 Task: Find connections with filter location Orosháza with filter topic #Corporationwith filter profile language German with filter current company WNS with filter school Vignana Jyothi Institute of Management (Approved by AICTE & Accredited by SAQS & NBA) with filter industry Consumer Services with filter service category Real Estate with filter keywords title Sales Manager
Action: Mouse moved to (578, 87)
Screenshot: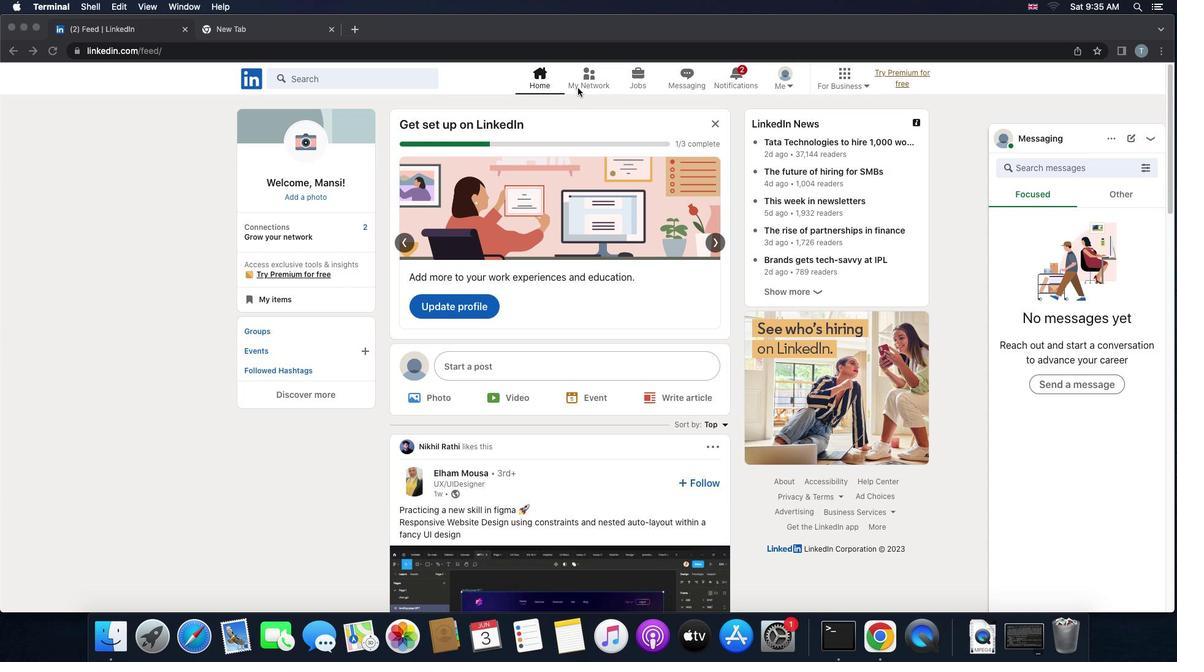 
Action: Mouse pressed left at (578, 87)
Screenshot: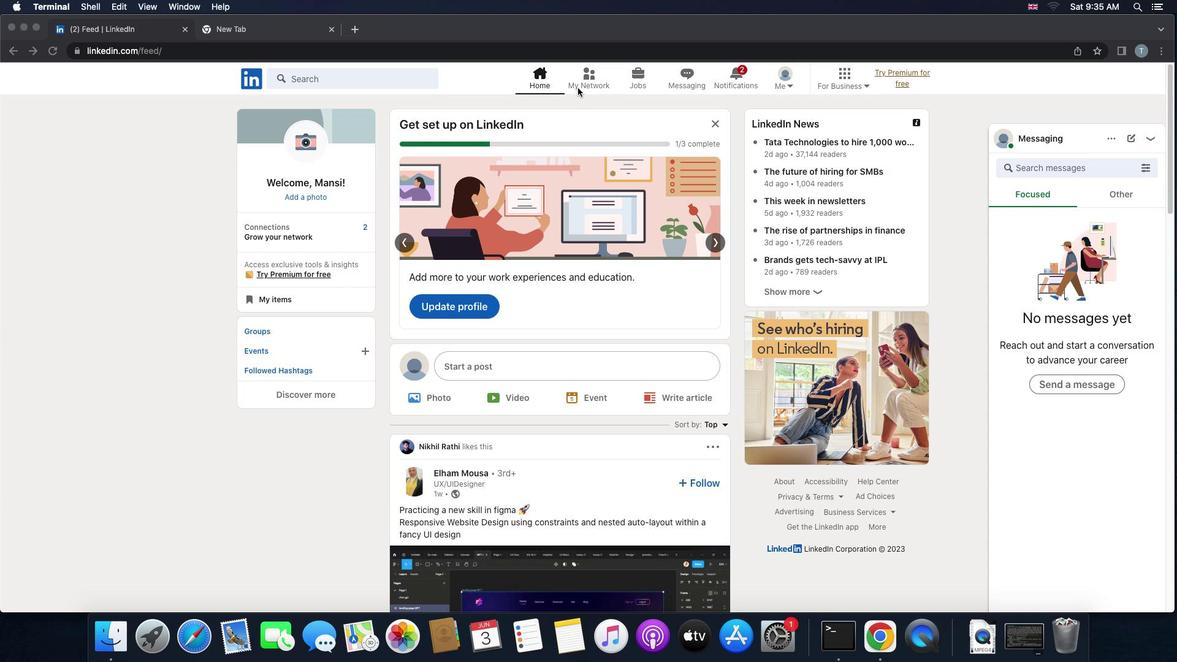 
Action: Mouse pressed left at (578, 87)
Screenshot: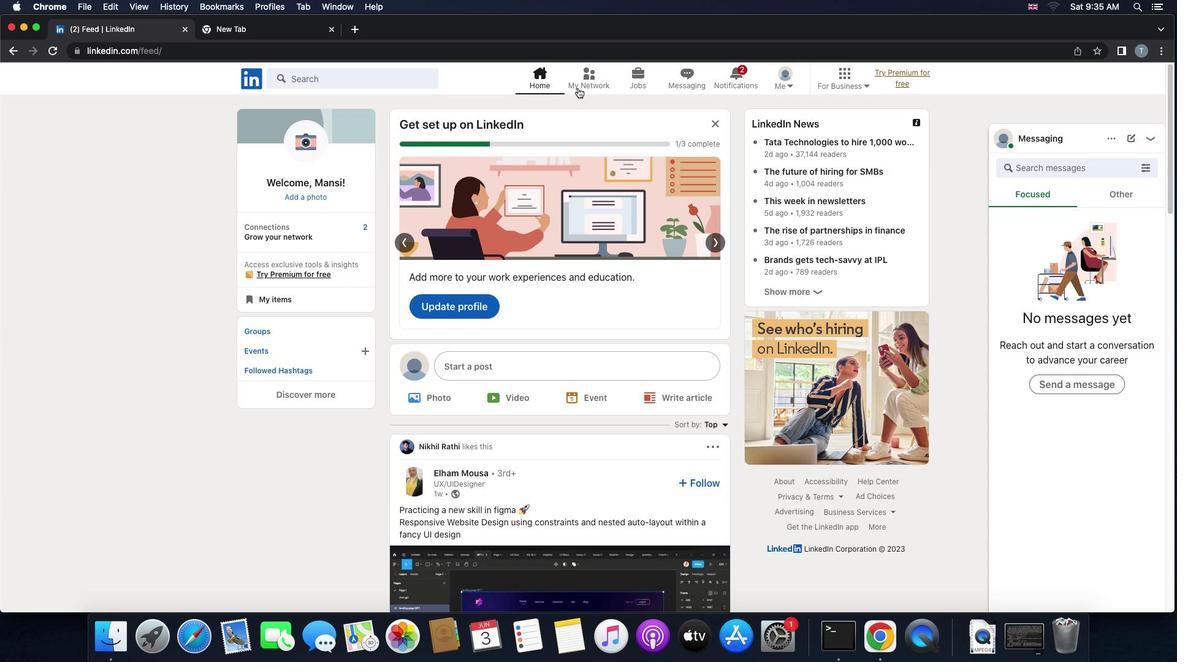 
Action: Mouse moved to (356, 155)
Screenshot: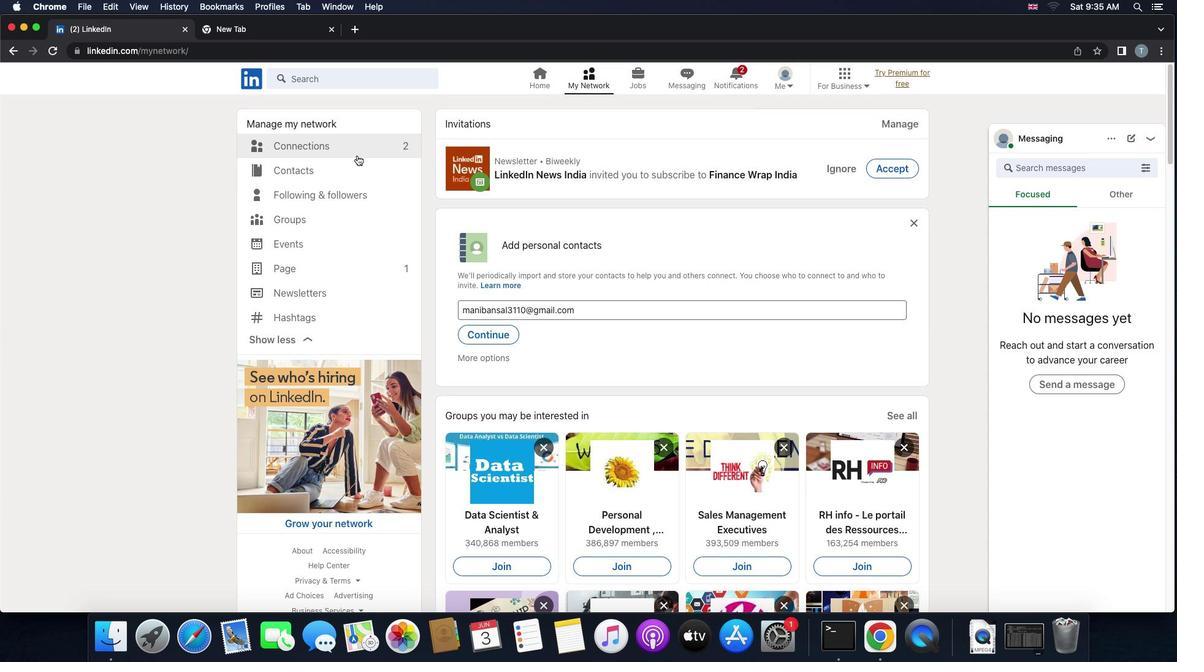 
Action: Mouse pressed left at (356, 155)
Screenshot: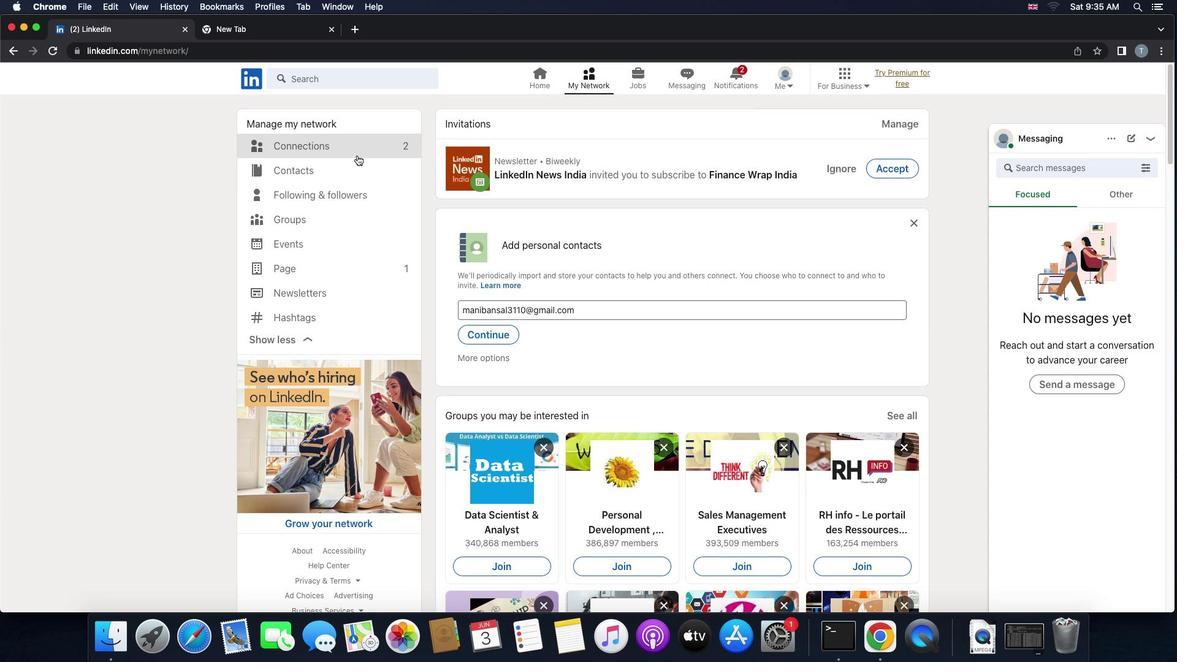 
Action: Mouse moved to (359, 153)
Screenshot: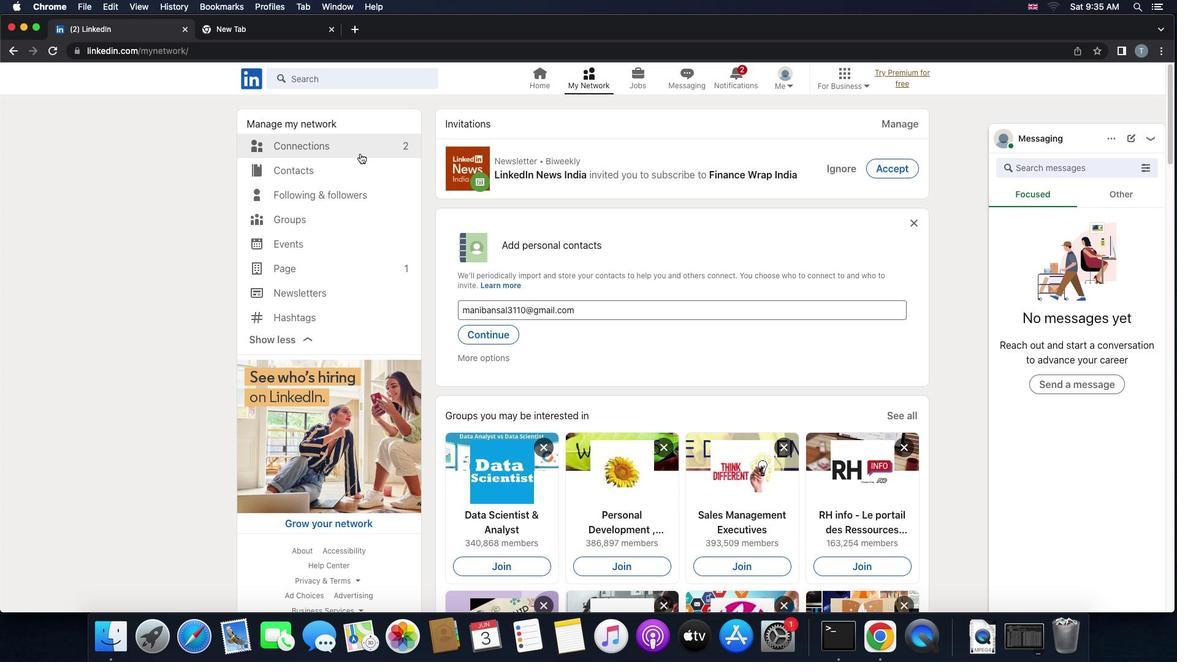 
Action: Mouse pressed left at (359, 153)
Screenshot: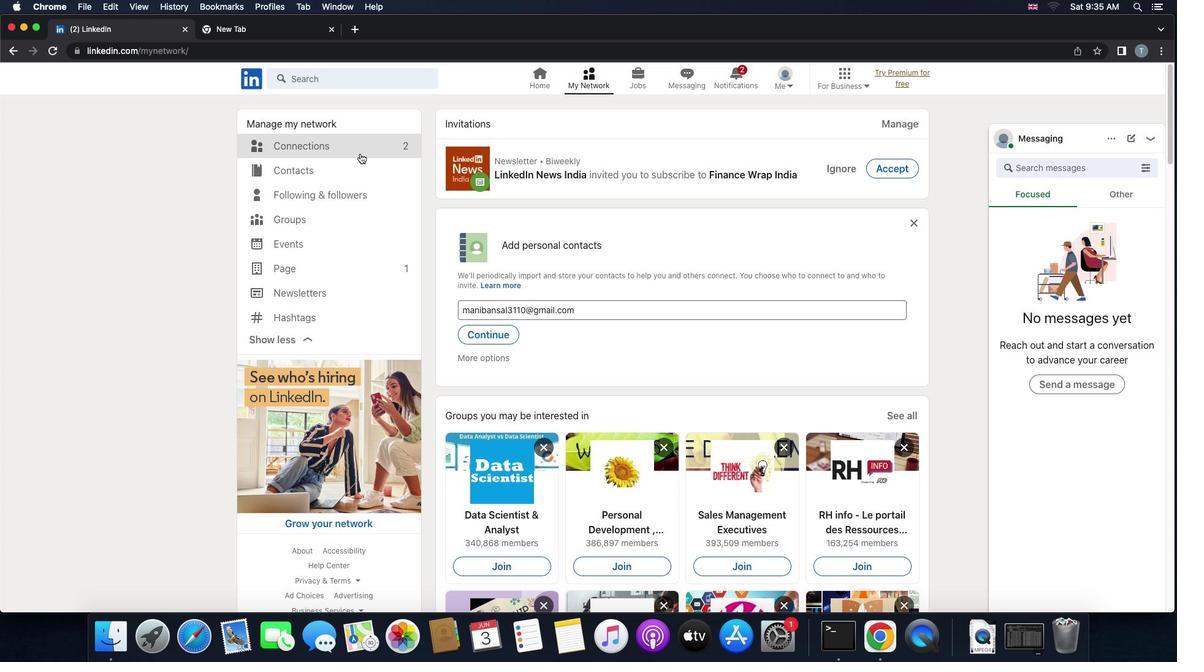 
Action: Mouse moved to (364, 152)
Screenshot: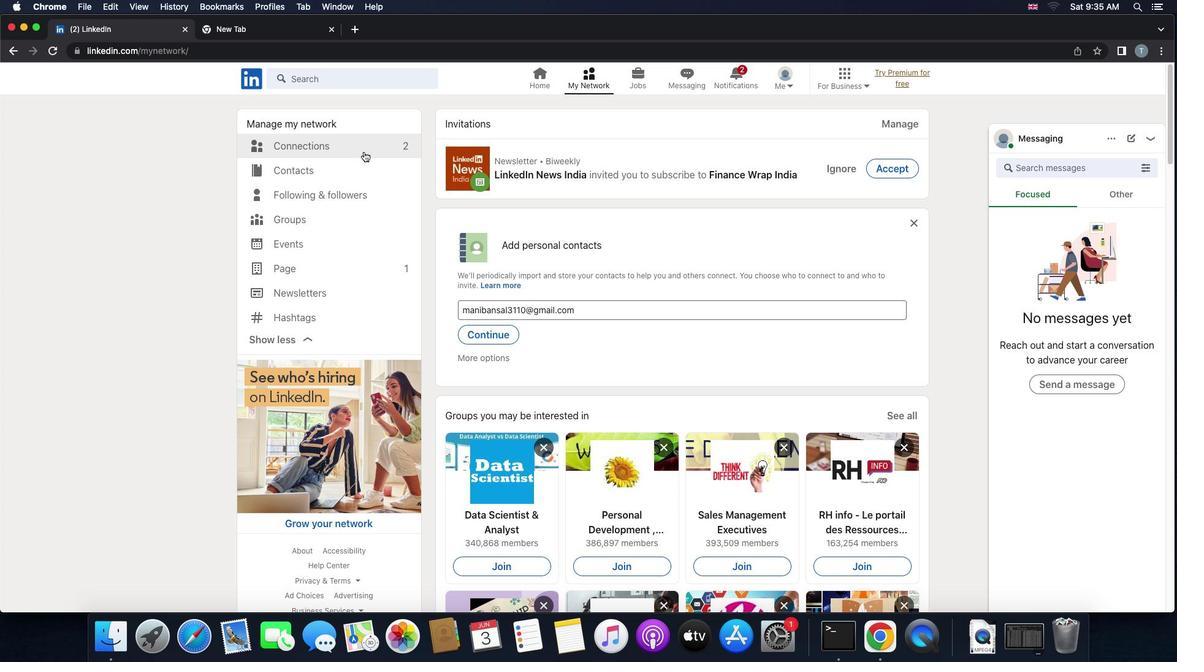 
Action: Mouse pressed left at (364, 152)
Screenshot: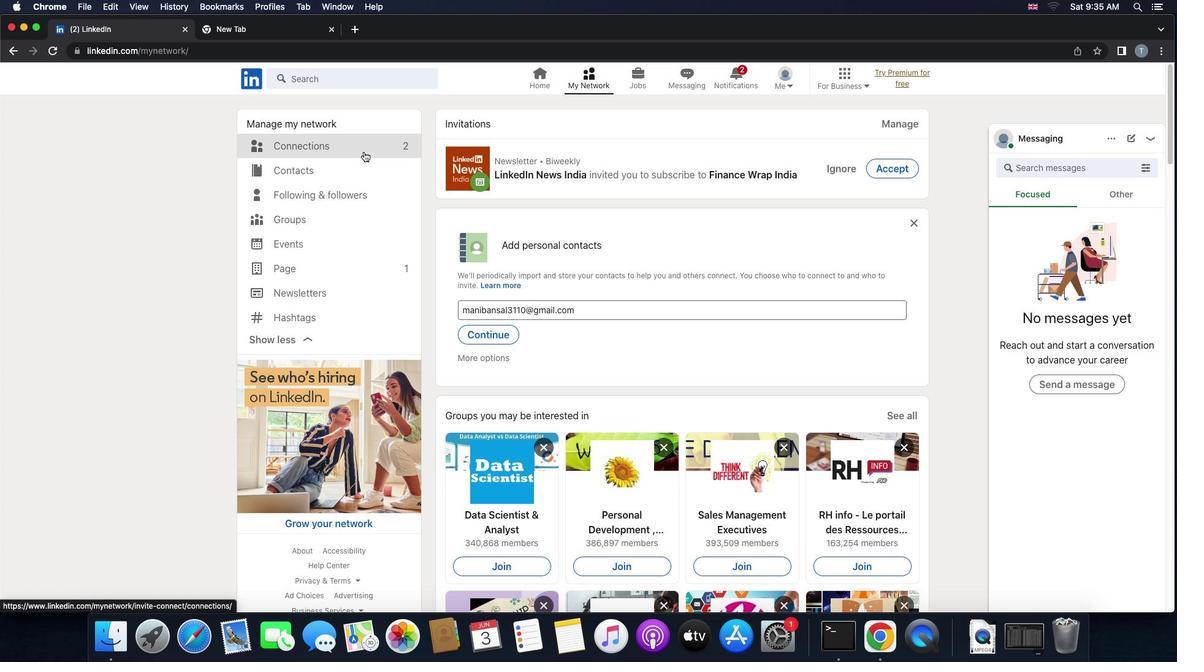 
Action: Mouse pressed left at (364, 152)
Screenshot: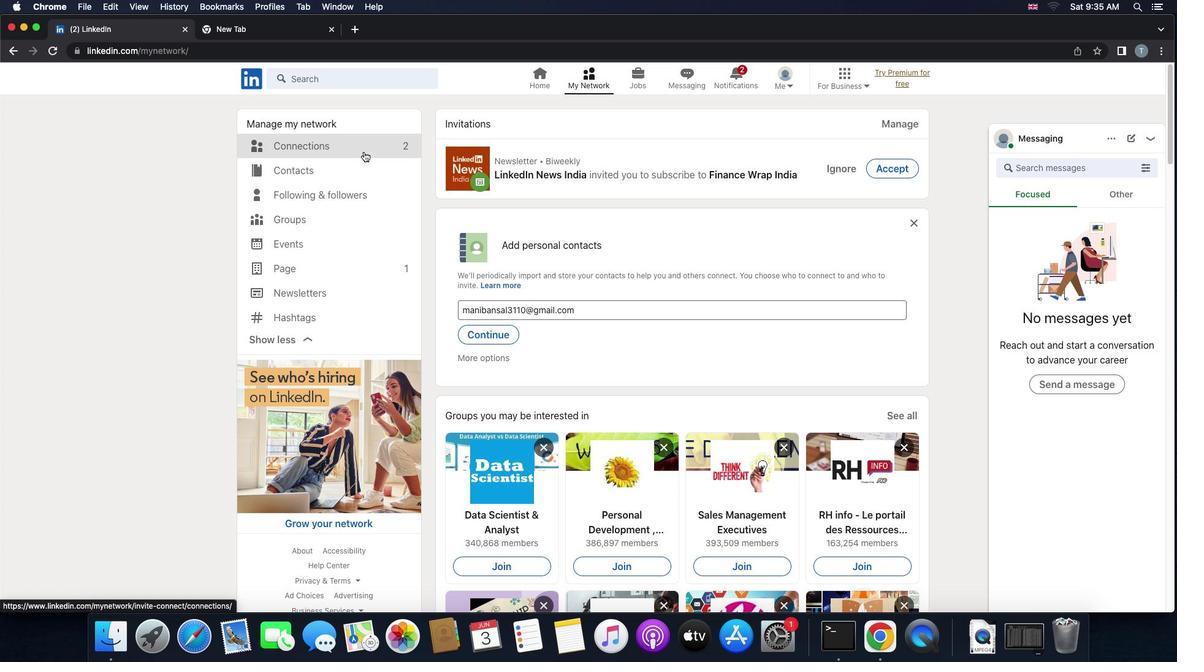 
Action: Mouse moved to (657, 148)
Screenshot: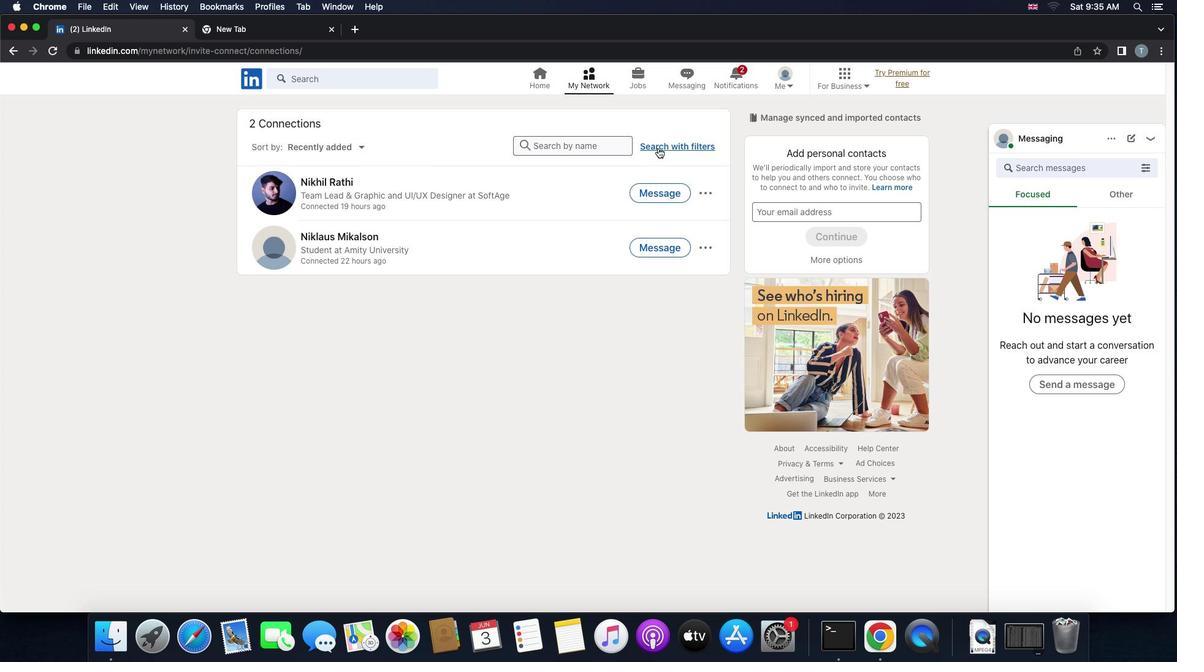 
Action: Mouse pressed left at (657, 148)
Screenshot: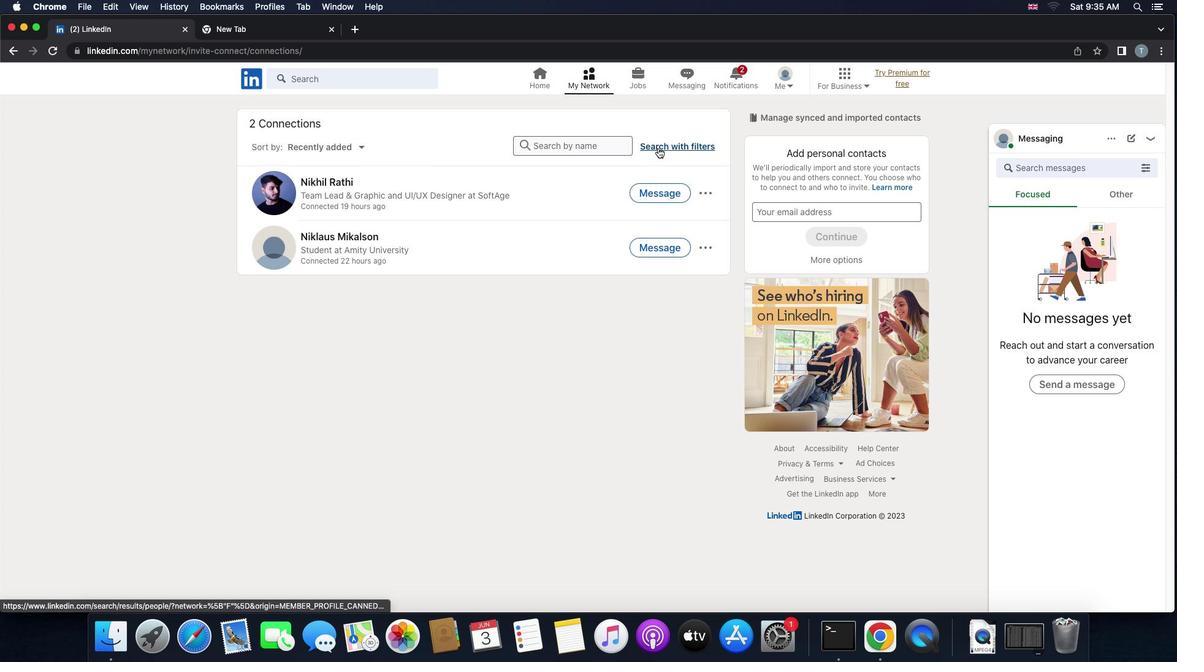 
Action: Mouse moved to (643, 120)
Screenshot: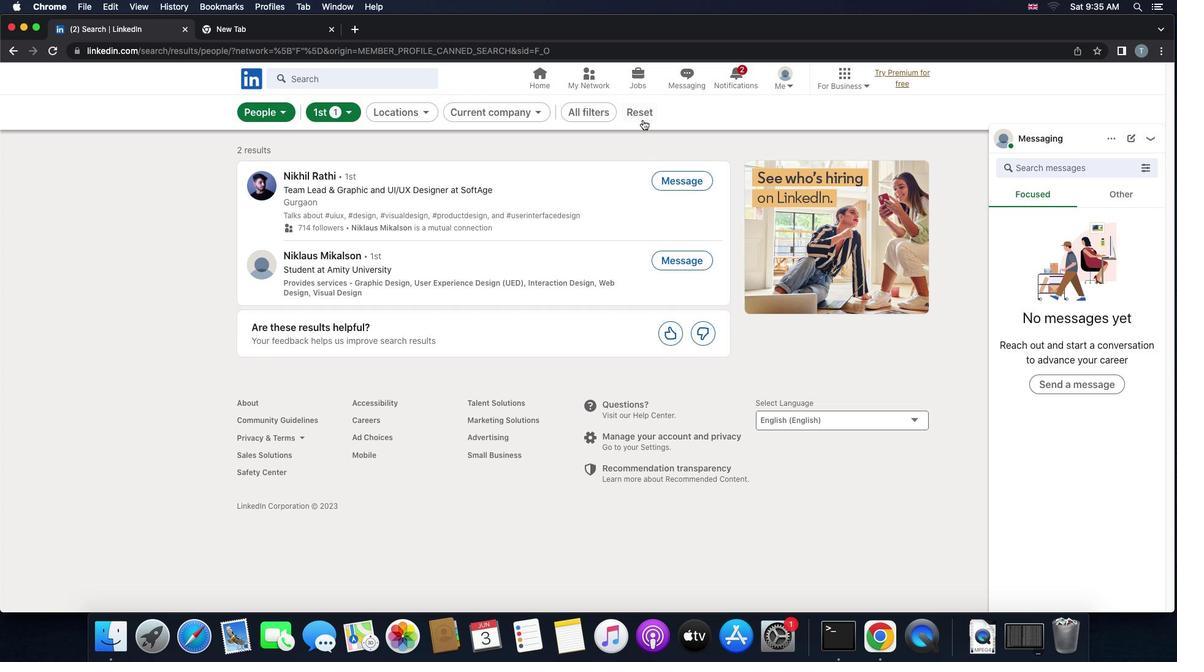 
Action: Mouse pressed left at (643, 120)
Screenshot: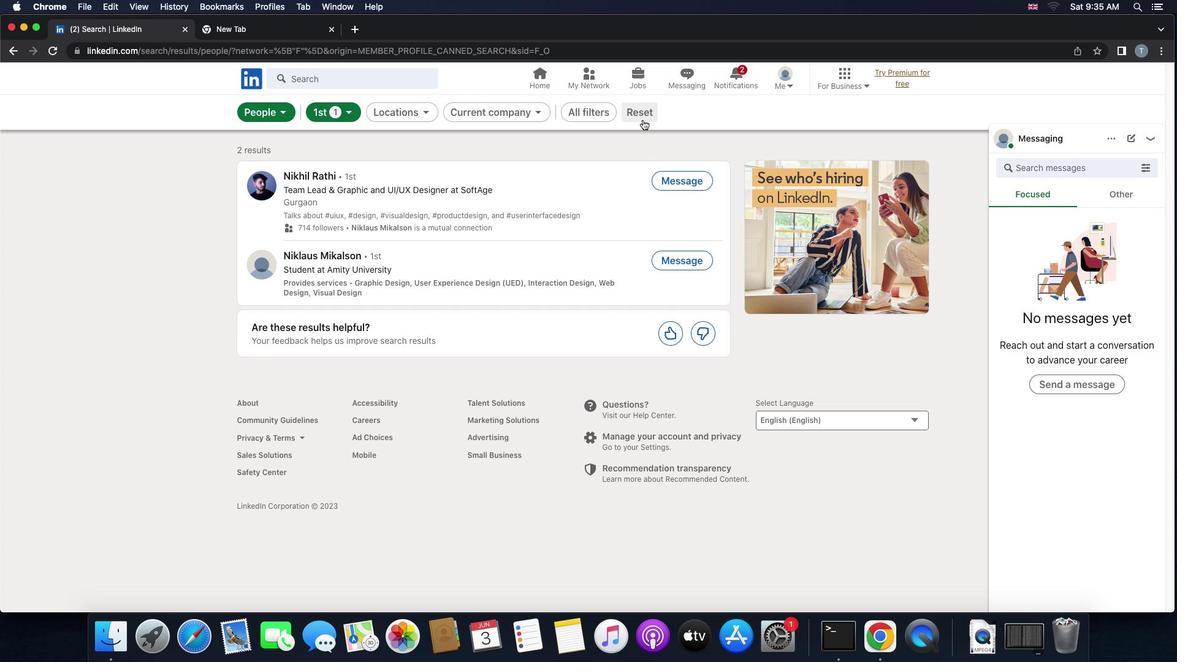 
Action: Mouse moved to (601, 112)
Screenshot: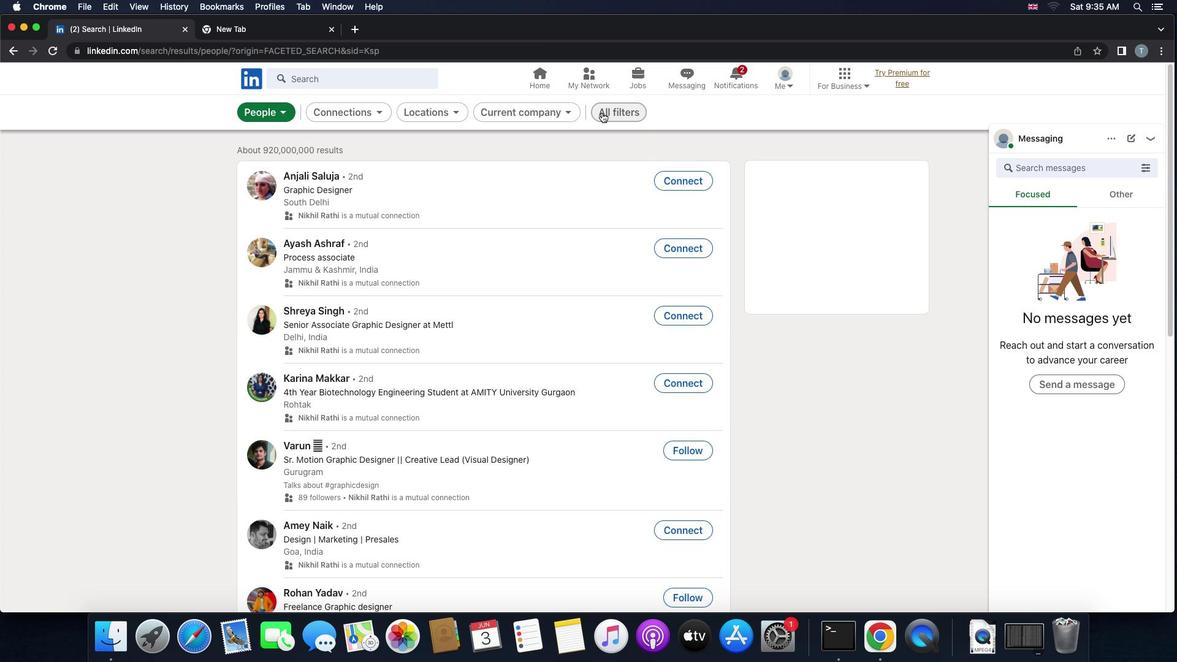 
Action: Mouse pressed left at (601, 112)
Screenshot: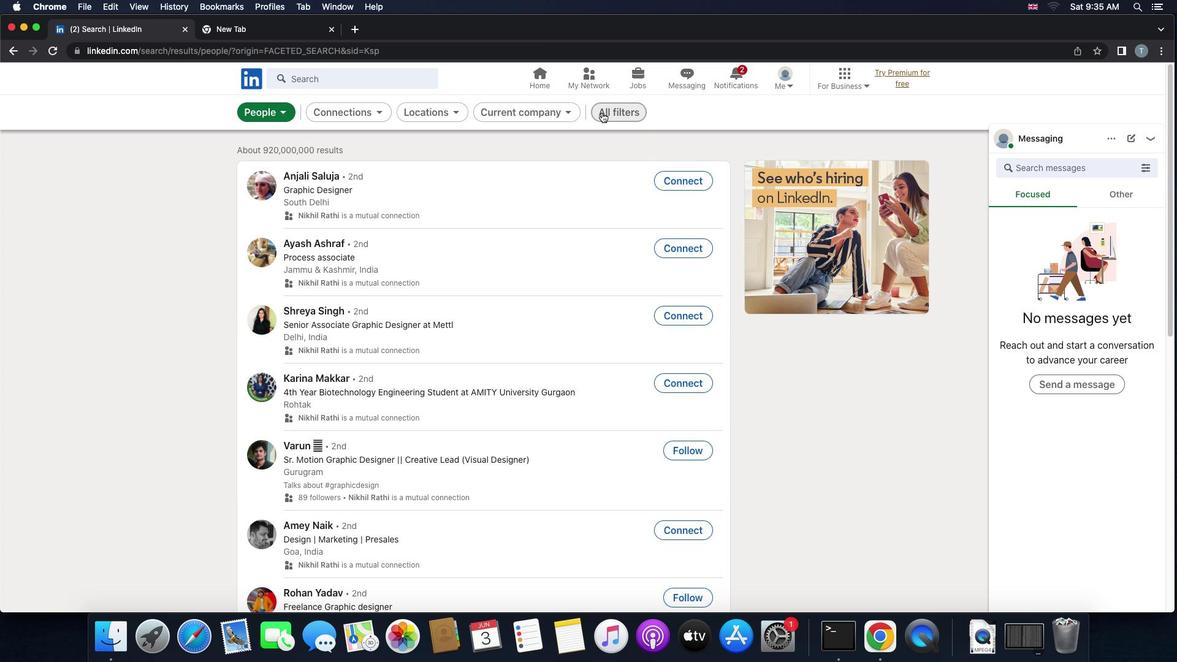 
Action: Mouse moved to (883, 370)
Screenshot: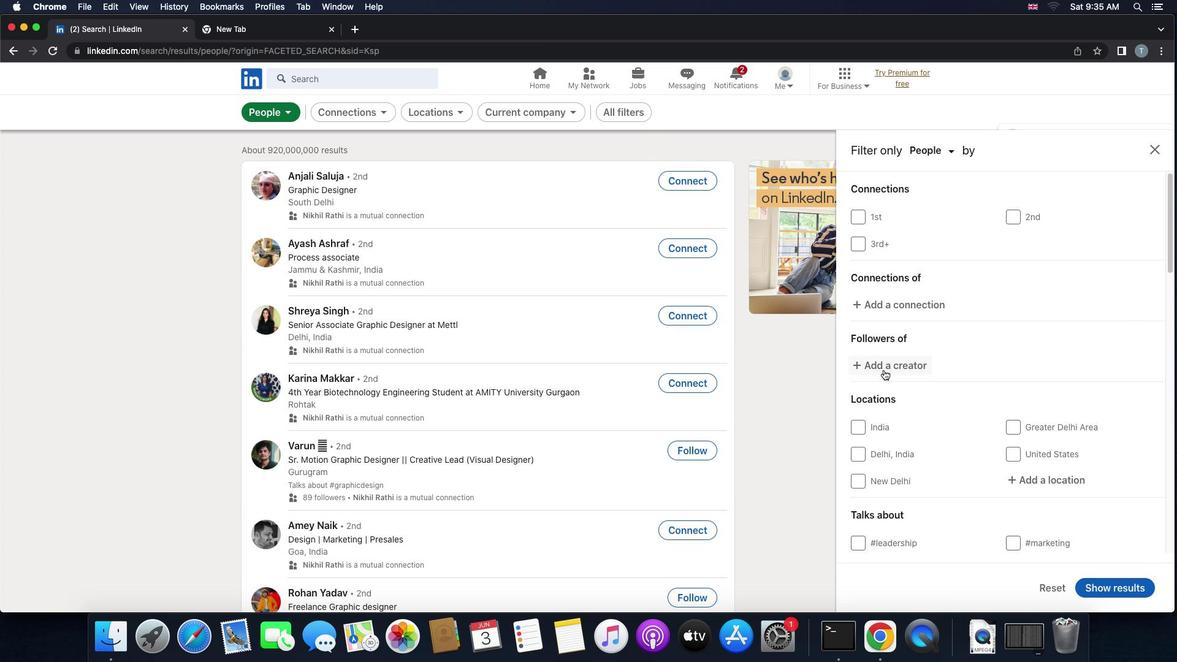 
Action: Mouse scrolled (883, 370) with delta (0, 0)
Screenshot: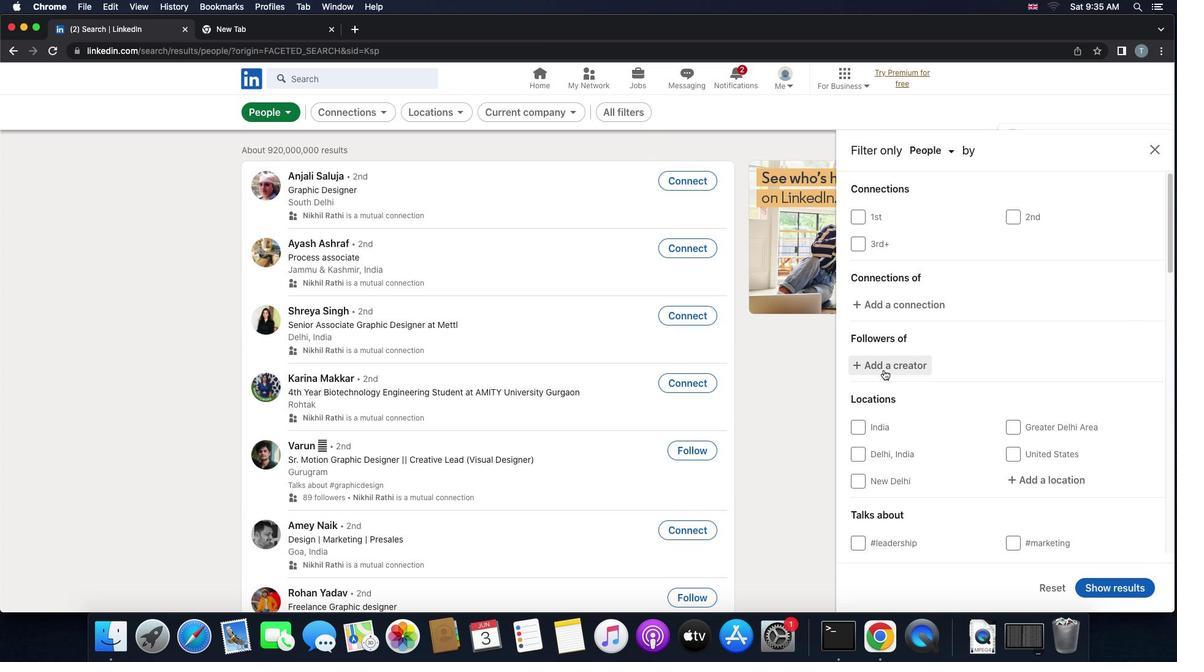 
Action: Mouse scrolled (883, 370) with delta (0, 0)
Screenshot: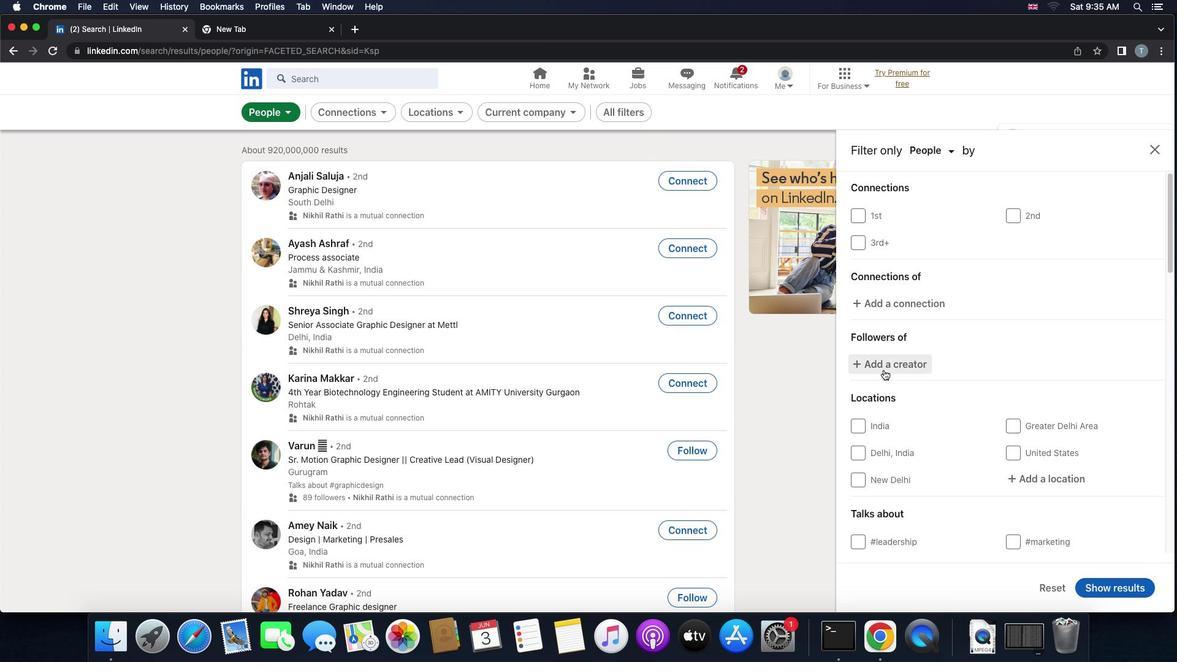 
Action: Mouse scrolled (883, 370) with delta (0, 0)
Screenshot: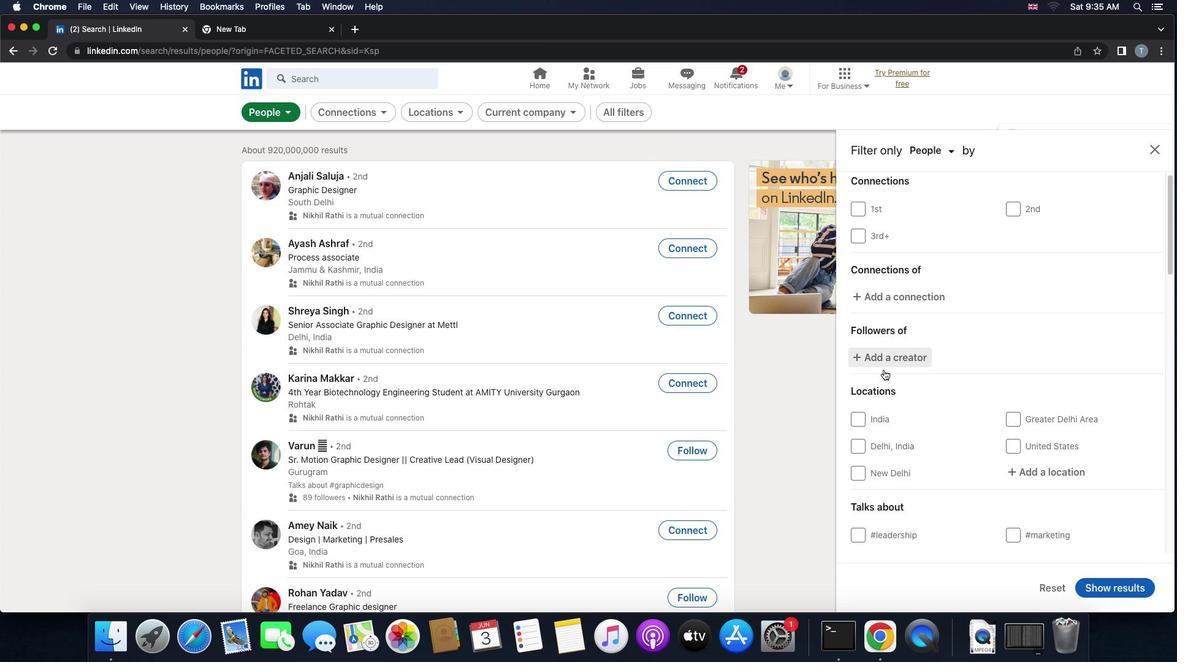 
Action: Mouse moved to (1027, 425)
Screenshot: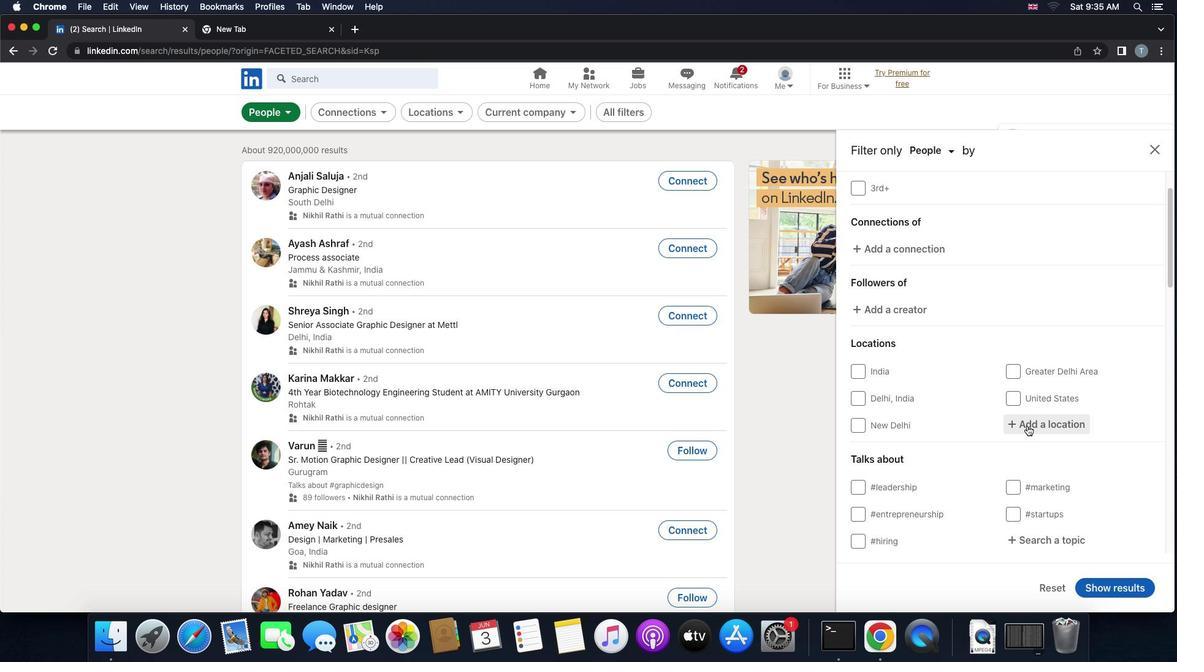
Action: Mouse pressed left at (1027, 425)
Screenshot: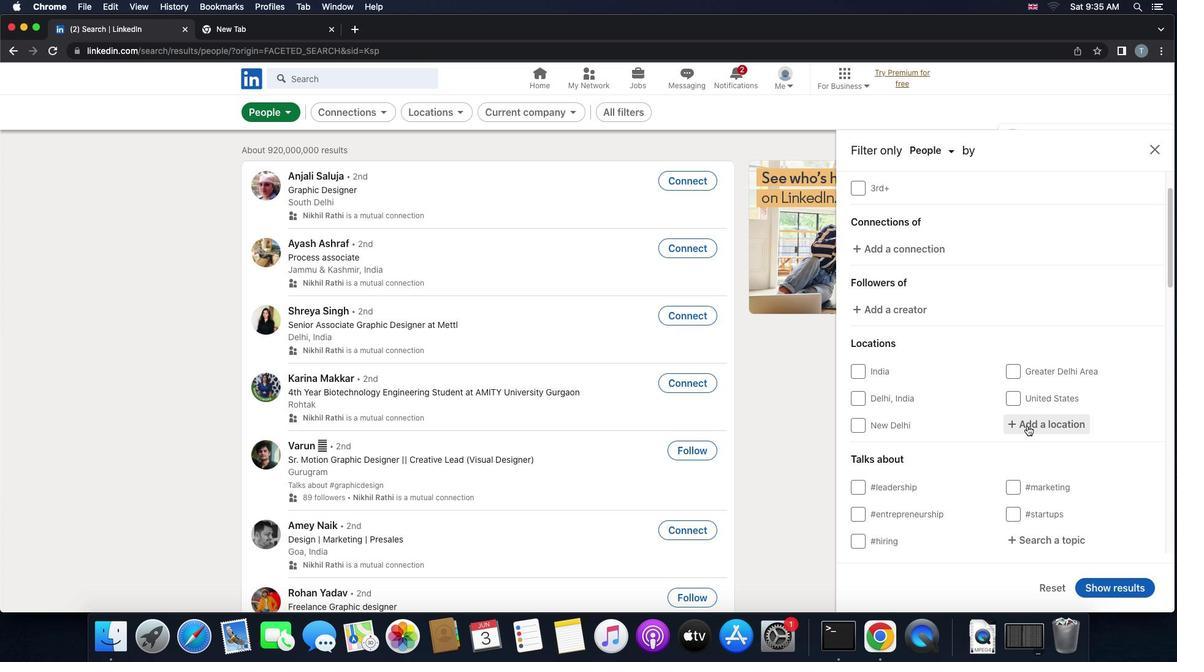 
Action: Mouse moved to (1014, 415)
Screenshot: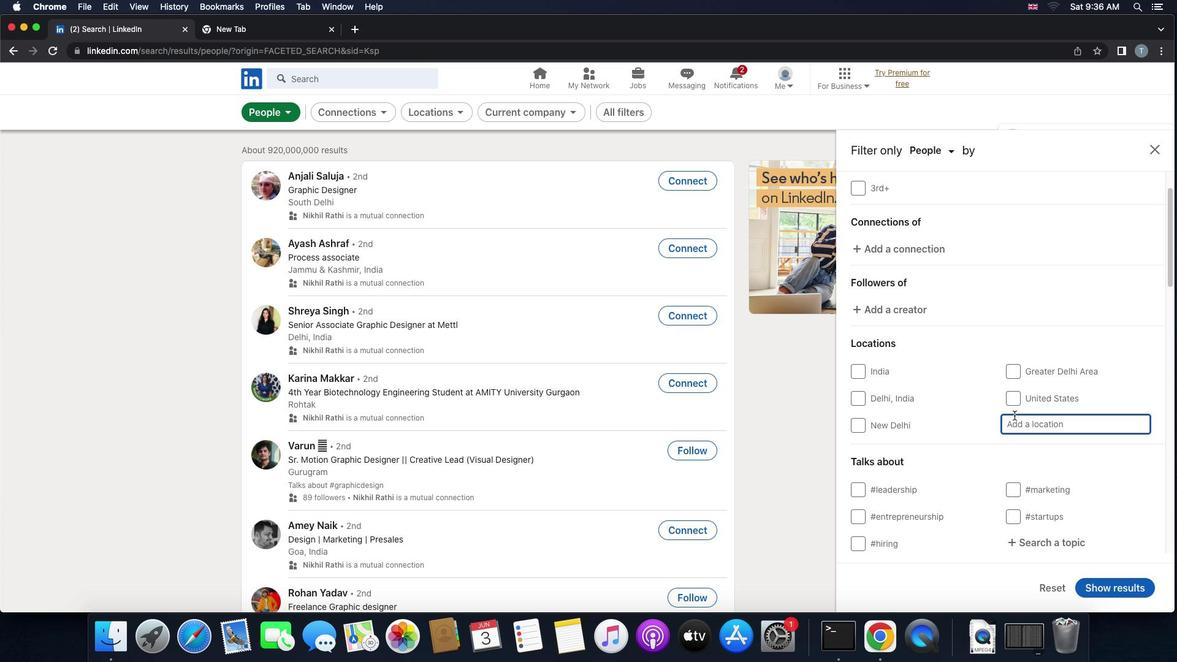 
Action: Key pressed 'o''r'
Screenshot: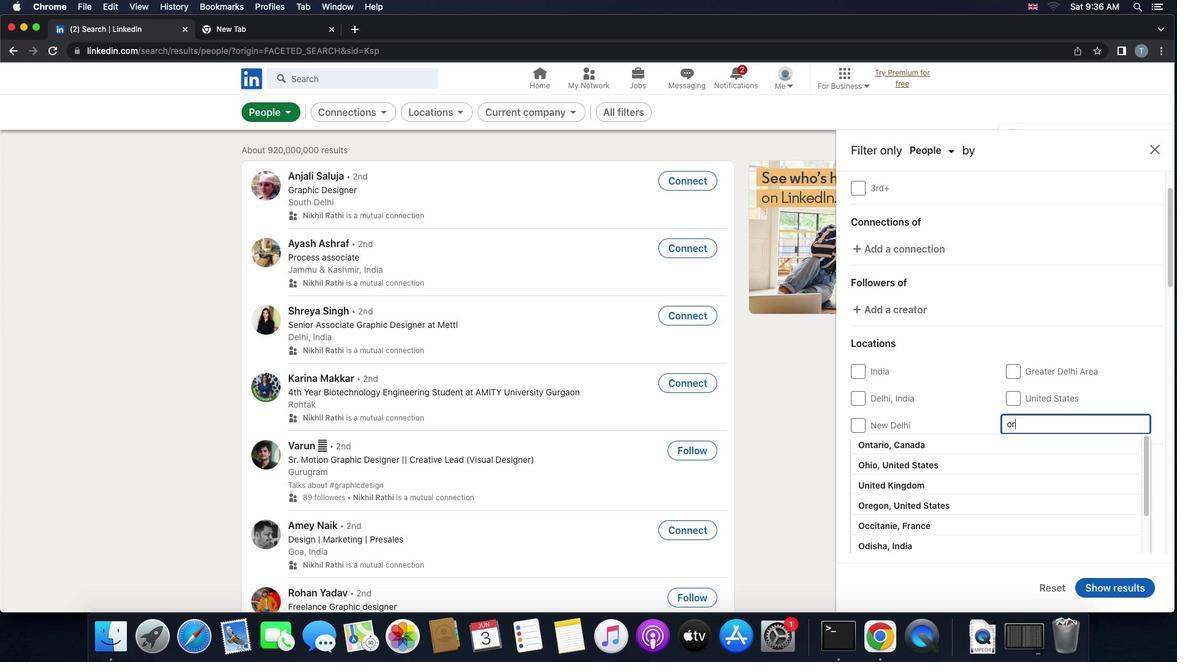 
Action: Mouse moved to (1014, 415)
Screenshot: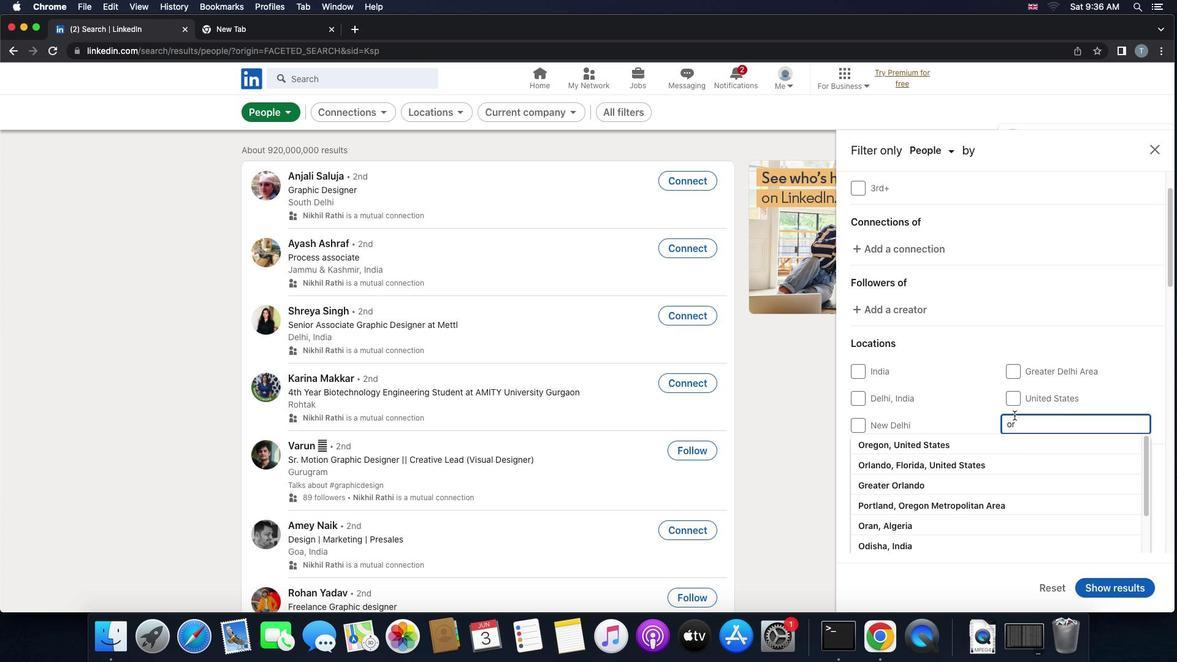 
Action: Key pressed 'o''s''h''a''z'
Screenshot: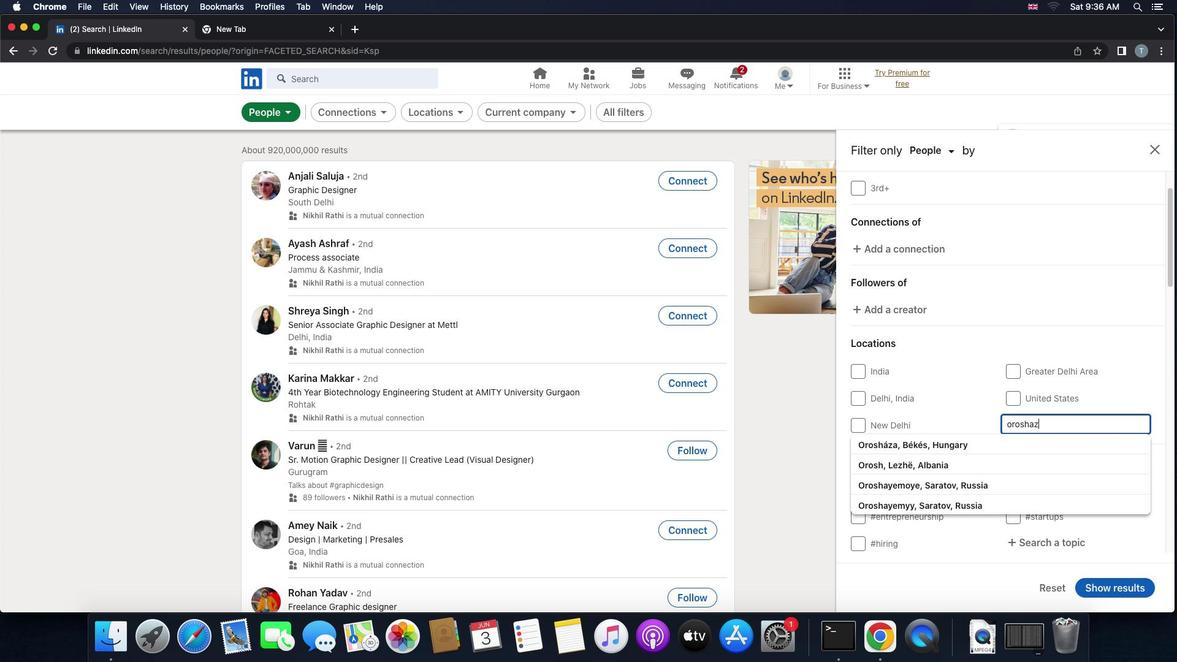 
Action: Mouse moved to (963, 446)
Screenshot: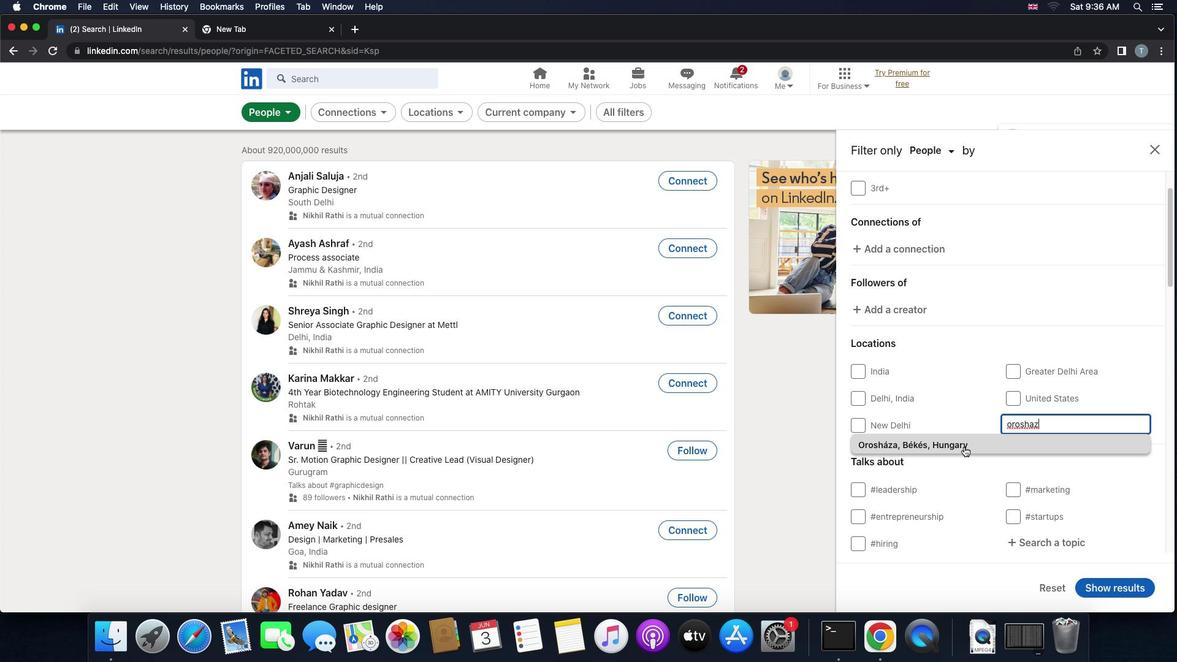 
Action: Mouse pressed left at (963, 446)
Screenshot: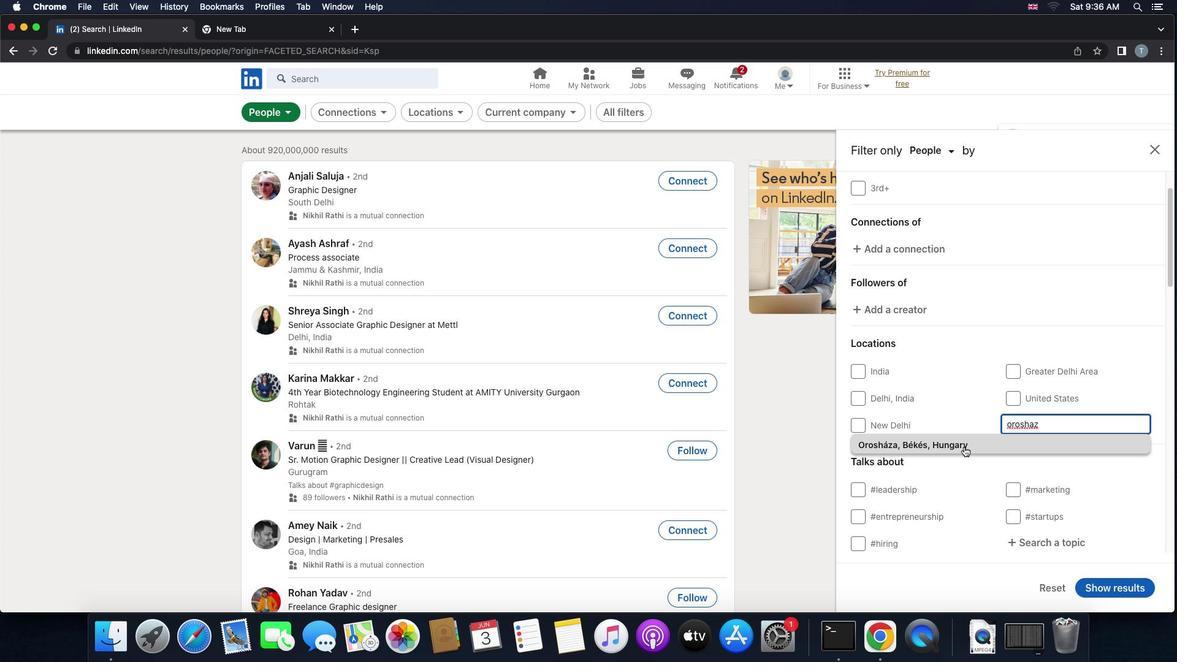 
Action: Mouse moved to (961, 446)
Screenshot: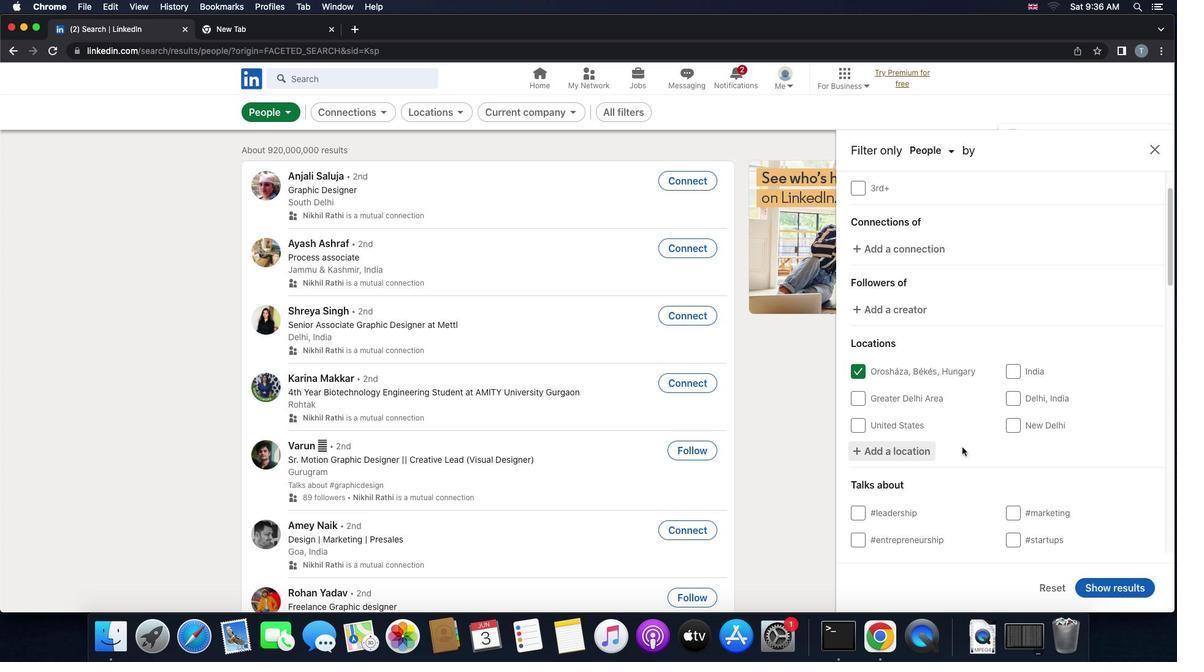 
Action: Mouse scrolled (961, 446) with delta (0, 0)
Screenshot: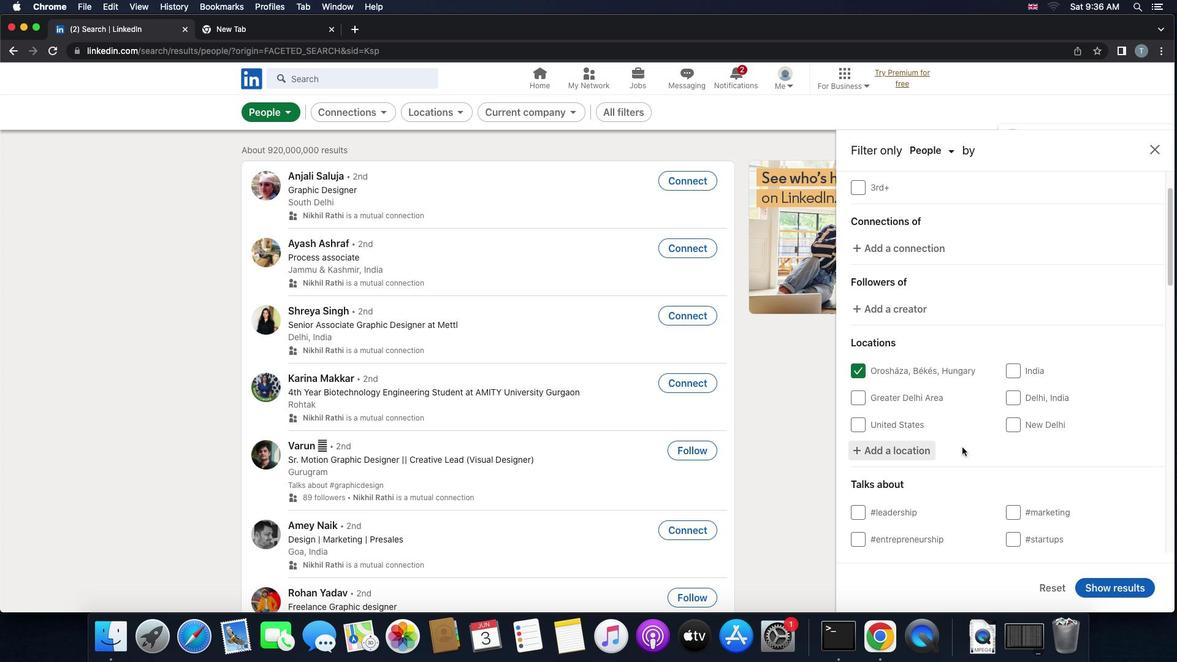 
Action: Mouse scrolled (961, 446) with delta (0, 0)
Screenshot: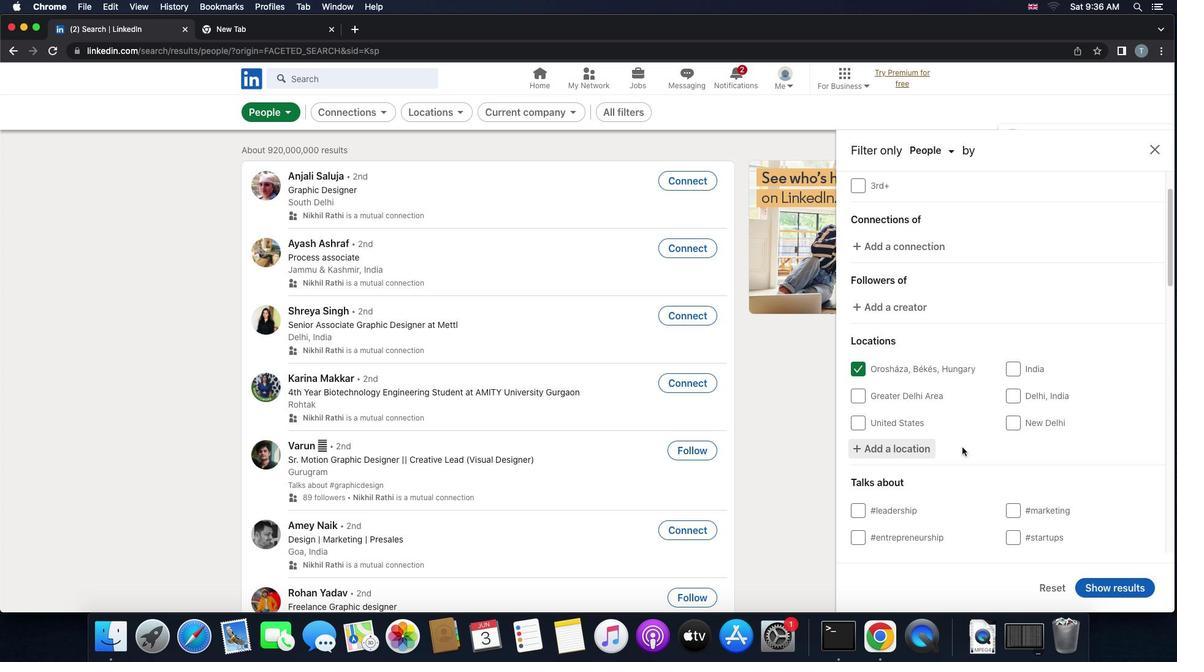 
Action: Mouse scrolled (961, 446) with delta (0, -1)
Screenshot: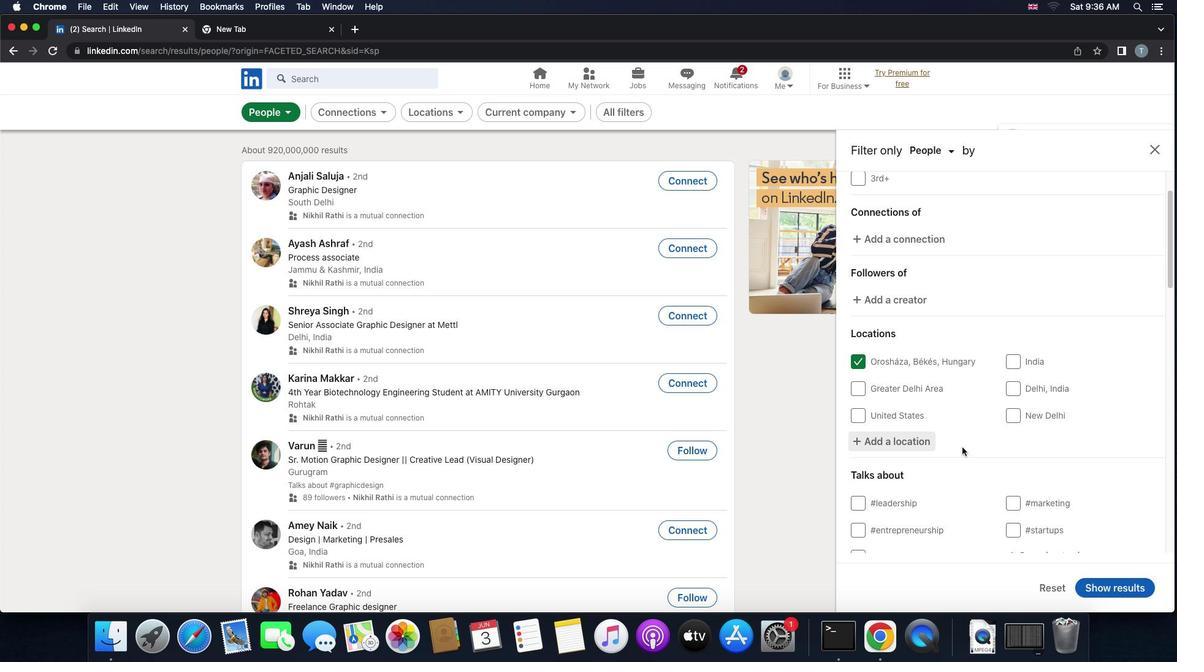 
Action: Mouse moved to (1070, 464)
Screenshot: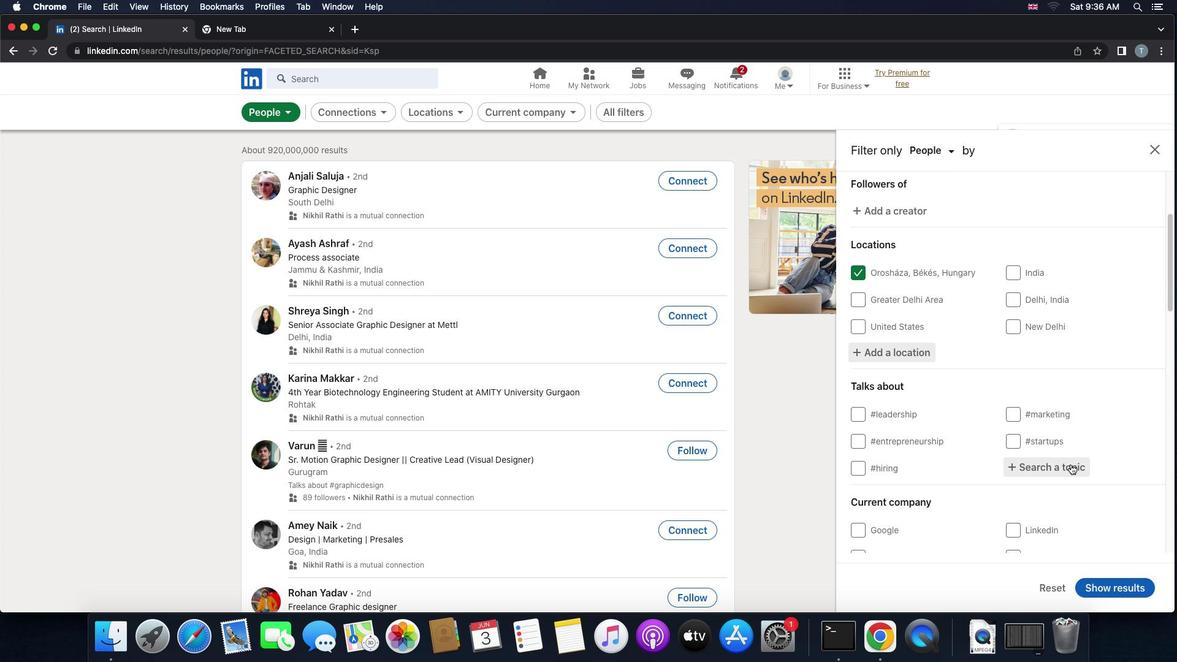 
Action: Mouse pressed left at (1070, 464)
Screenshot: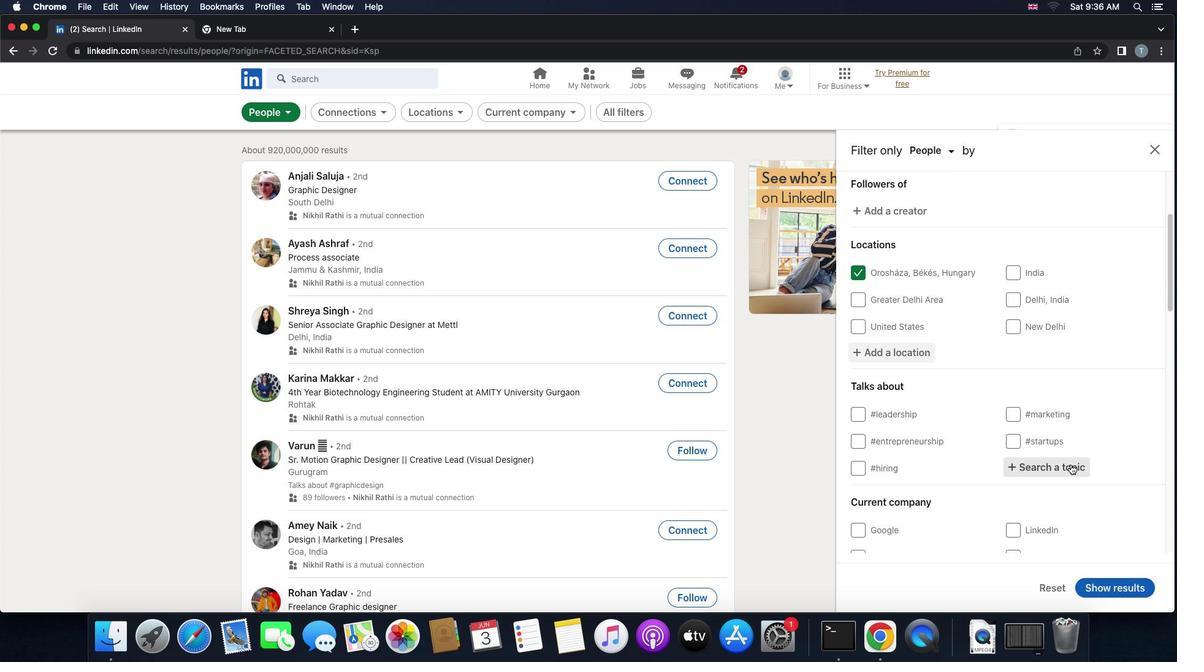 
Action: Mouse moved to (1041, 469)
Screenshot: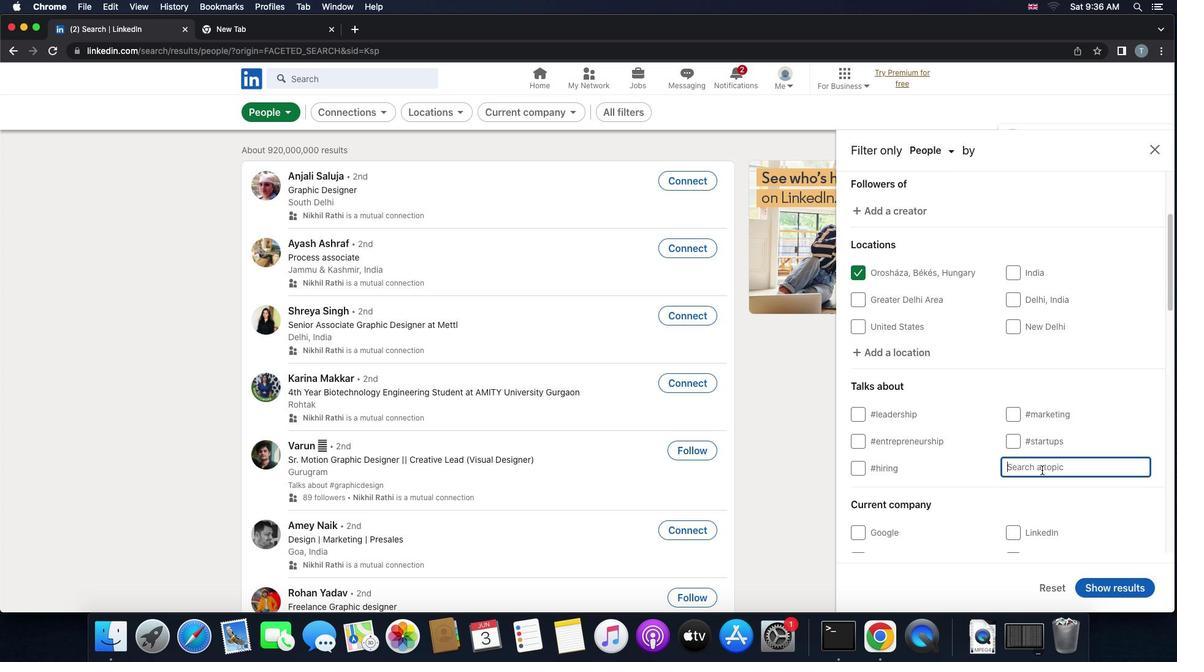
Action: Key pressed 'c''o''o''p''e''r''a''t''i''o''n'
Screenshot: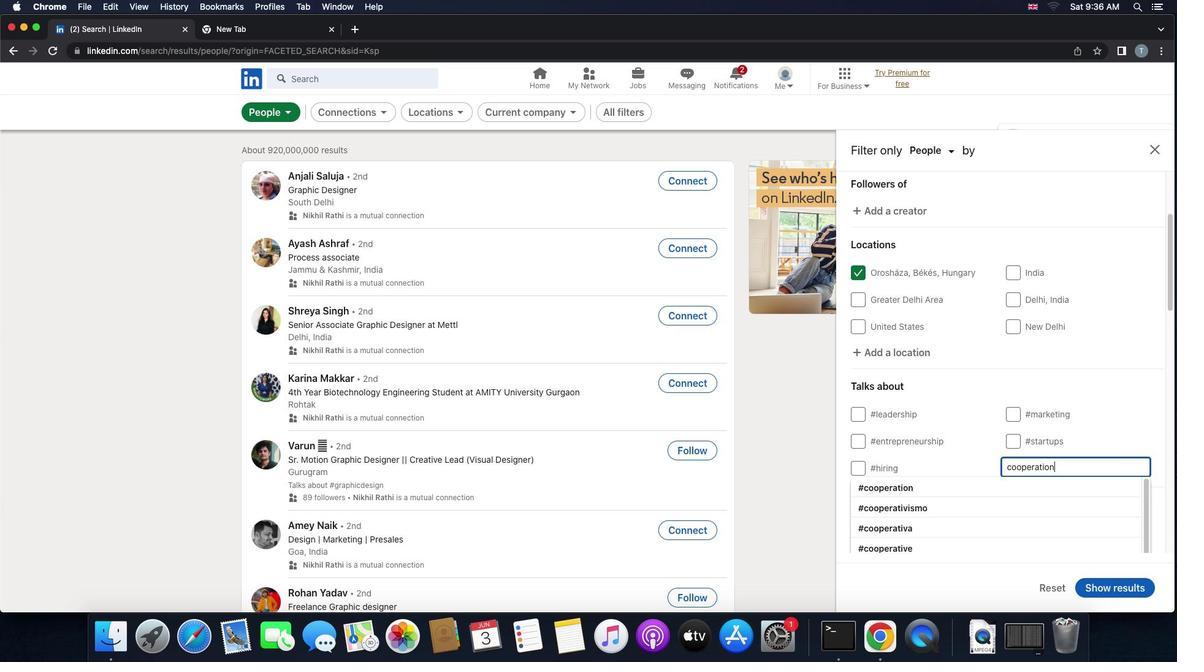 
Action: Mouse moved to (952, 481)
Screenshot: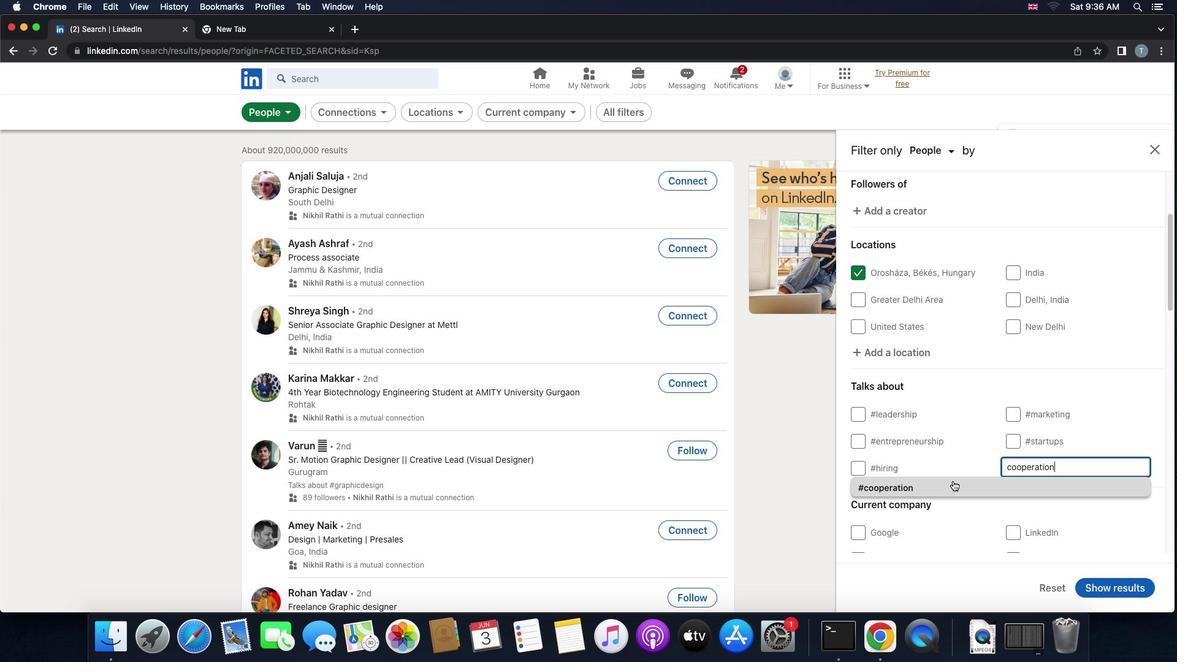 
Action: Mouse pressed left at (952, 481)
Screenshot: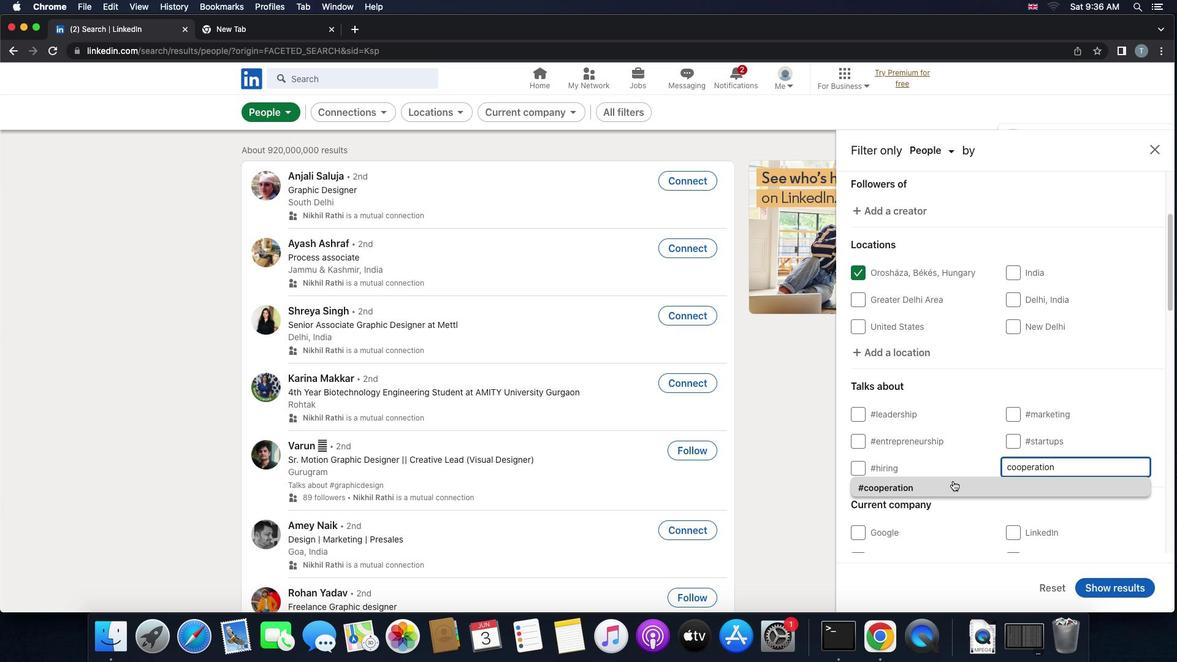 
Action: Mouse scrolled (952, 481) with delta (0, 0)
Screenshot: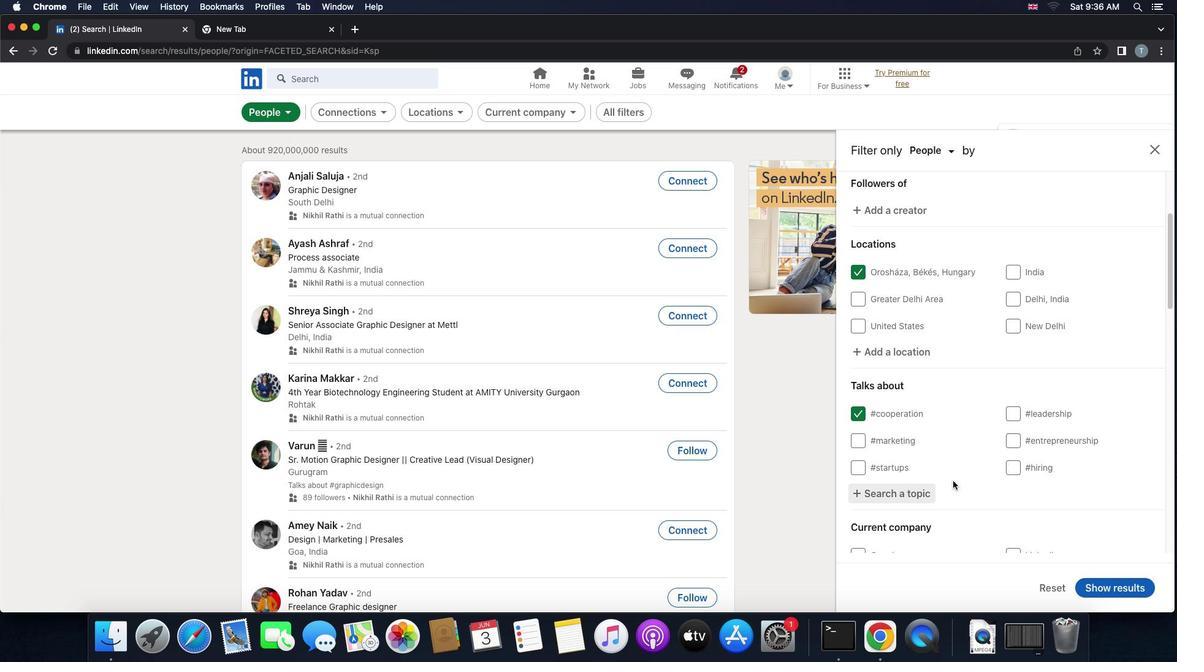 
Action: Mouse scrolled (952, 481) with delta (0, 0)
Screenshot: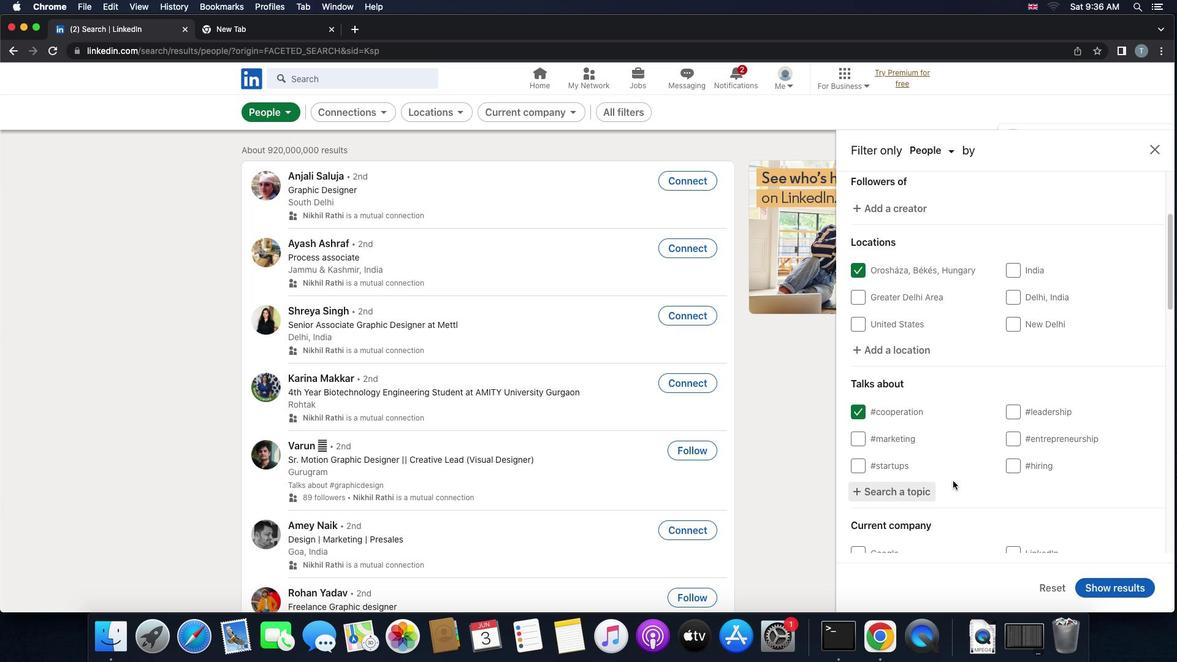
Action: Mouse scrolled (952, 481) with delta (0, -1)
Screenshot: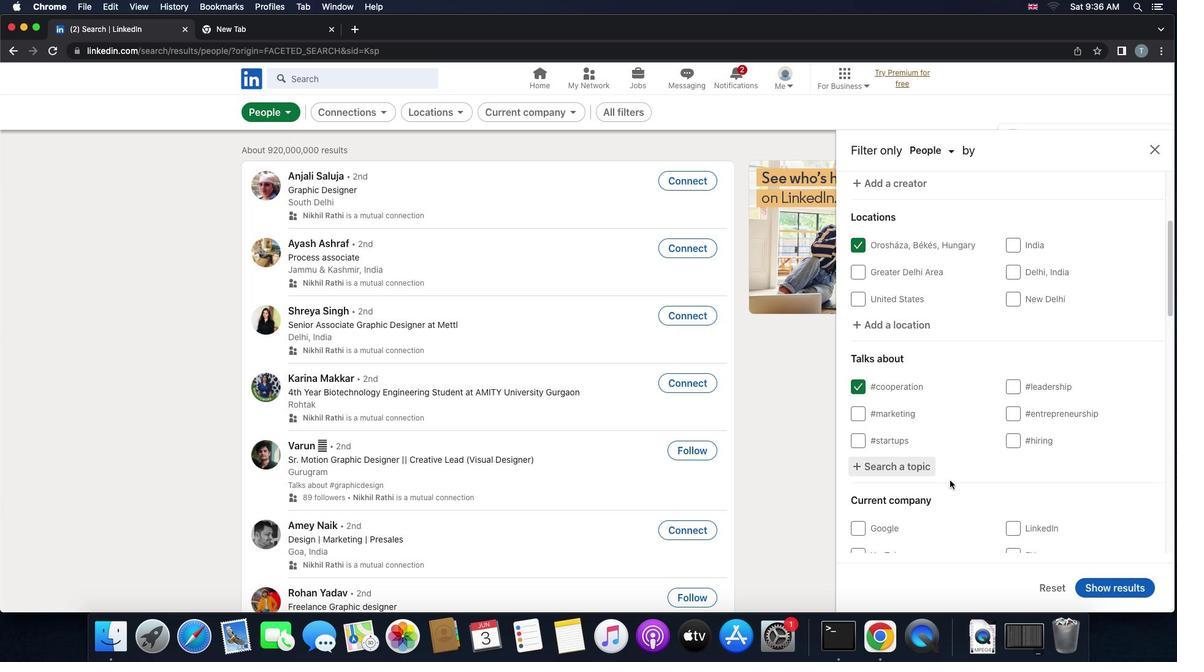 
Action: Mouse moved to (950, 480)
Screenshot: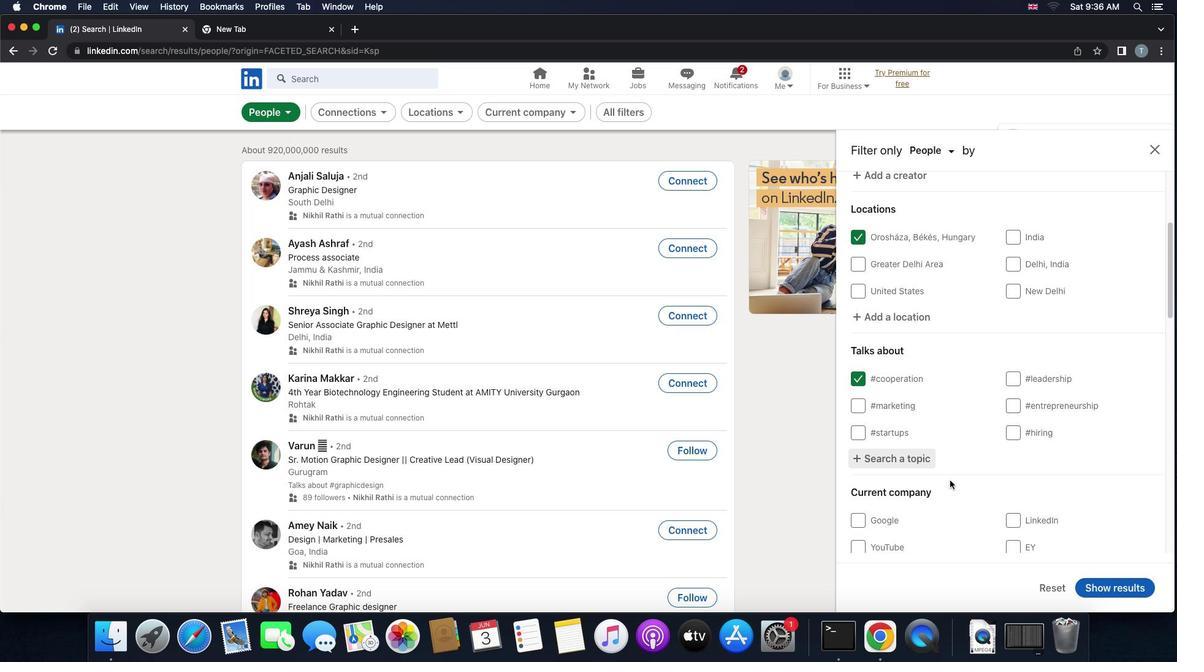 
Action: Mouse scrolled (950, 480) with delta (0, 0)
Screenshot: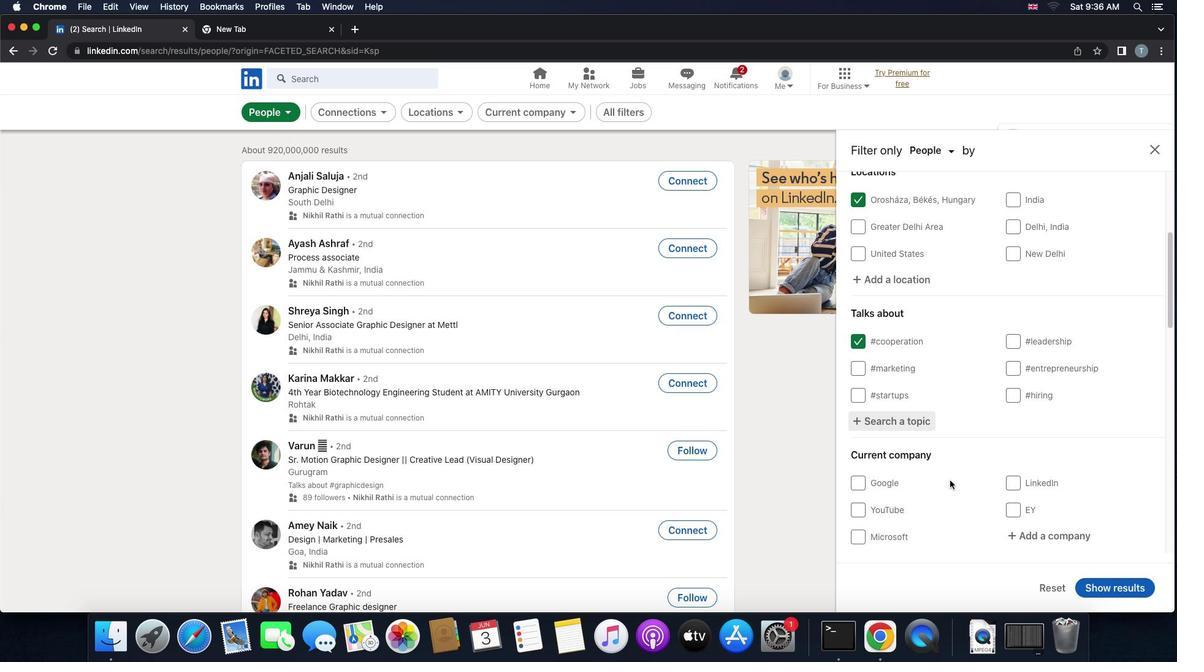 
Action: Mouse scrolled (950, 480) with delta (0, 0)
Screenshot: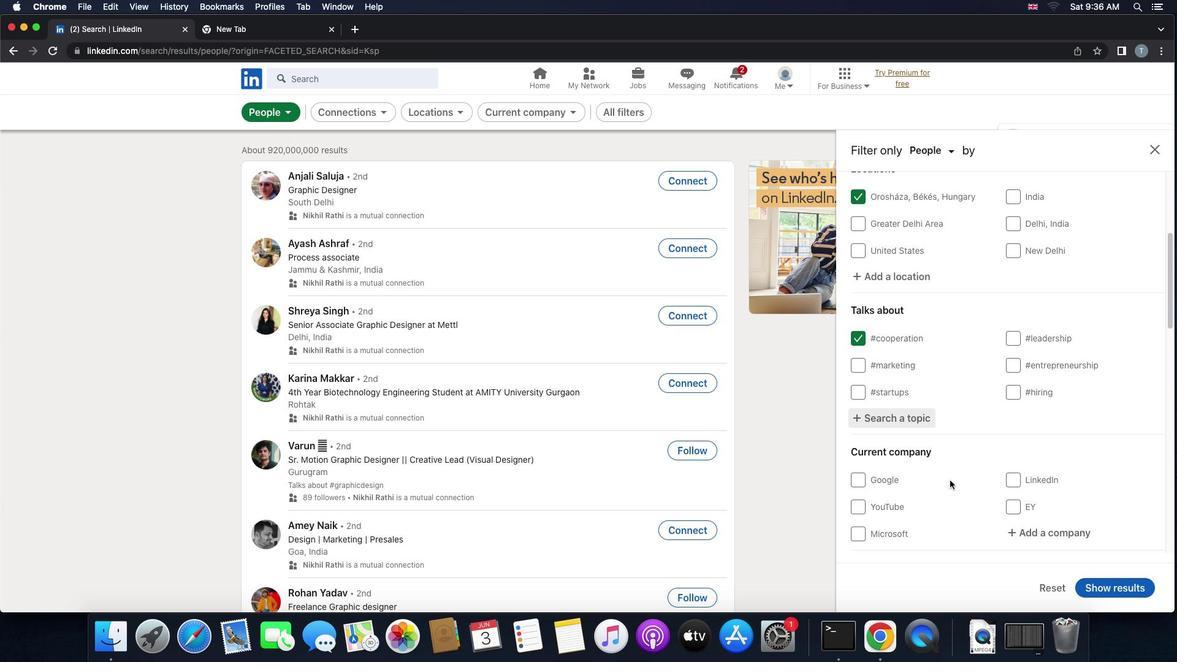 
Action: Mouse scrolled (950, 480) with delta (0, -1)
Screenshot: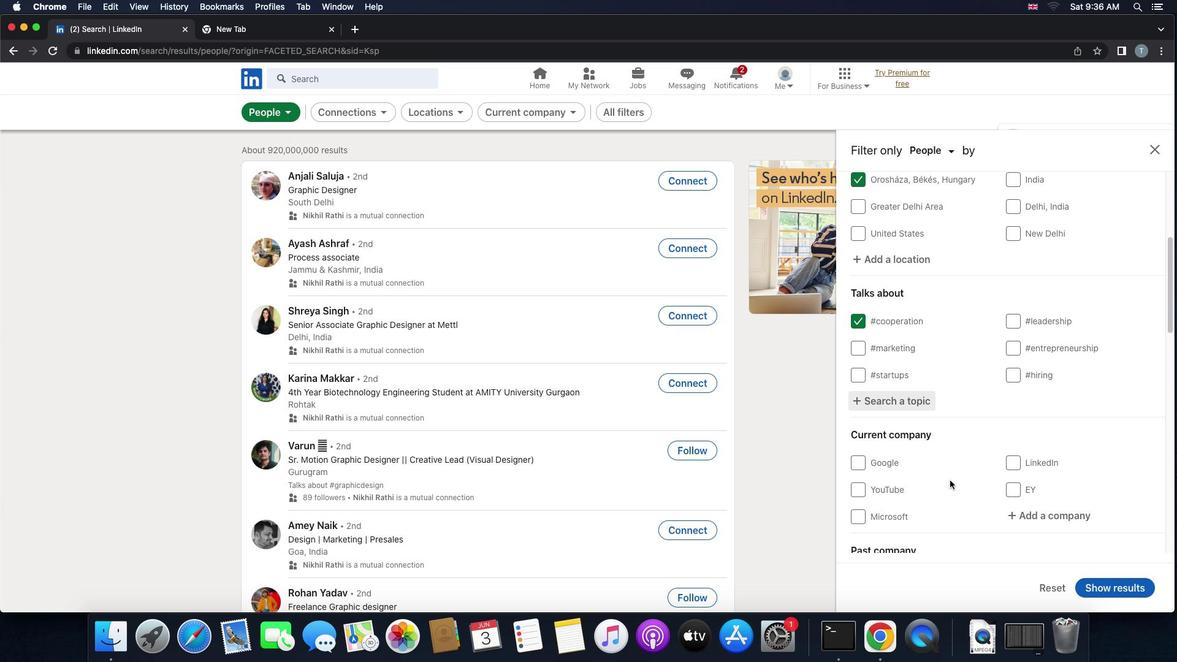 
Action: Mouse scrolled (950, 480) with delta (0, 0)
Screenshot: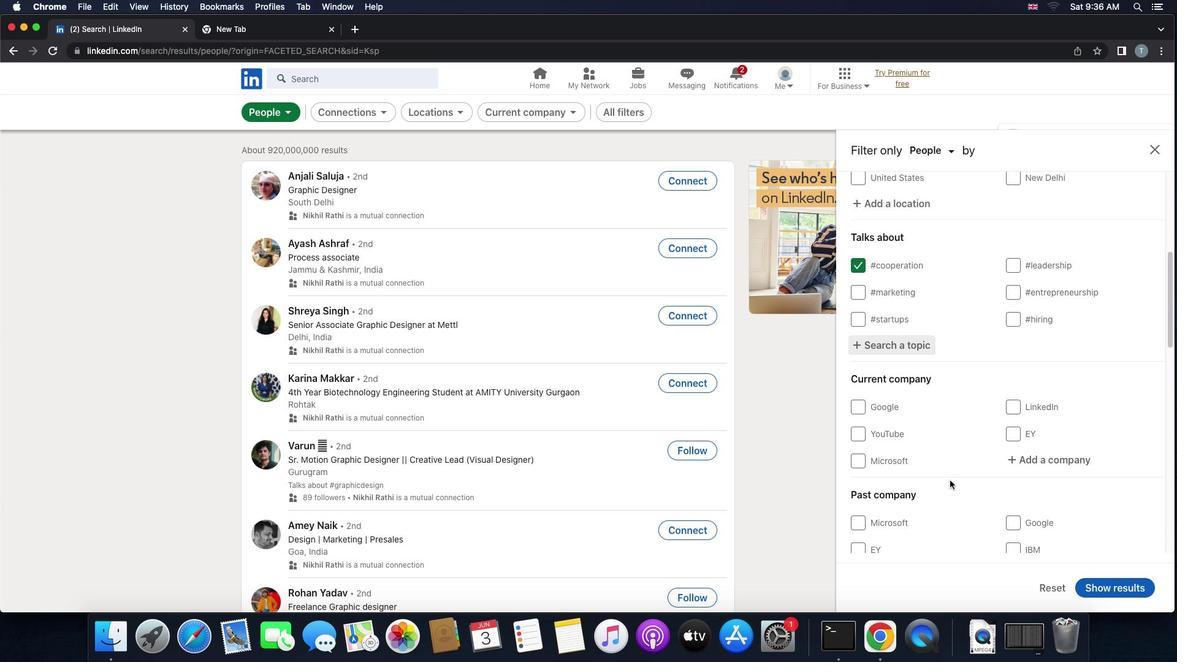 
Action: Mouse scrolled (950, 480) with delta (0, 0)
Screenshot: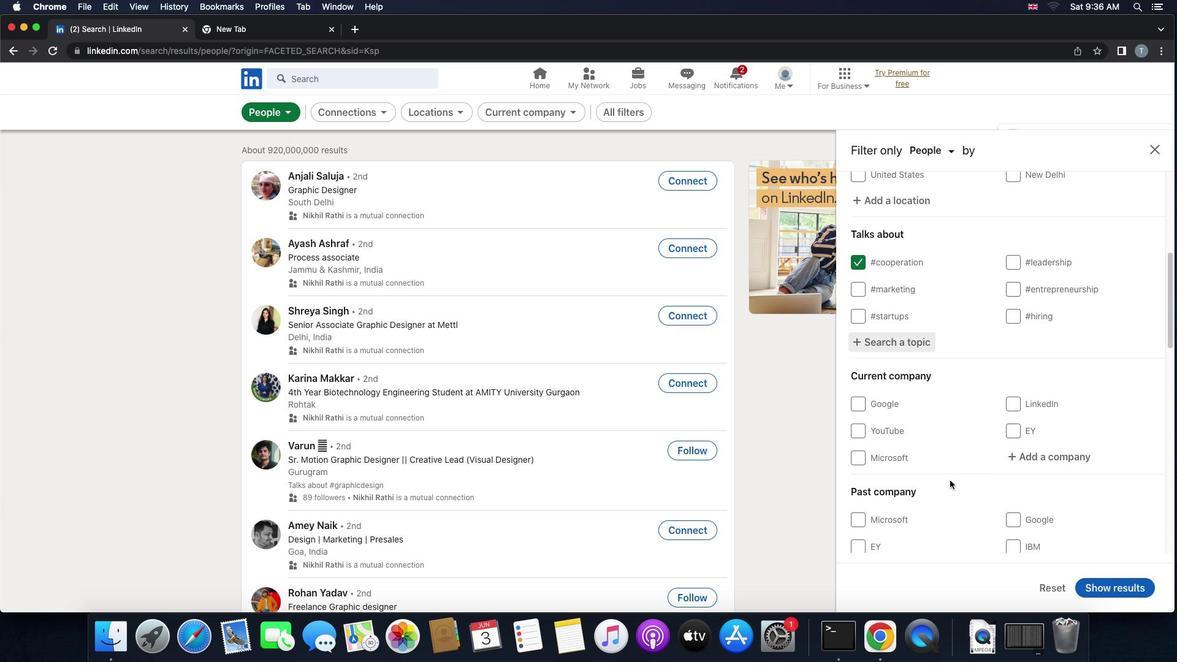 
Action: Mouse scrolled (950, 480) with delta (0, 0)
Screenshot: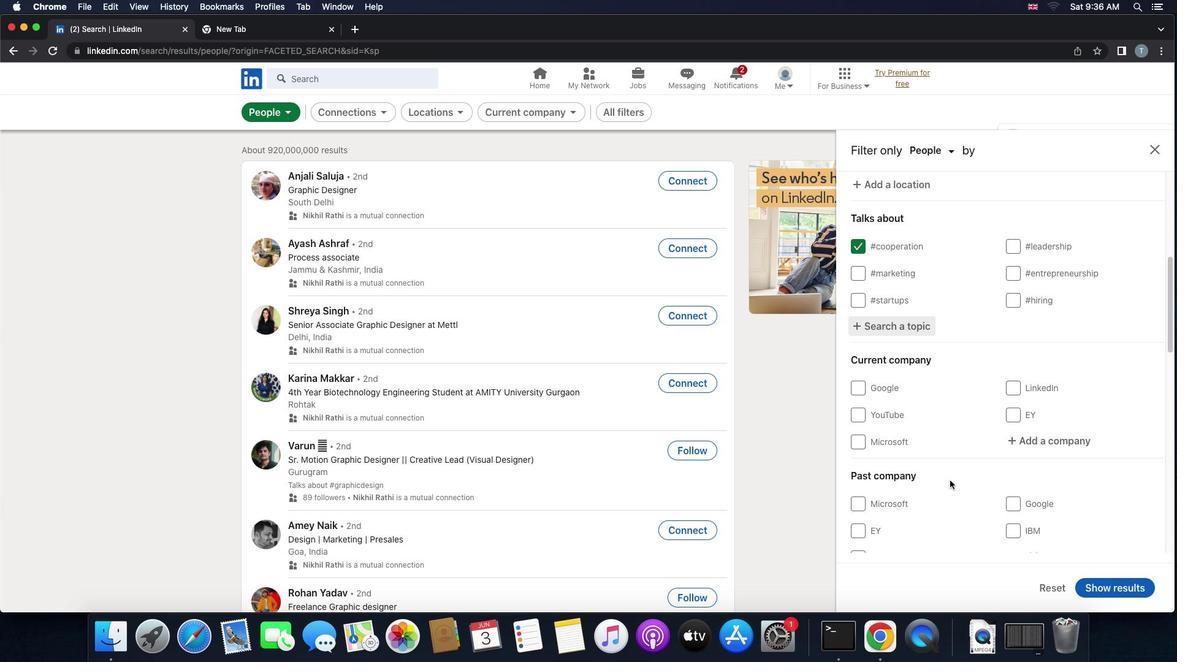 
Action: Mouse scrolled (950, 480) with delta (0, 0)
Screenshot: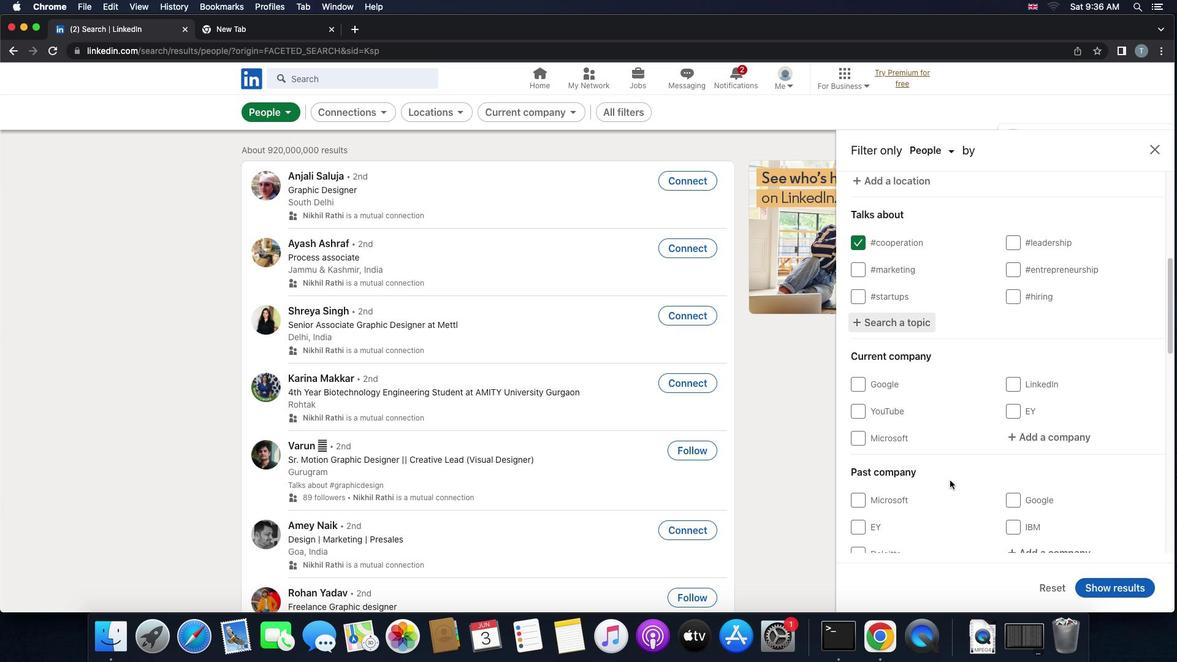 
Action: Mouse scrolled (950, 480) with delta (0, 0)
Screenshot: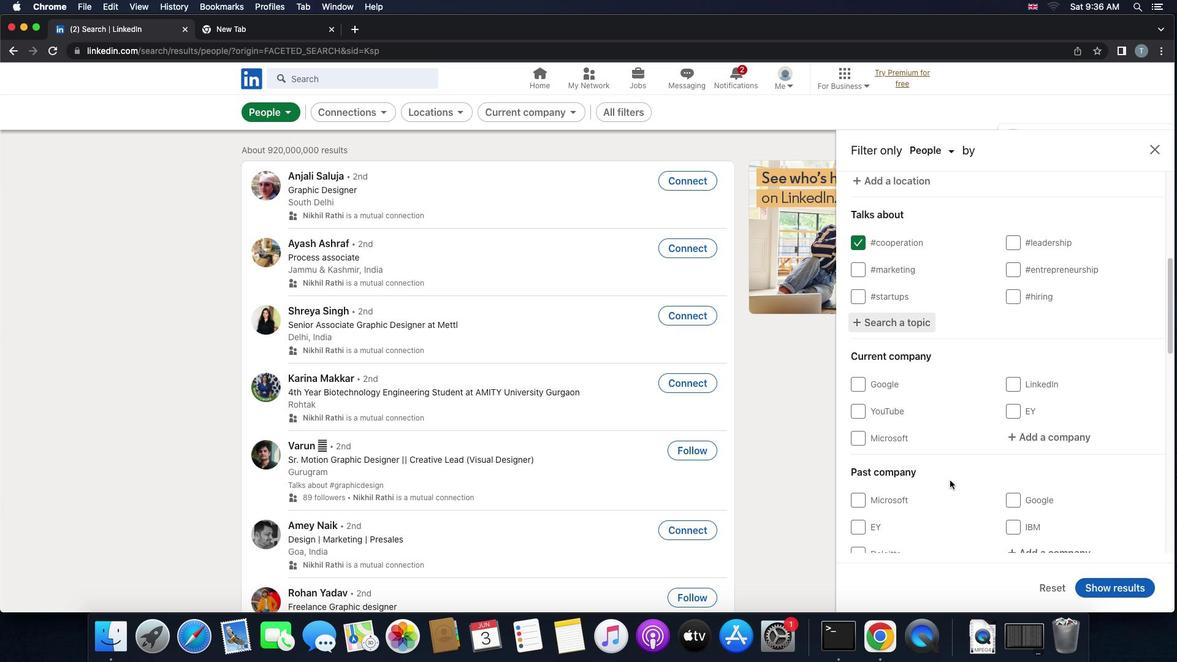 
Action: Mouse scrolled (950, 480) with delta (0, -1)
Screenshot: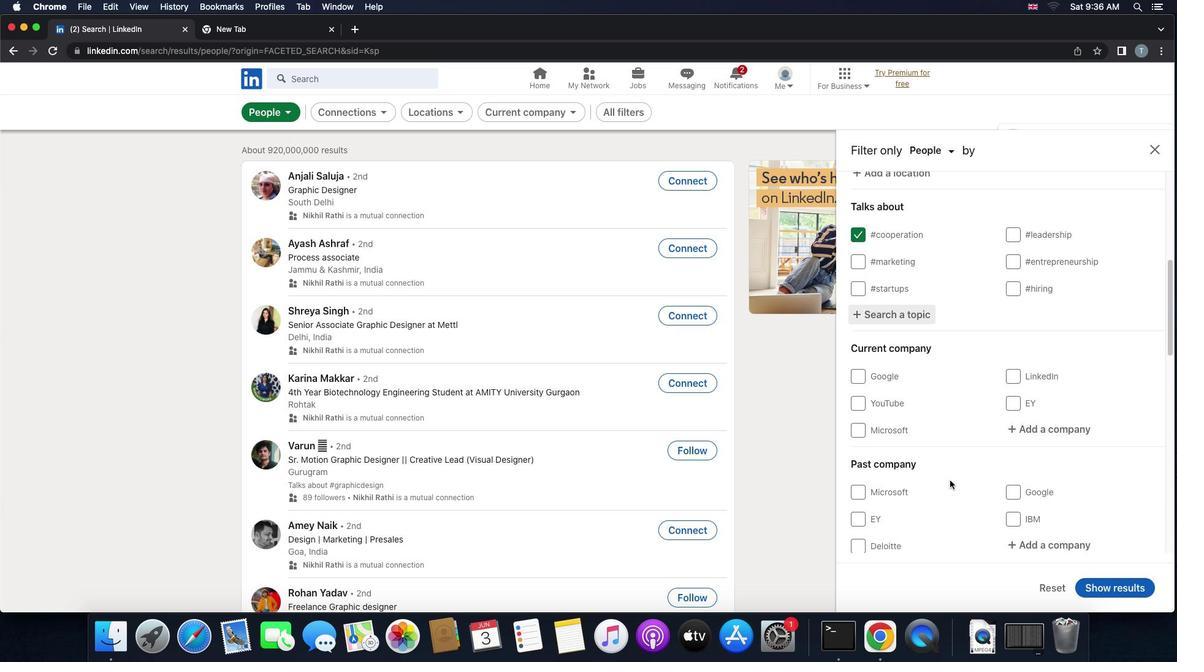 
Action: Mouse scrolled (950, 480) with delta (0, -1)
Screenshot: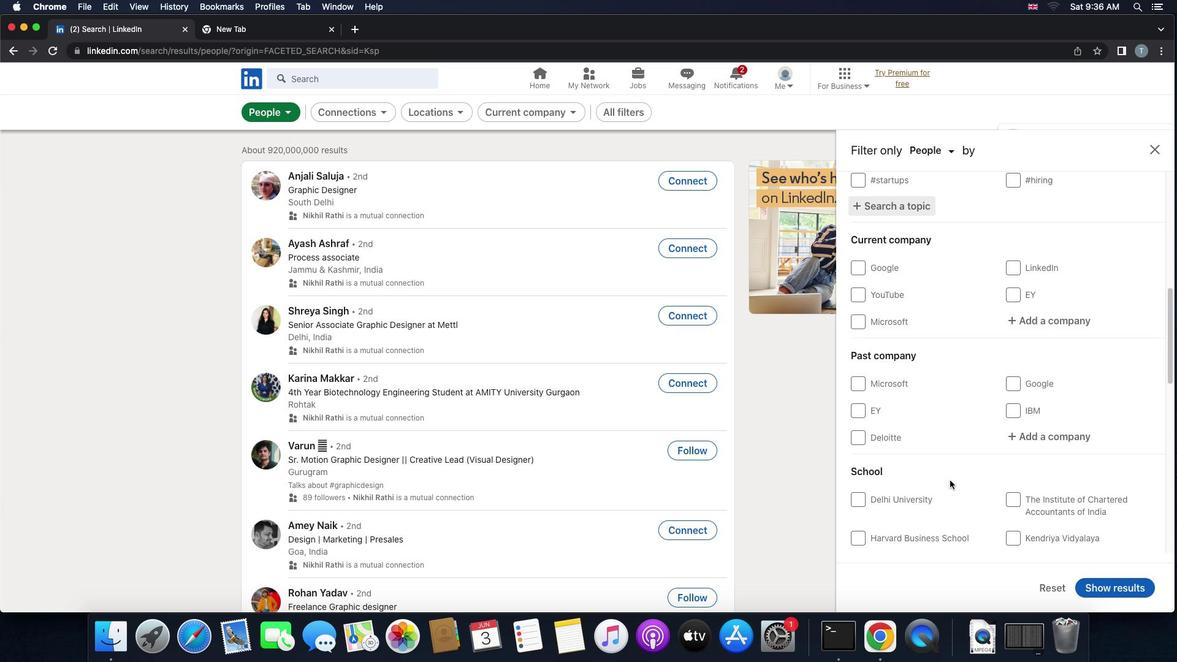 
Action: Mouse scrolled (950, 480) with delta (0, 0)
Screenshot: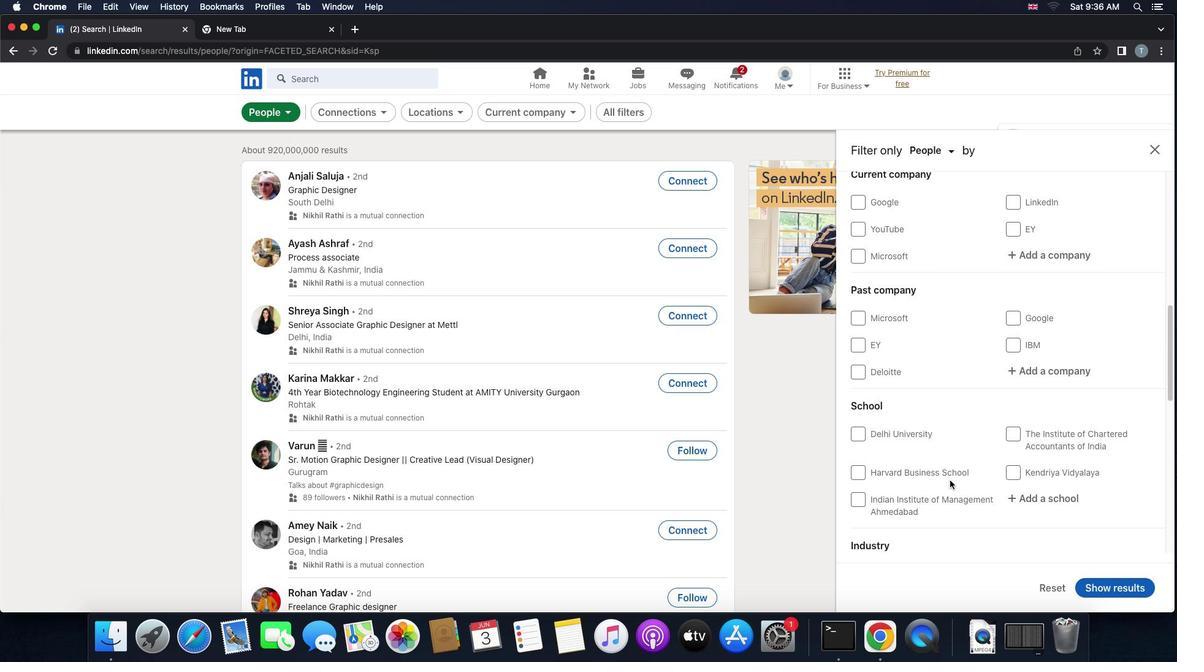 
Action: Mouse scrolled (950, 480) with delta (0, 0)
Screenshot: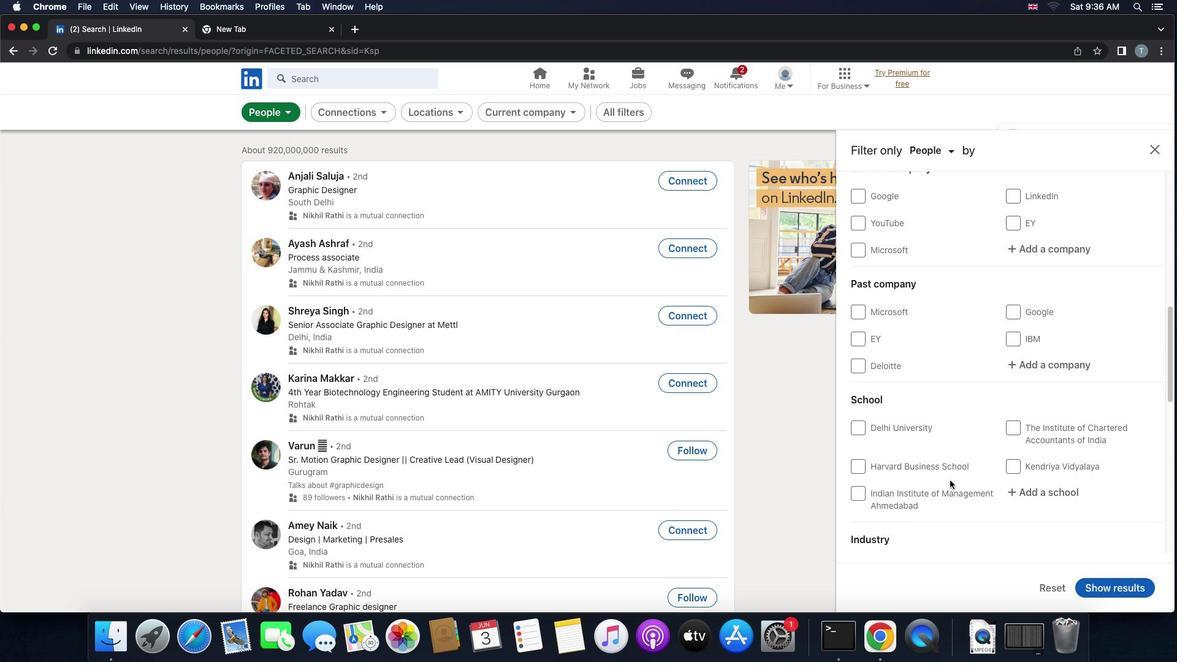 
Action: Mouse scrolled (950, 480) with delta (0, -1)
Screenshot: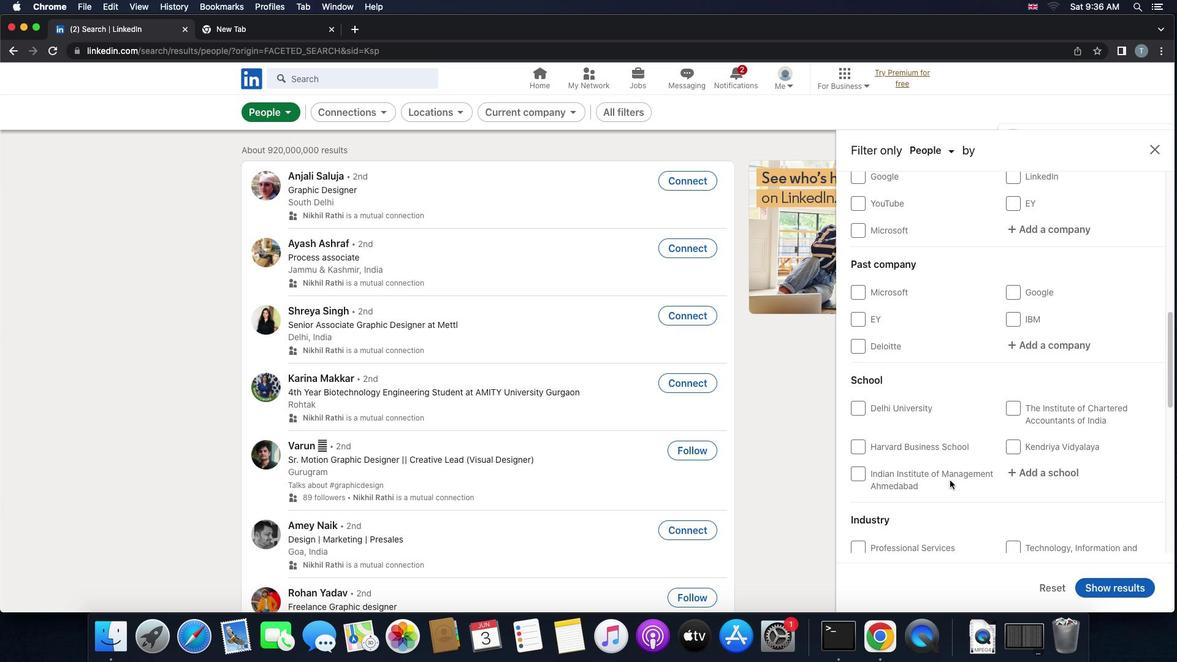 
Action: Mouse scrolled (950, 480) with delta (0, -2)
Screenshot: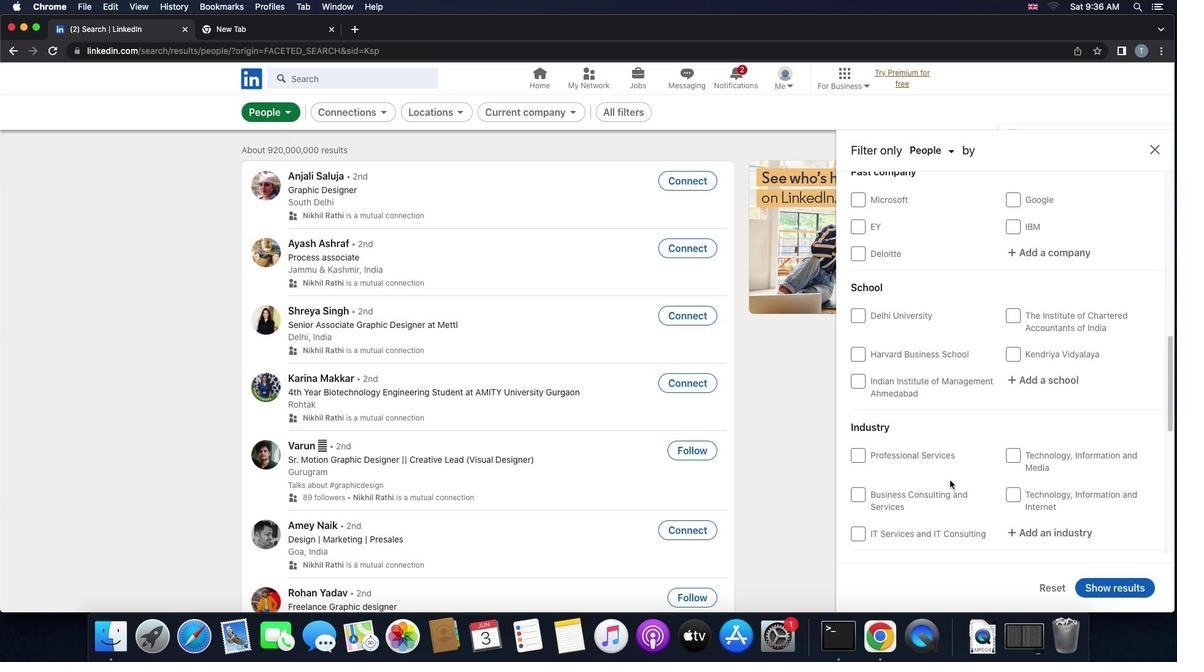 
Action: Mouse scrolled (950, 480) with delta (0, 0)
Screenshot: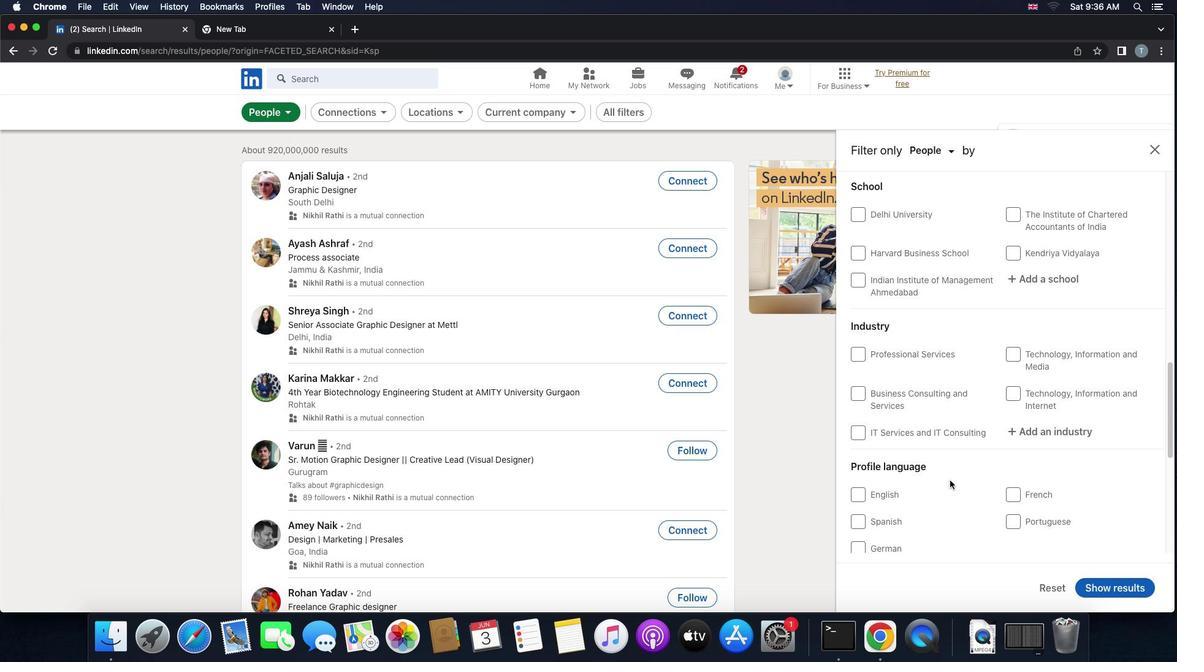 
Action: Mouse scrolled (950, 480) with delta (0, 0)
Screenshot: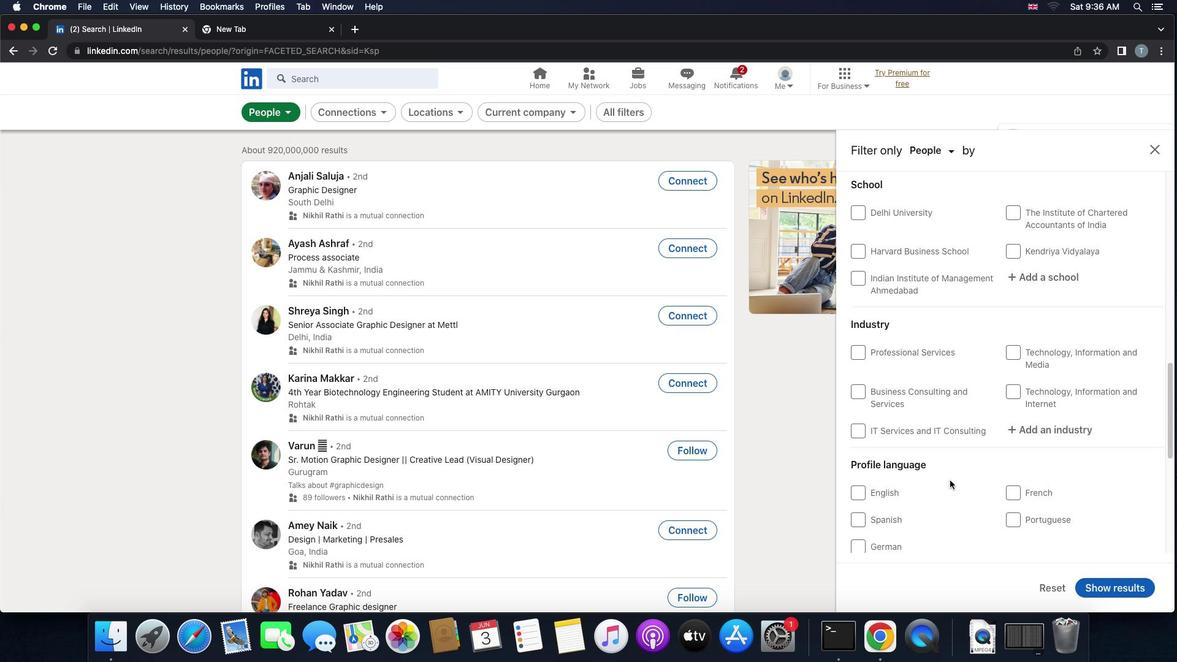 
Action: Mouse scrolled (950, 480) with delta (0, -1)
Screenshot: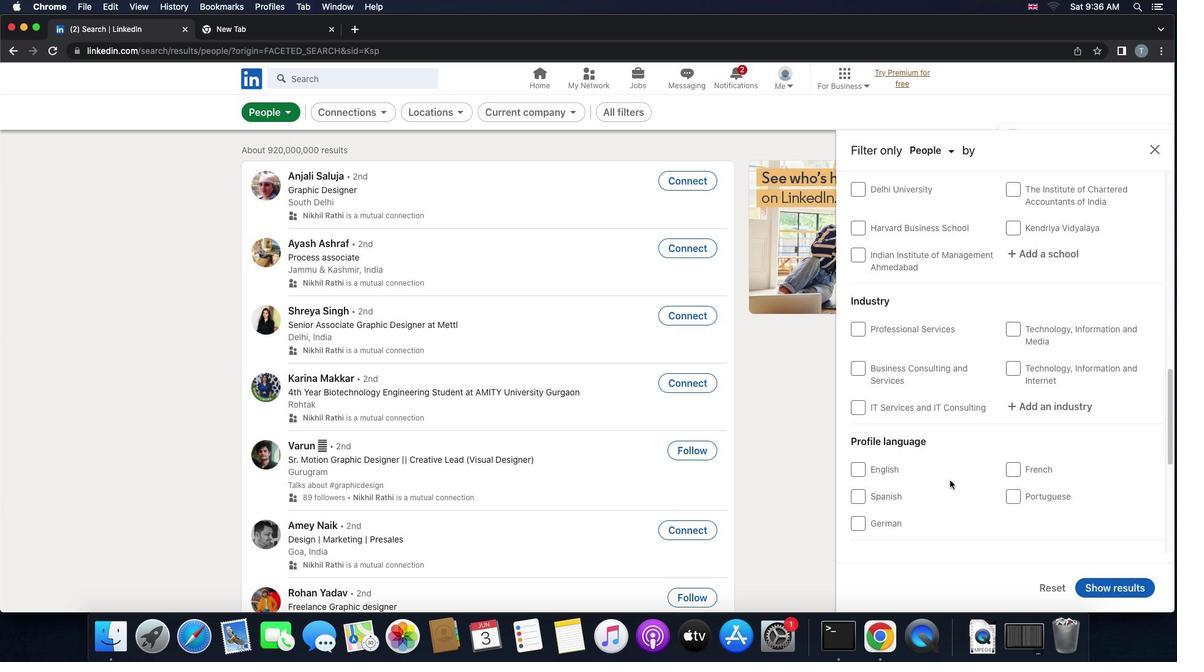 
Action: Mouse scrolled (950, 480) with delta (0, 0)
Screenshot: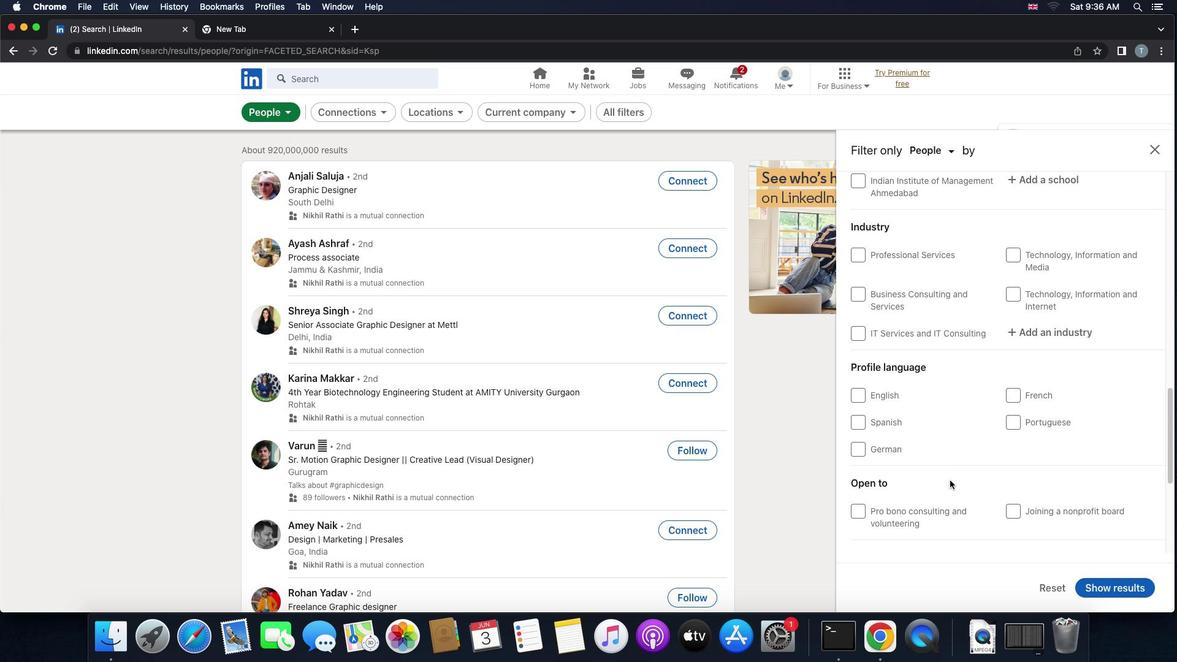 
Action: Mouse moved to (865, 444)
Screenshot: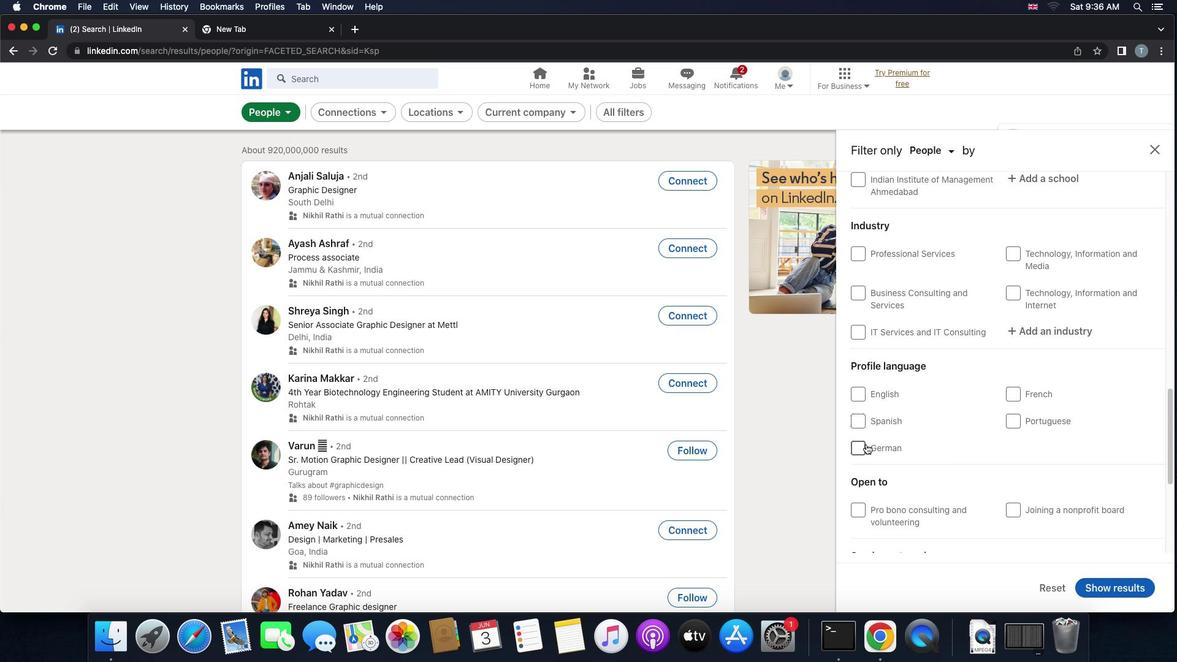 
Action: Mouse pressed left at (865, 444)
Screenshot: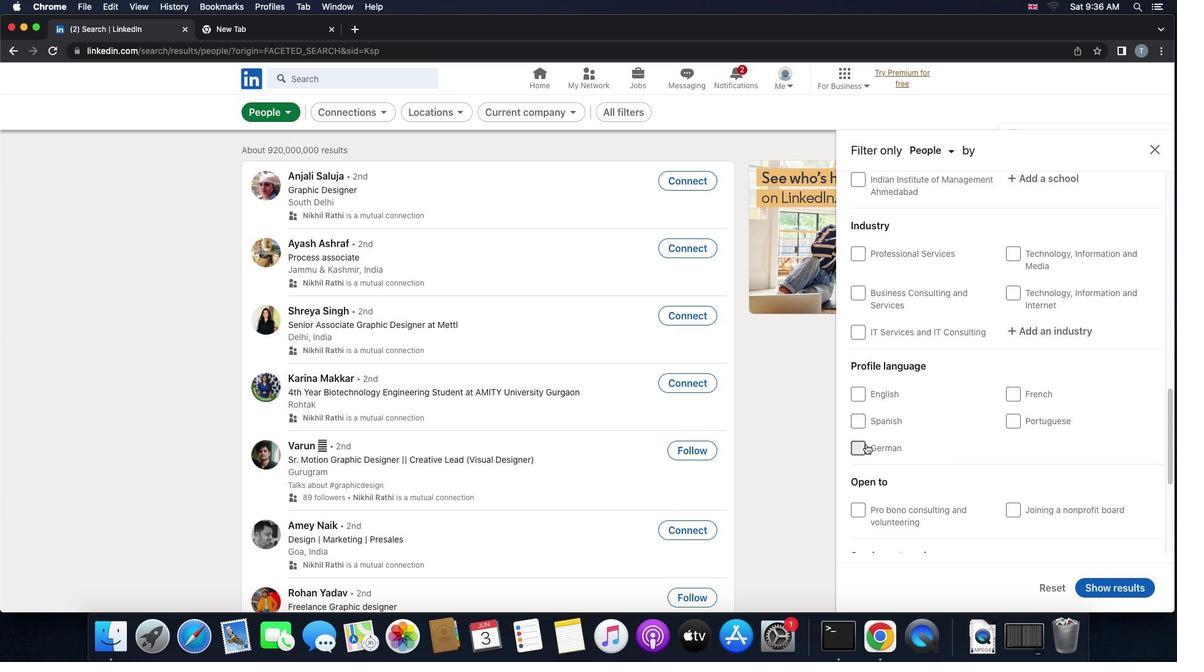 
Action: Mouse moved to (969, 441)
Screenshot: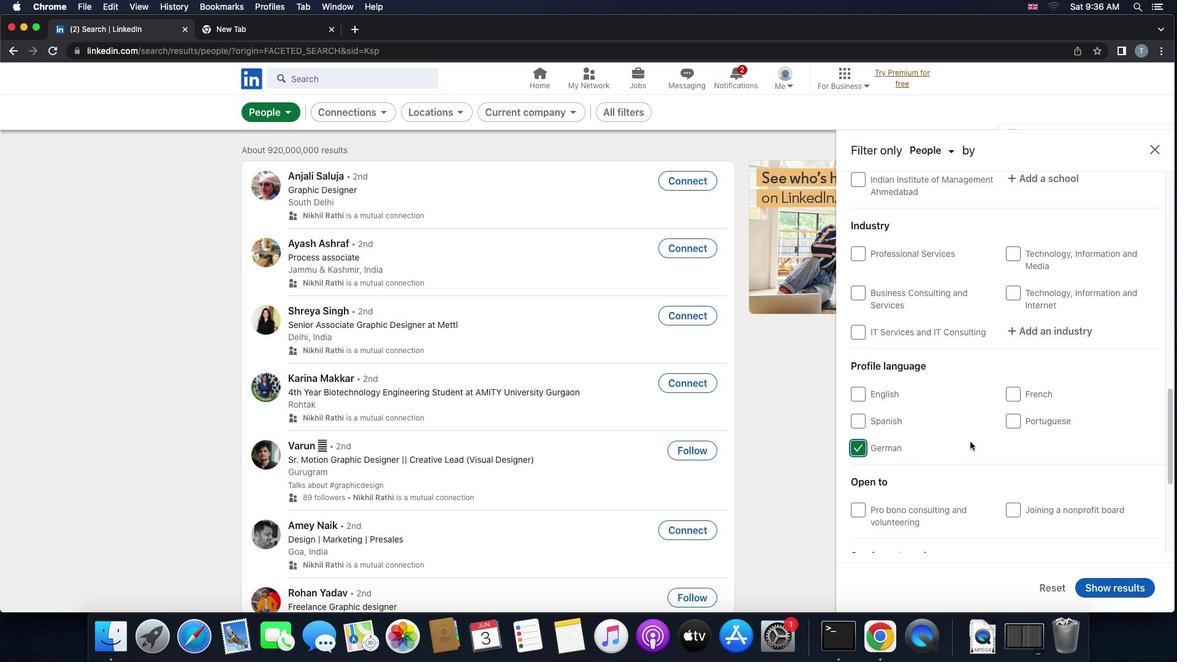 
Action: Mouse scrolled (969, 441) with delta (0, 0)
Screenshot: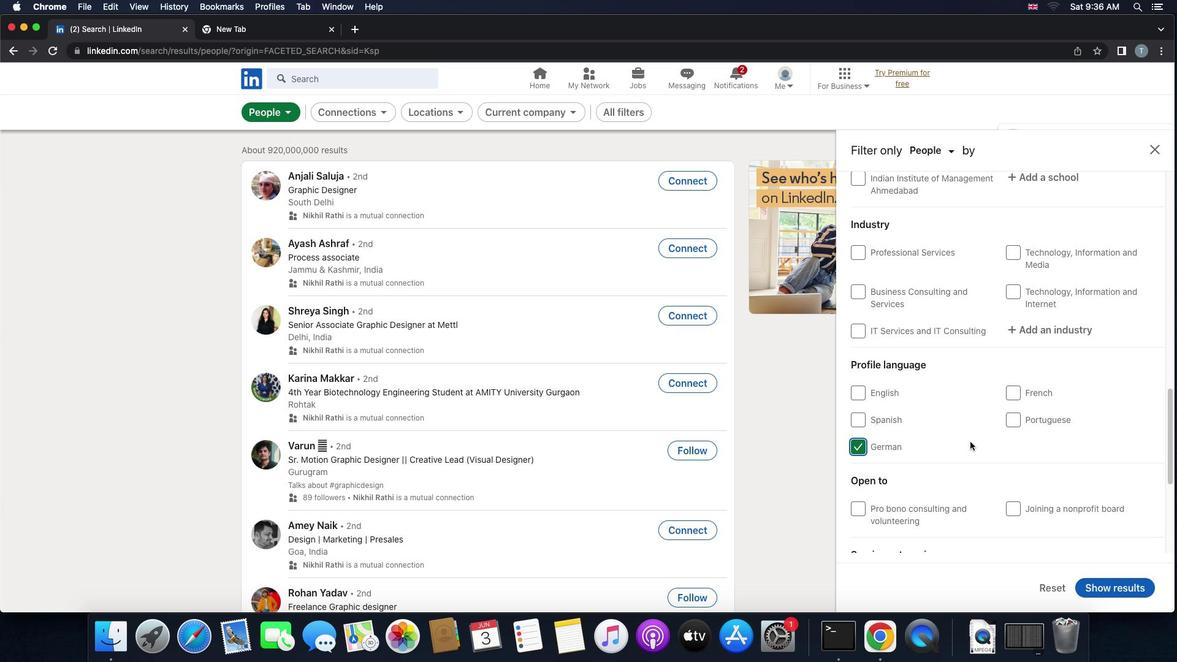 
Action: Mouse scrolled (969, 441) with delta (0, 0)
Screenshot: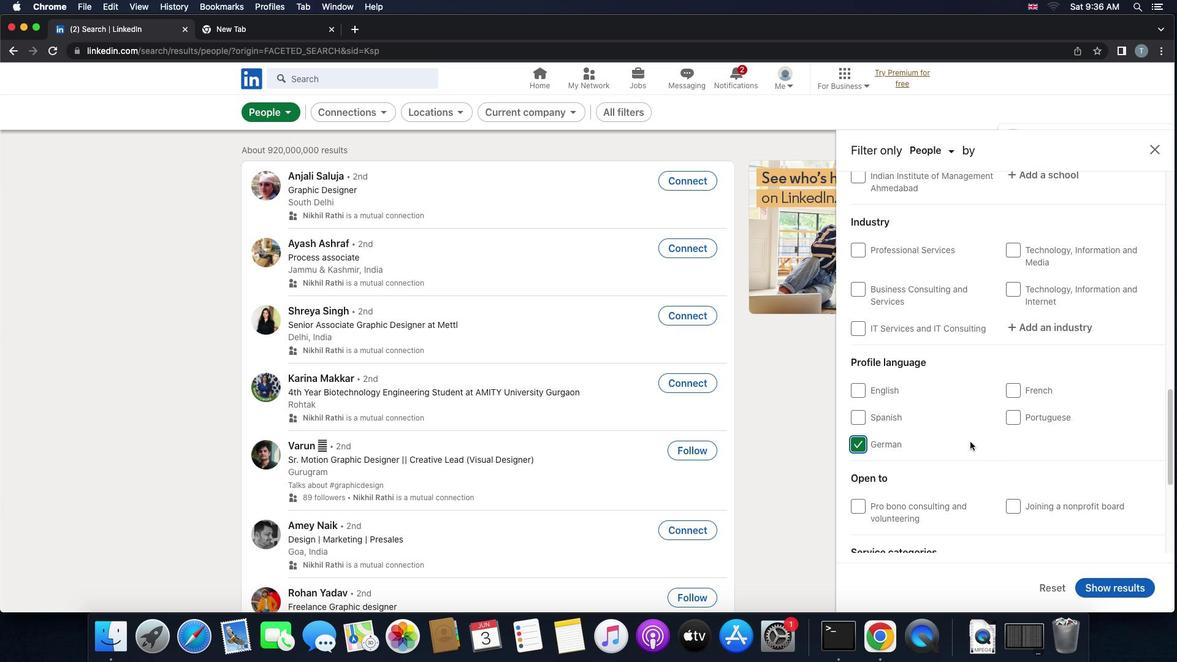 
Action: Mouse scrolled (969, 441) with delta (0, 0)
Screenshot: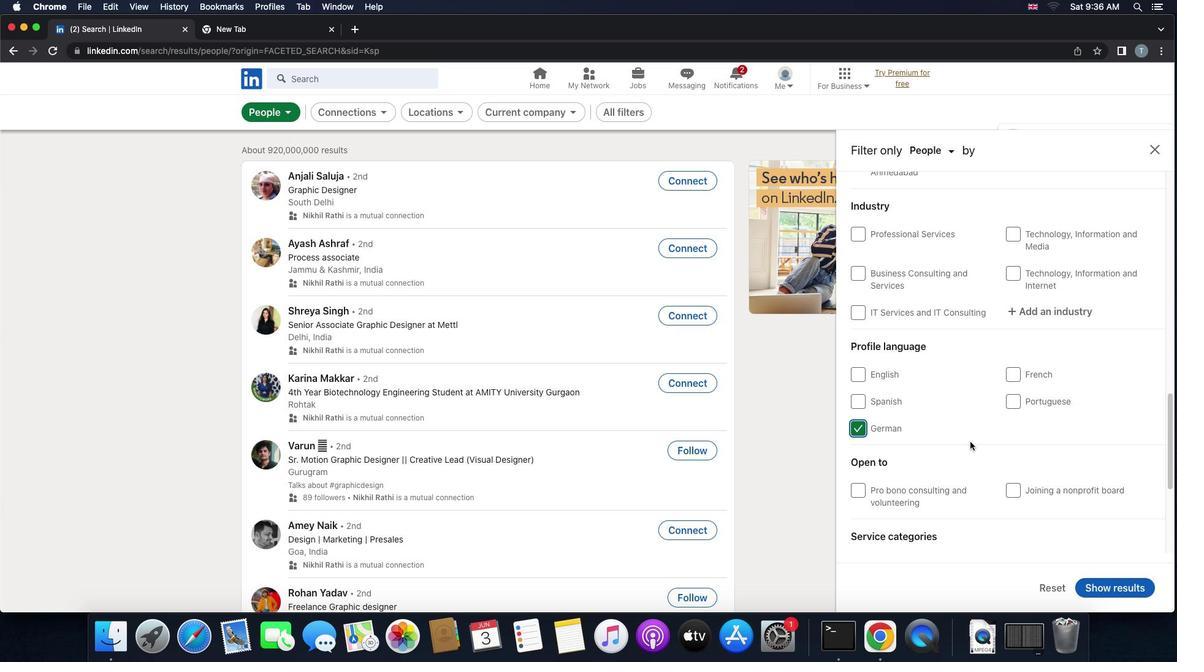 
Action: Mouse scrolled (969, 441) with delta (0, 0)
Screenshot: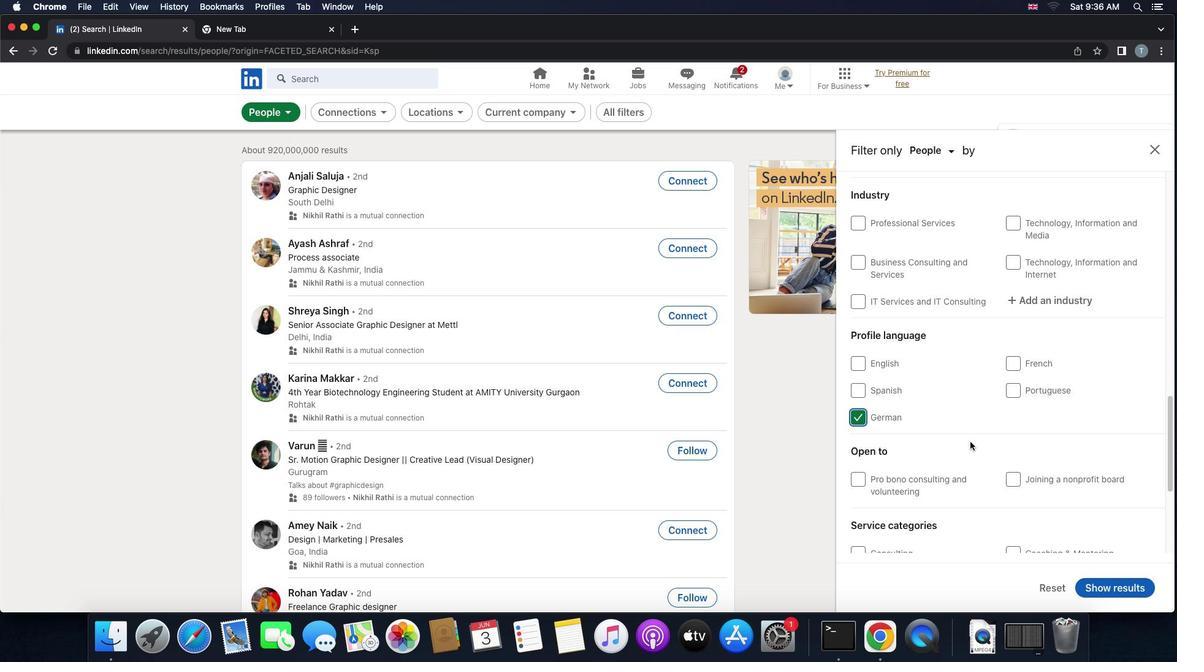 
Action: Mouse scrolled (969, 441) with delta (0, 0)
Screenshot: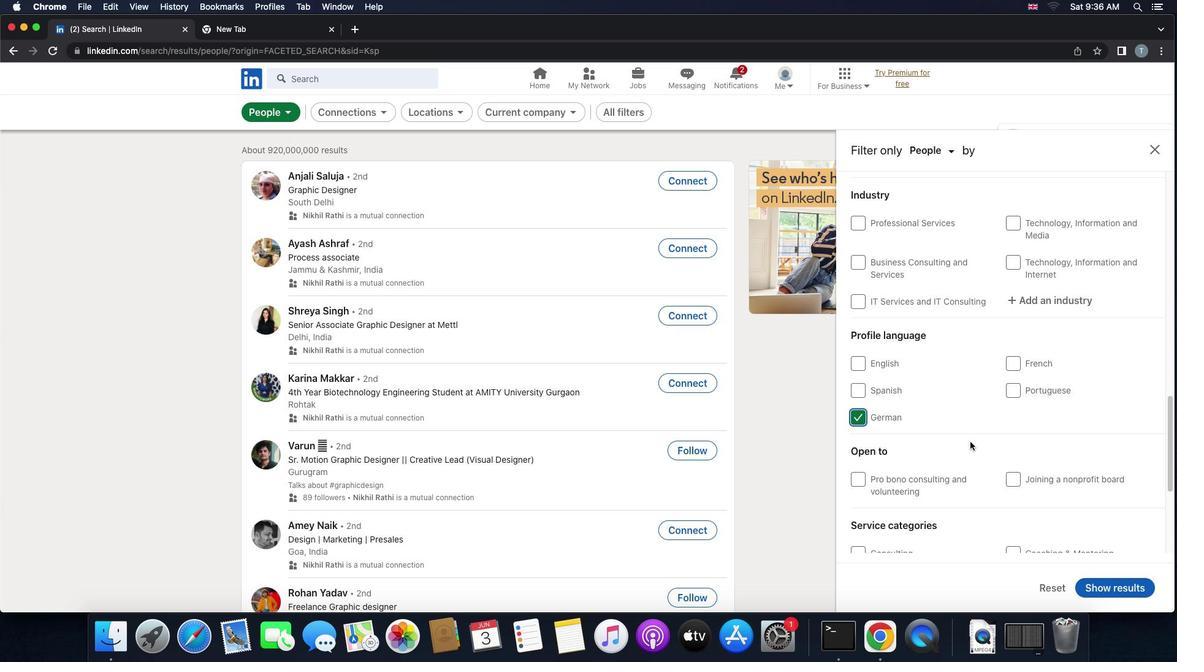 
Action: Mouse scrolled (969, 441) with delta (0, 1)
Screenshot: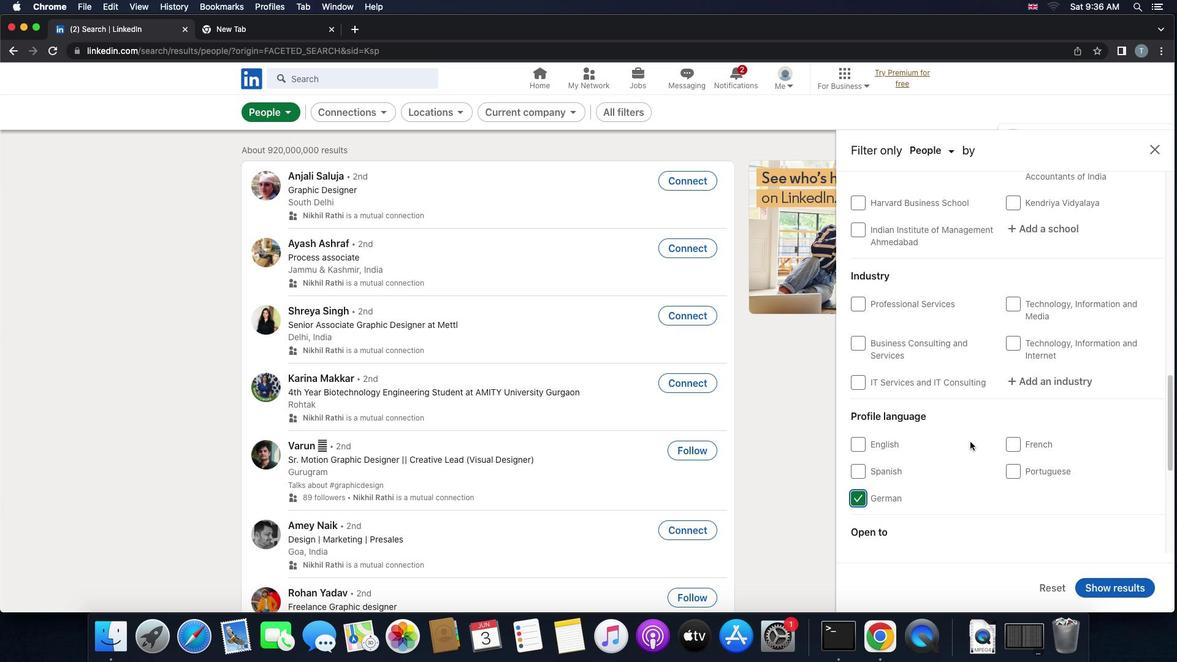 
Action: Mouse scrolled (969, 441) with delta (0, 3)
Screenshot: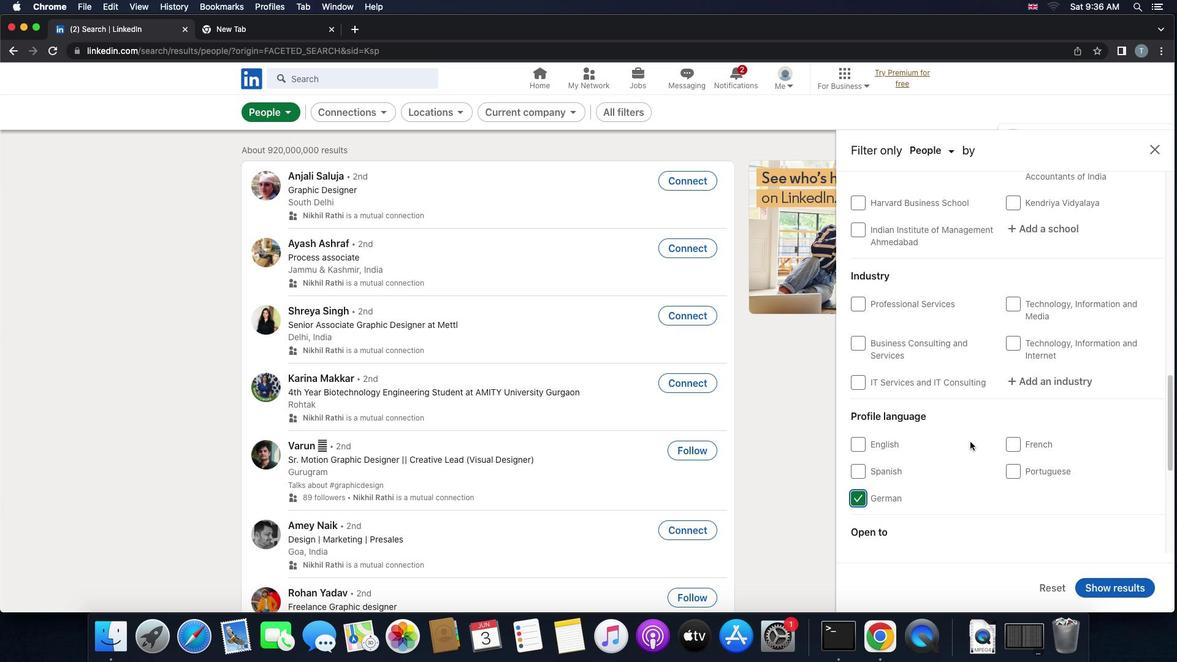 
Action: Mouse scrolled (969, 441) with delta (0, 3)
Screenshot: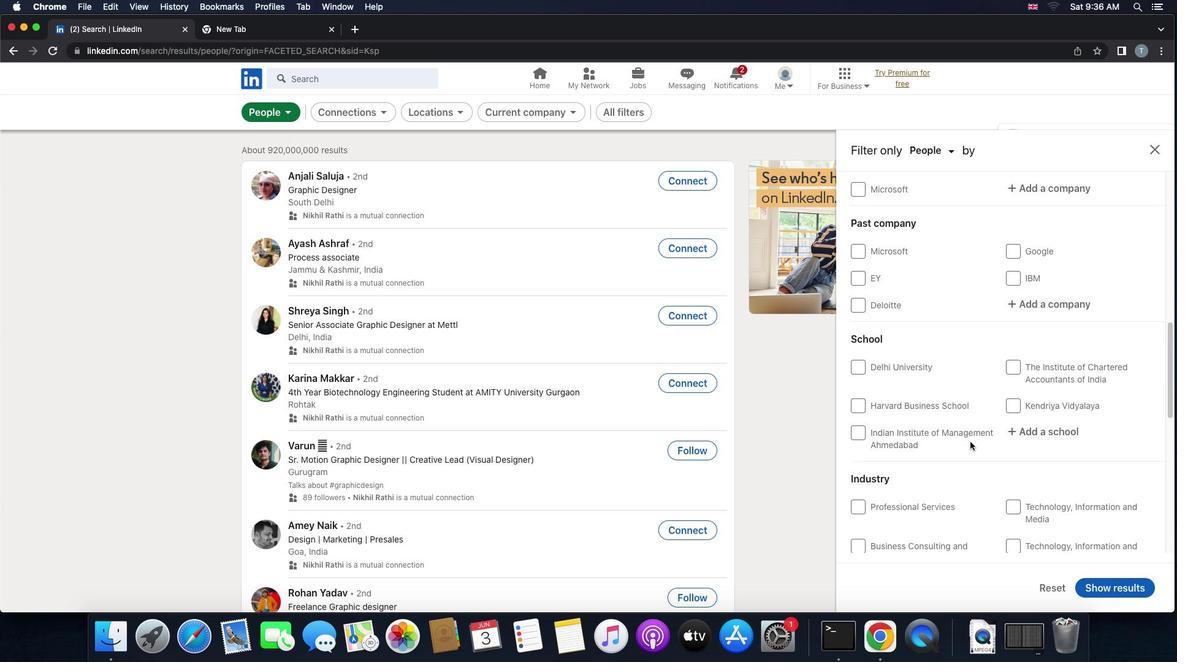
Action: Mouse scrolled (969, 441) with delta (0, 0)
Screenshot: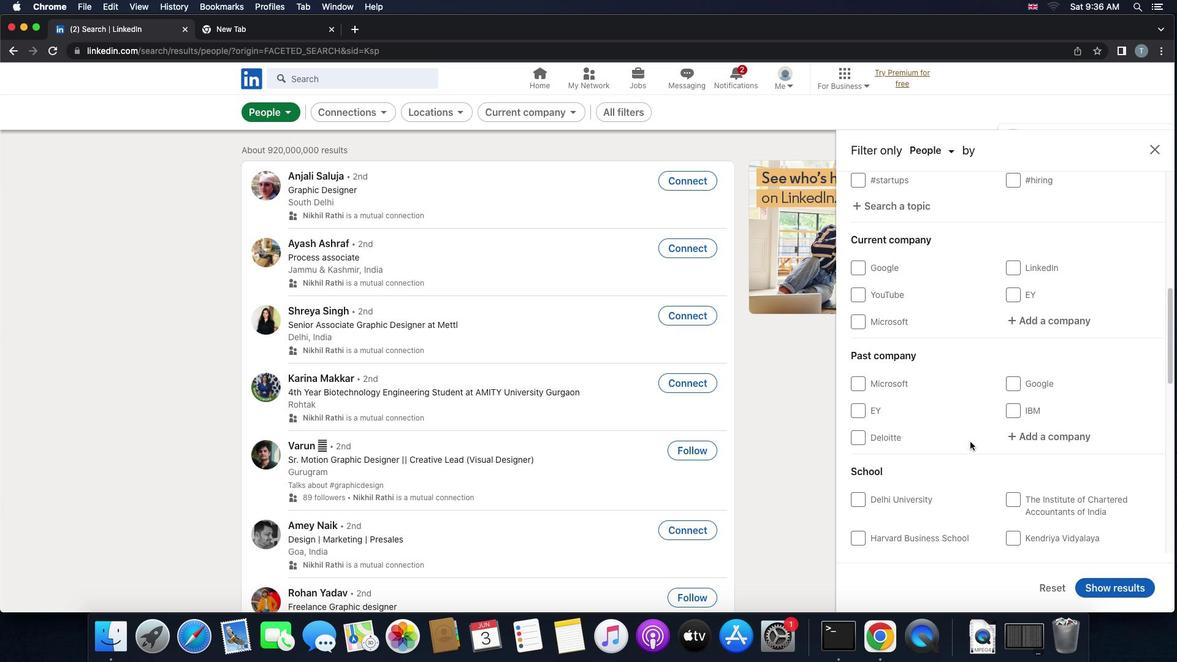 
Action: Mouse scrolled (969, 441) with delta (0, 0)
Screenshot: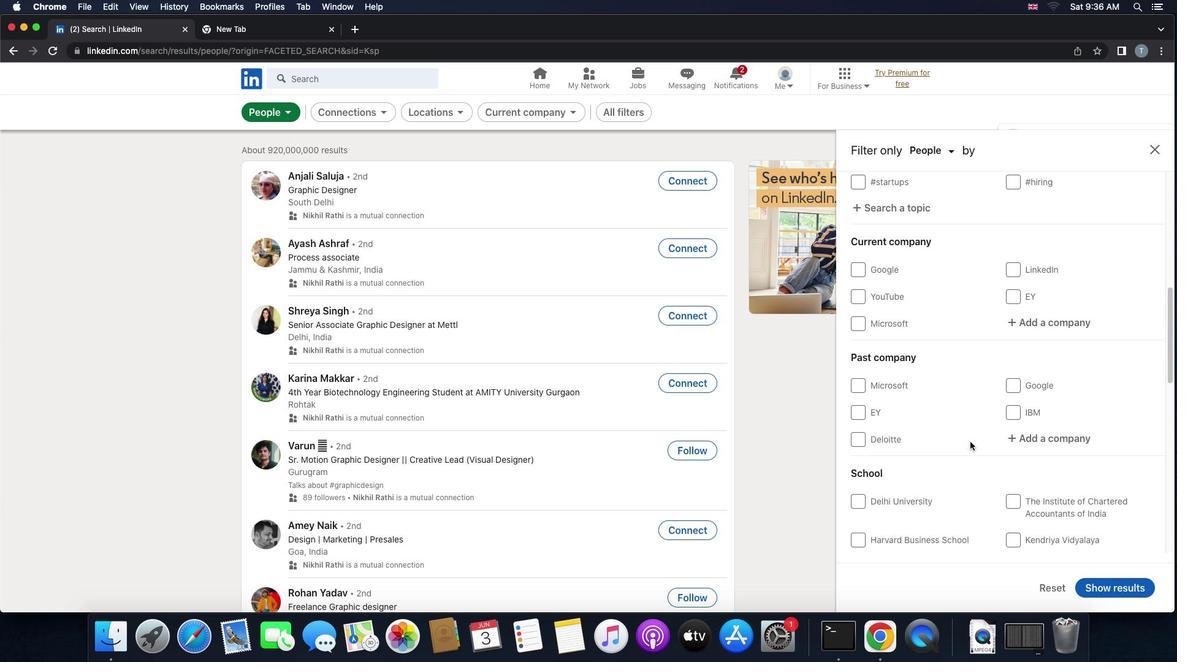 
Action: Mouse scrolled (969, 441) with delta (0, 0)
Screenshot: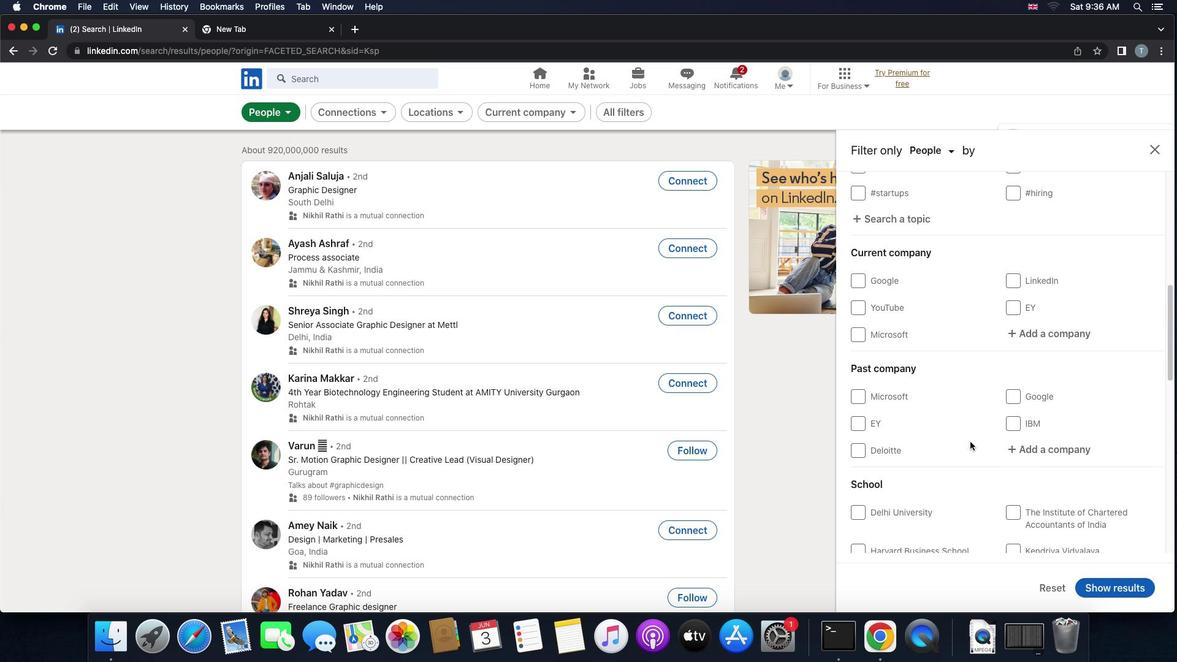 
Action: Mouse scrolled (969, 441) with delta (0, 0)
Screenshot: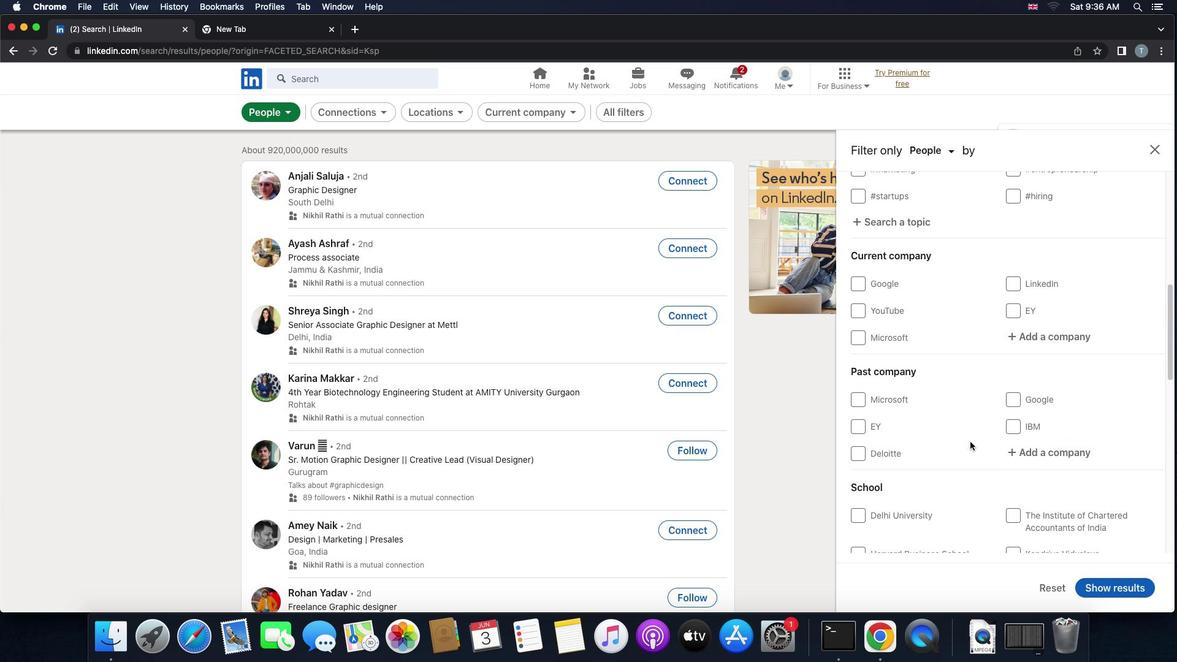 
Action: Mouse scrolled (969, 441) with delta (0, 0)
Screenshot: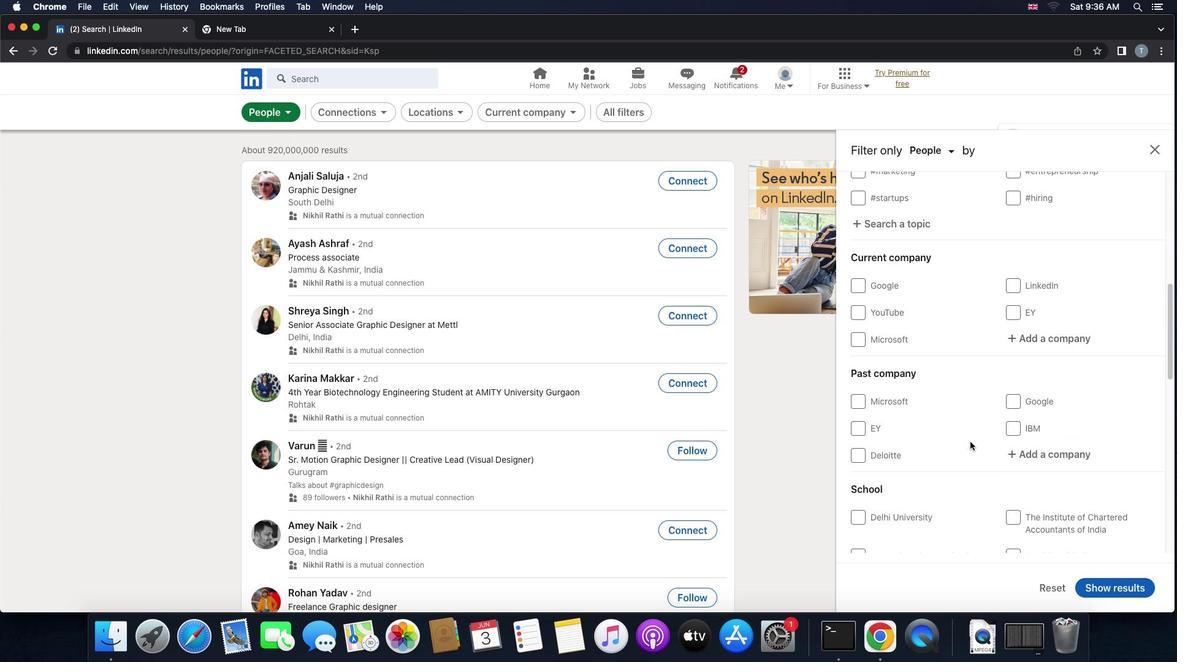 
Action: Mouse scrolled (969, 441) with delta (0, 0)
Screenshot: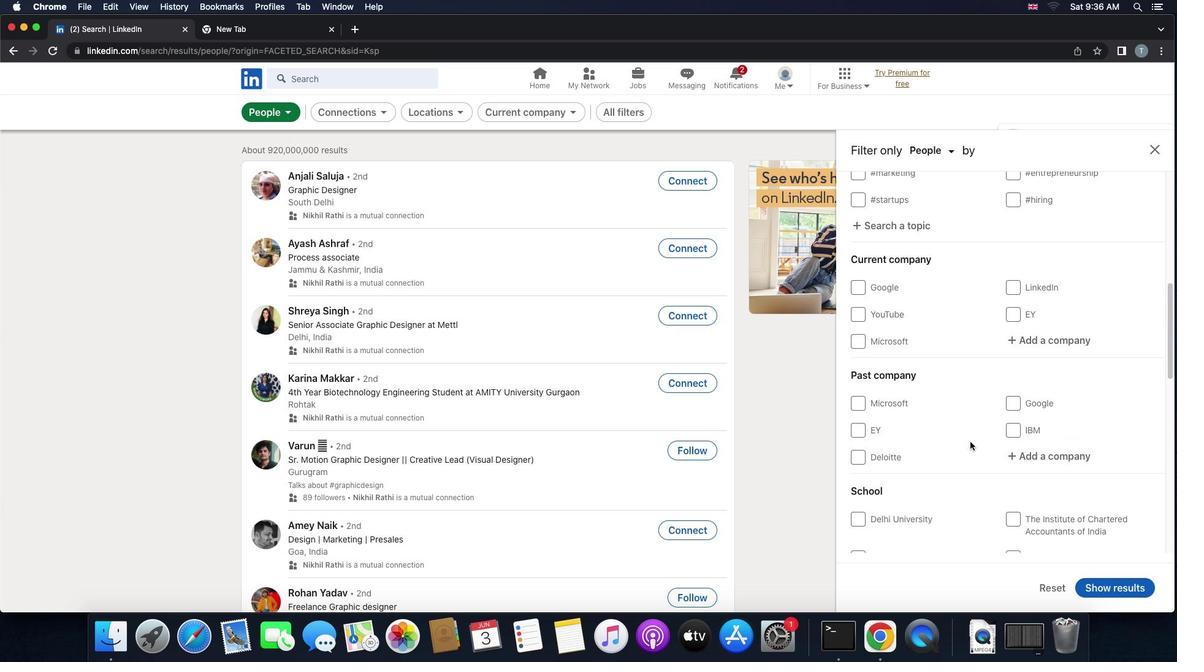 
Action: Mouse scrolled (969, 441) with delta (0, 0)
Screenshot: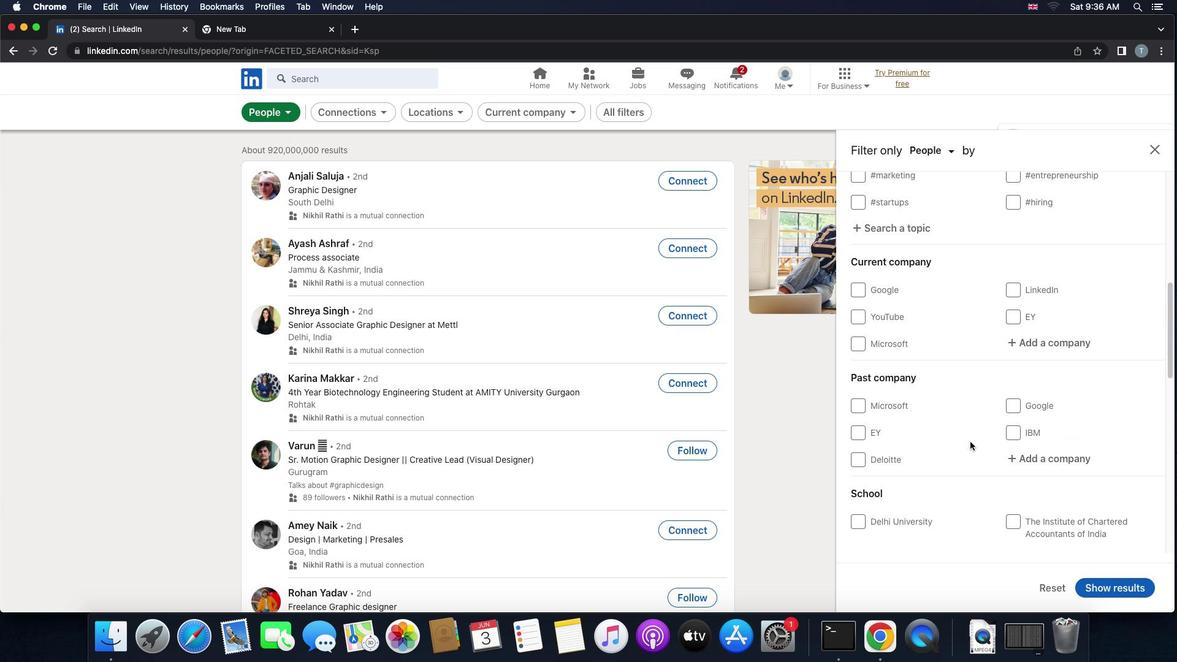 
Action: Mouse scrolled (969, 441) with delta (0, 0)
Screenshot: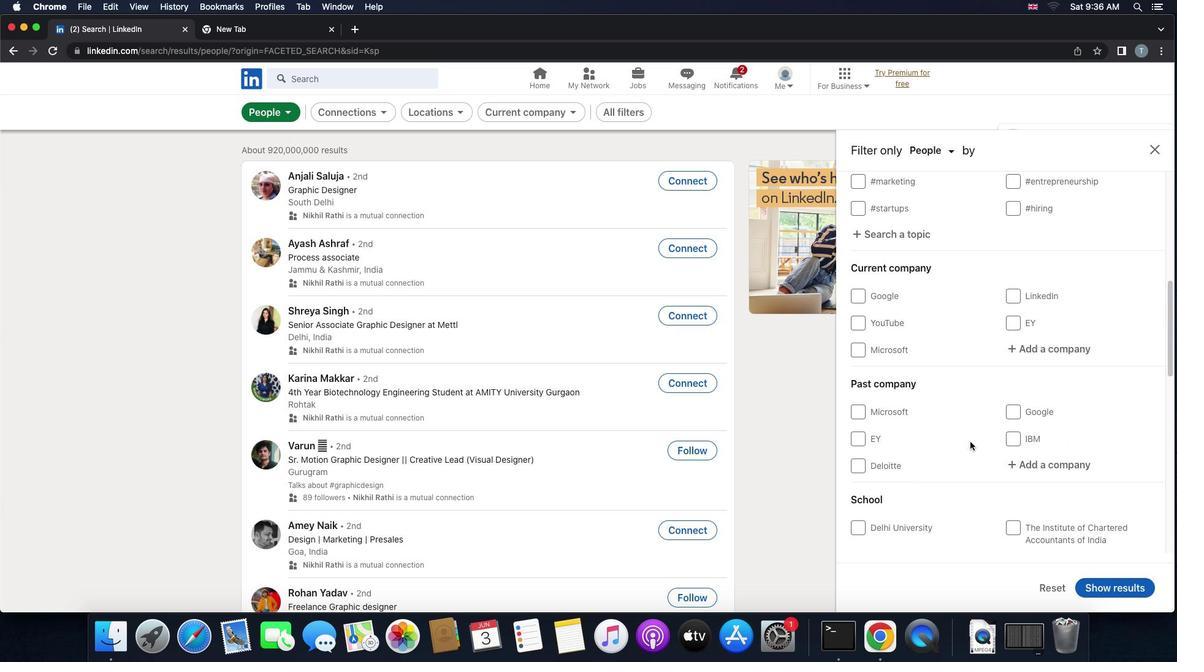 
Action: Mouse scrolled (969, 441) with delta (0, 0)
Screenshot: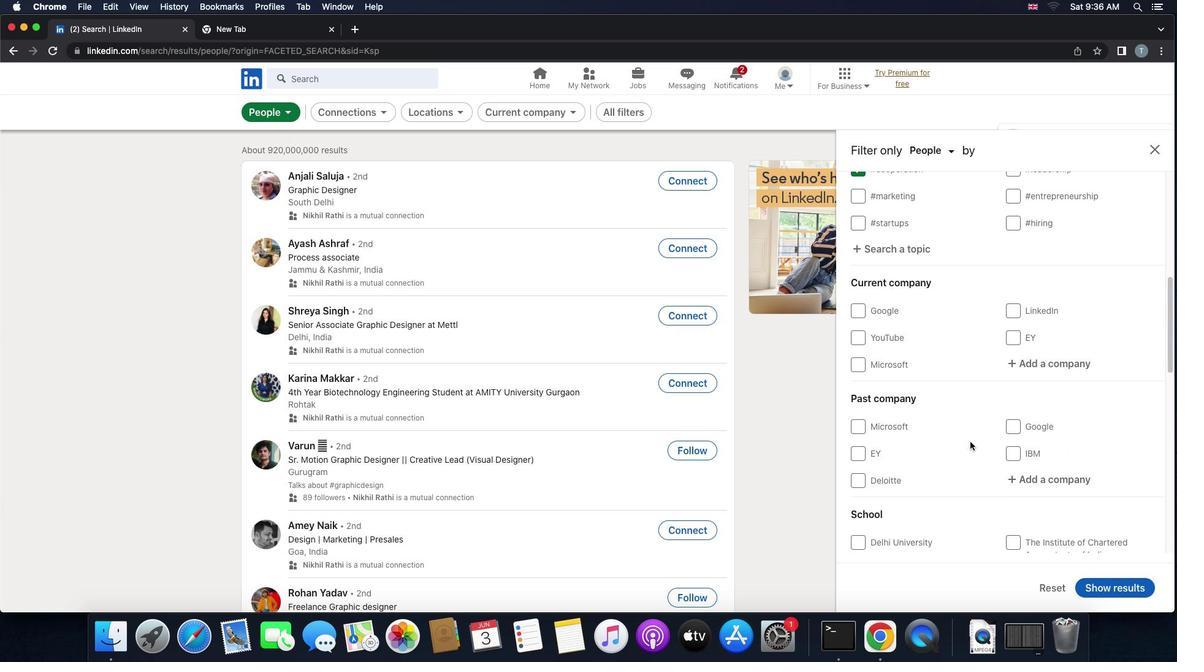 
Action: Mouse scrolled (969, 441) with delta (0, 0)
Screenshot: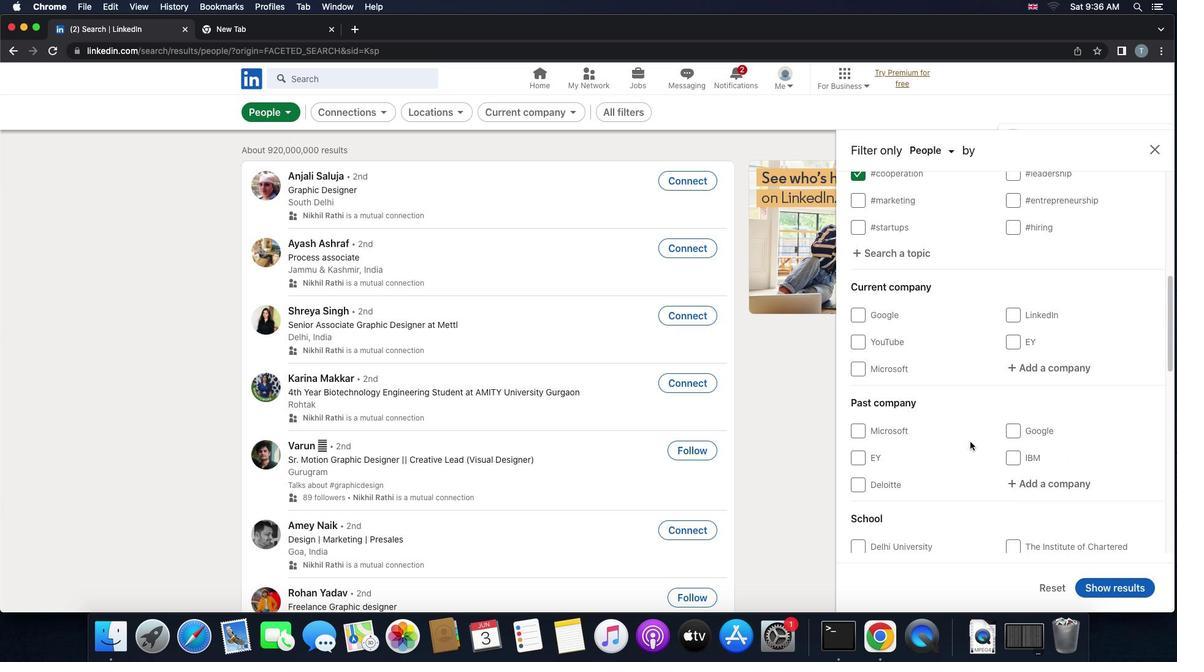 
Action: Mouse moved to (1042, 378)
Screenshot: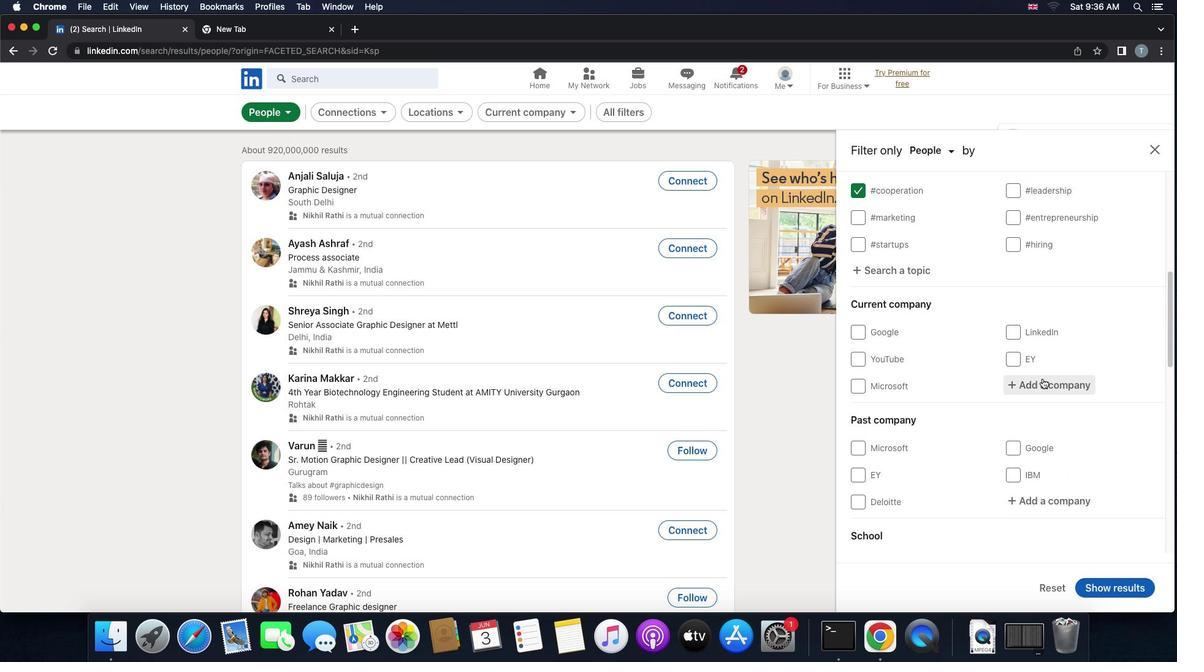 
Action: Mouse pressed left at (1042, 378)
Screenshot: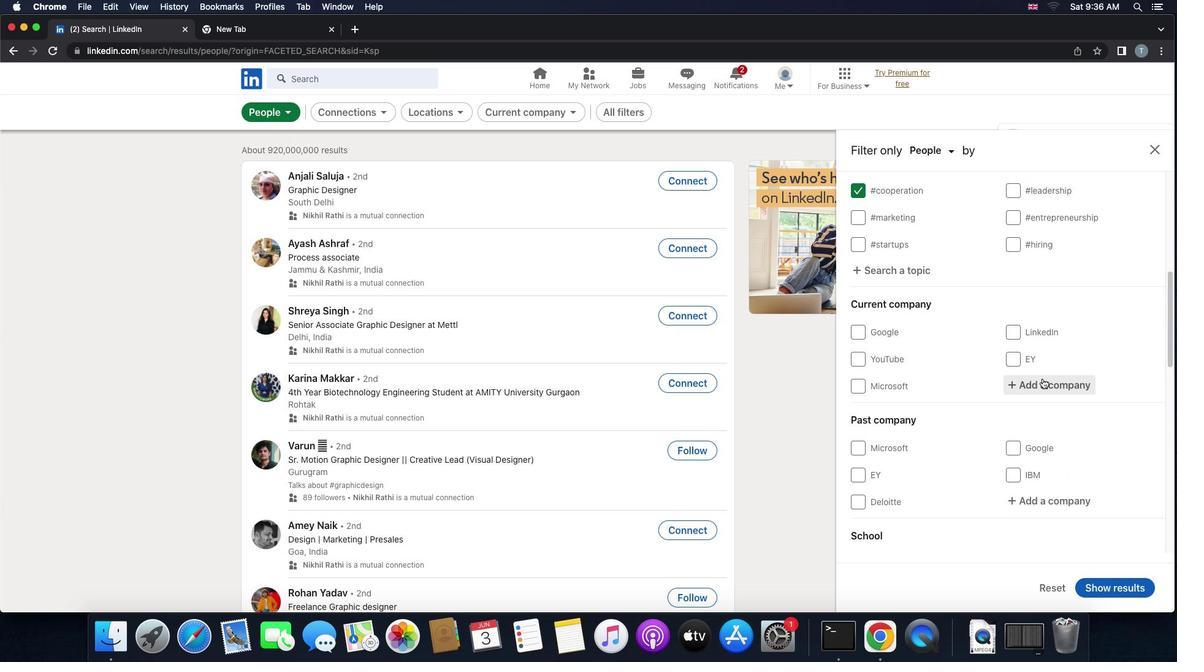 
Action: Mouse moved to (1007, 384)
Screenshot: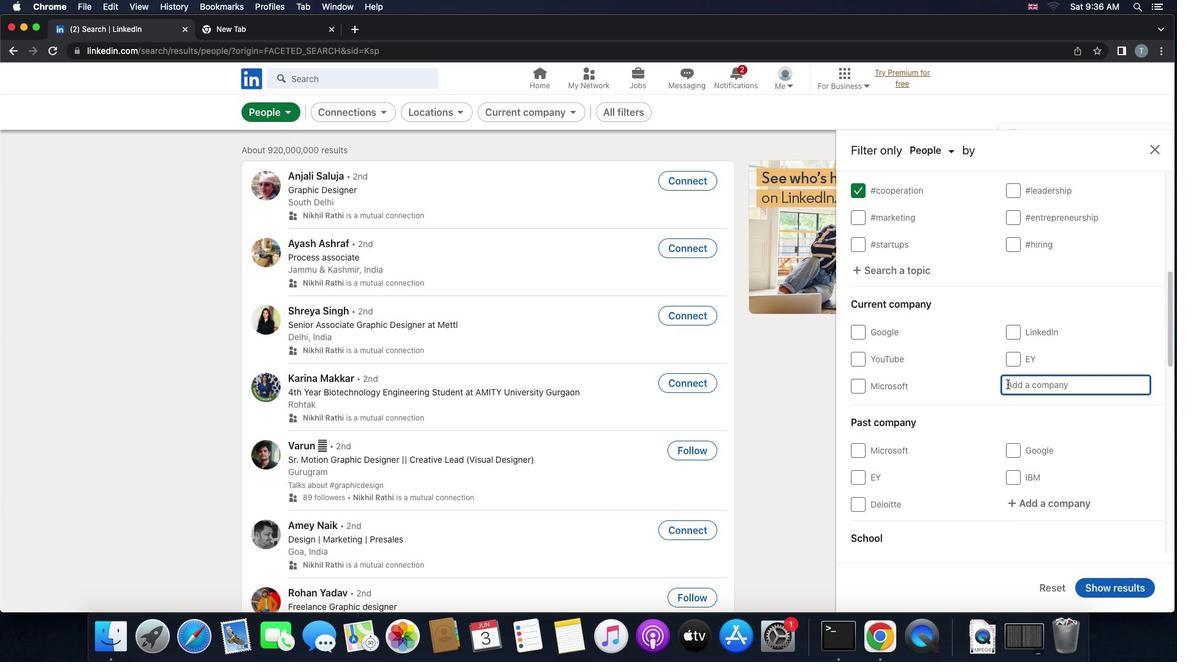 
Action: Key pressed Key.shift'W'Key.shift'N''S'
Screenshot: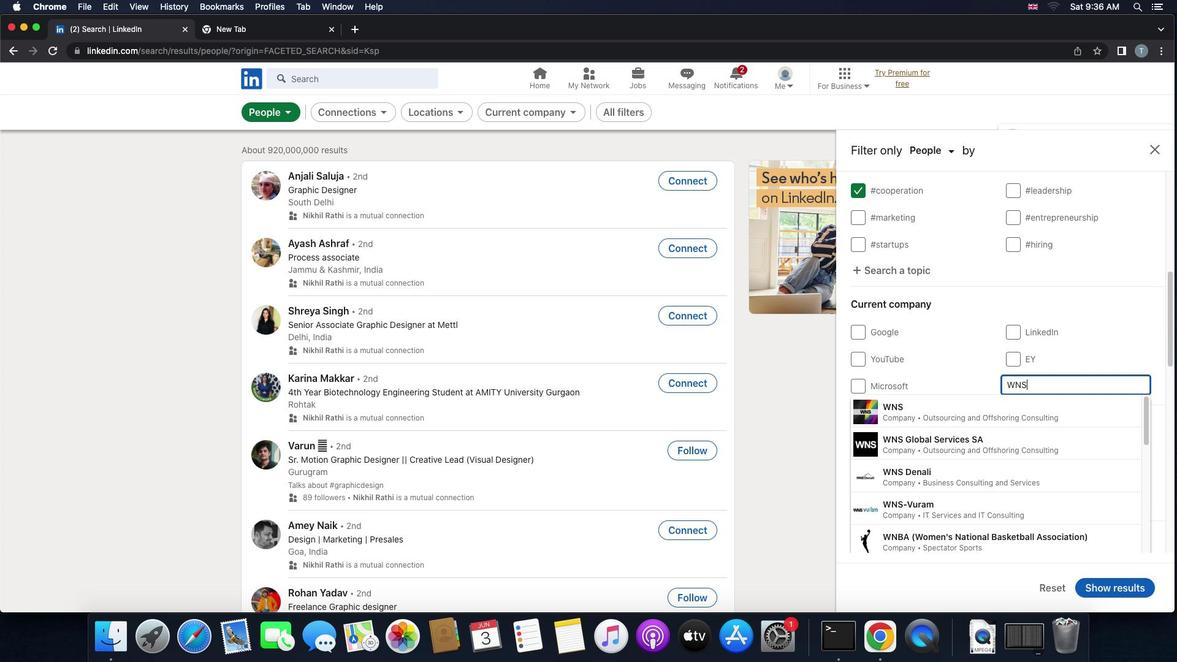 
Action: Mouse moved to (951, 399)
Screenshot: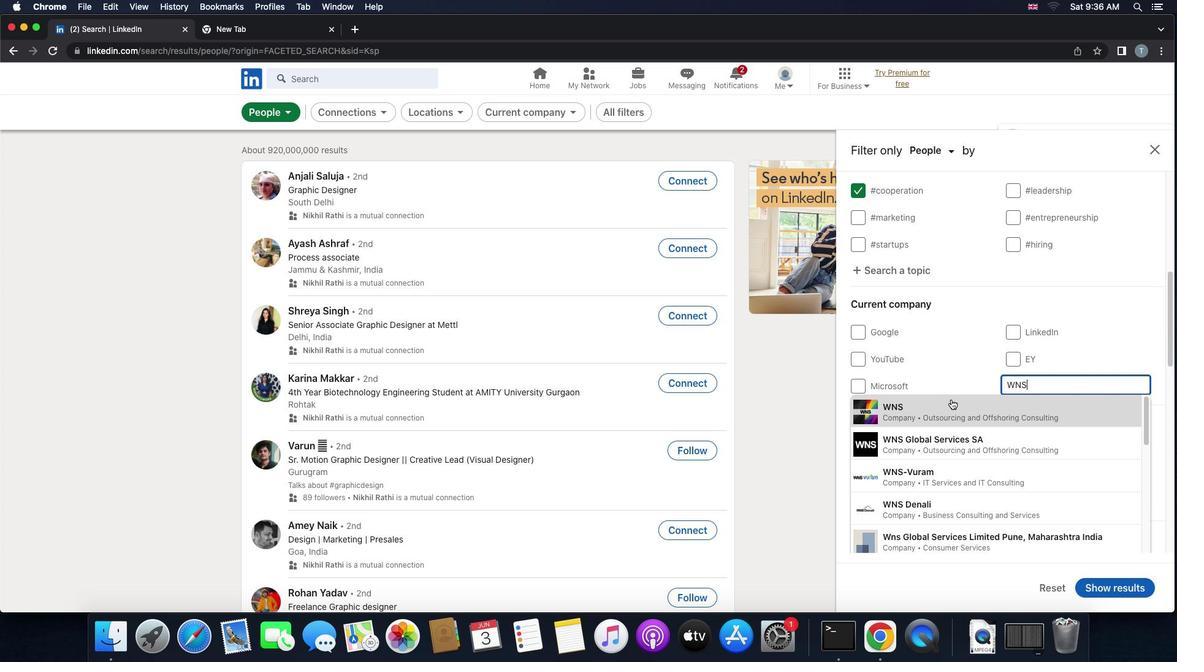 
Action: Mouse pressed left at (951, 399)
Screenshot: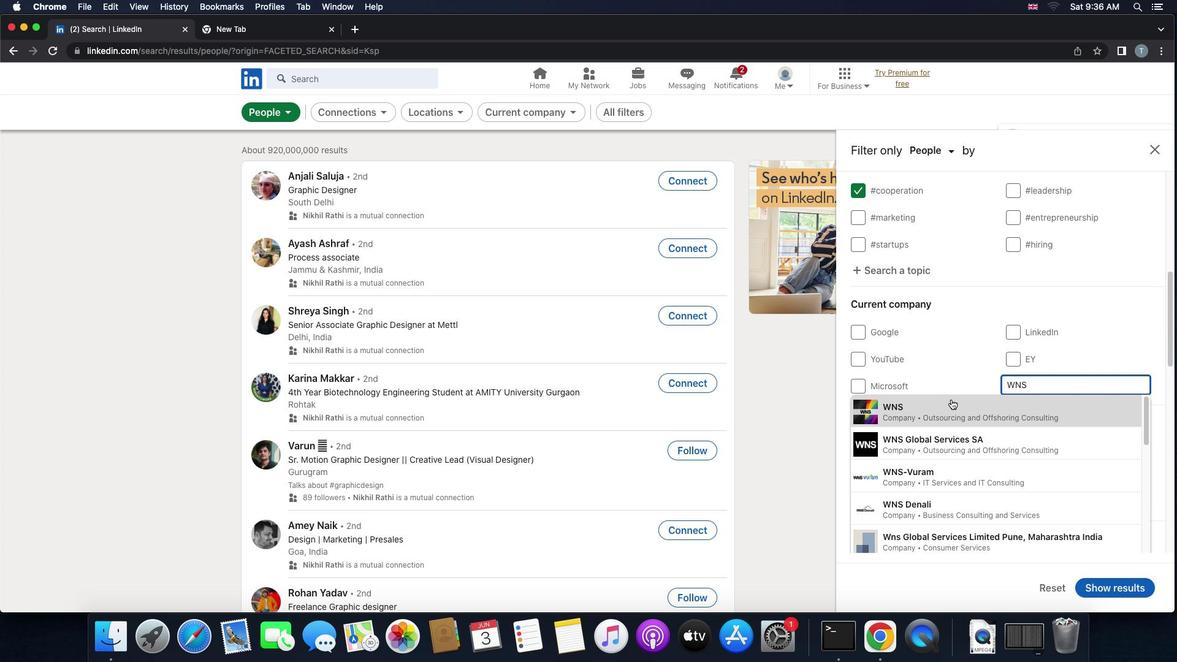 
Action: Mouse moved to (933, 420)
Screenshot: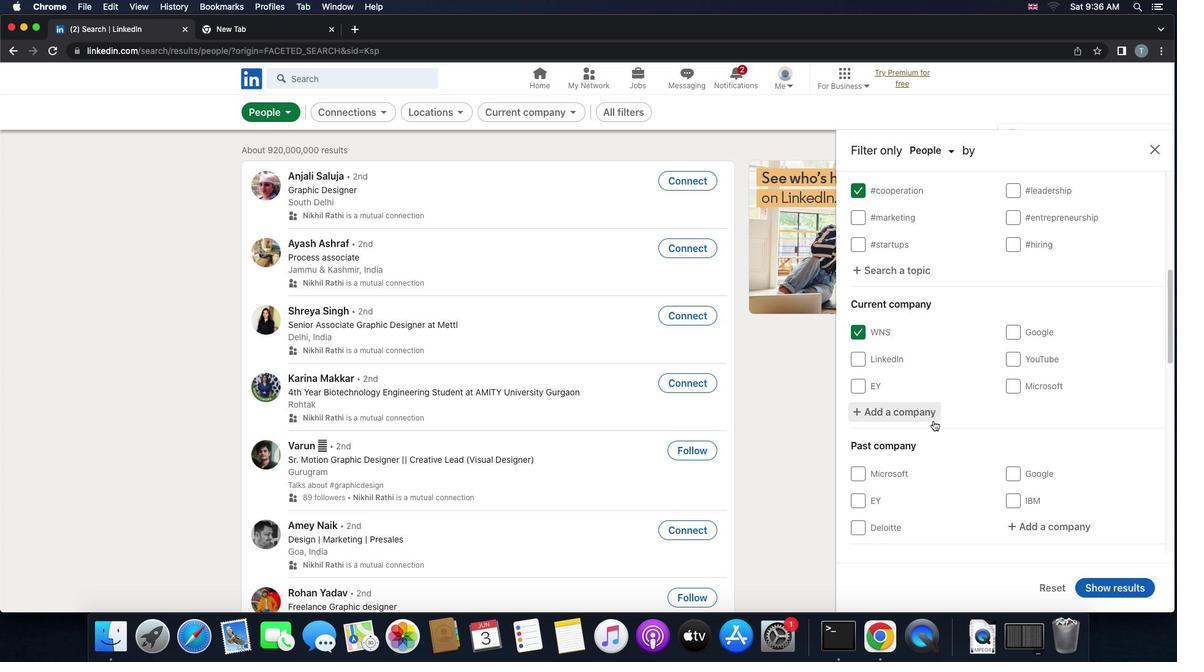 
Action: Mouse scrolled (933, 420) with delta (0, 0)
Screenshot: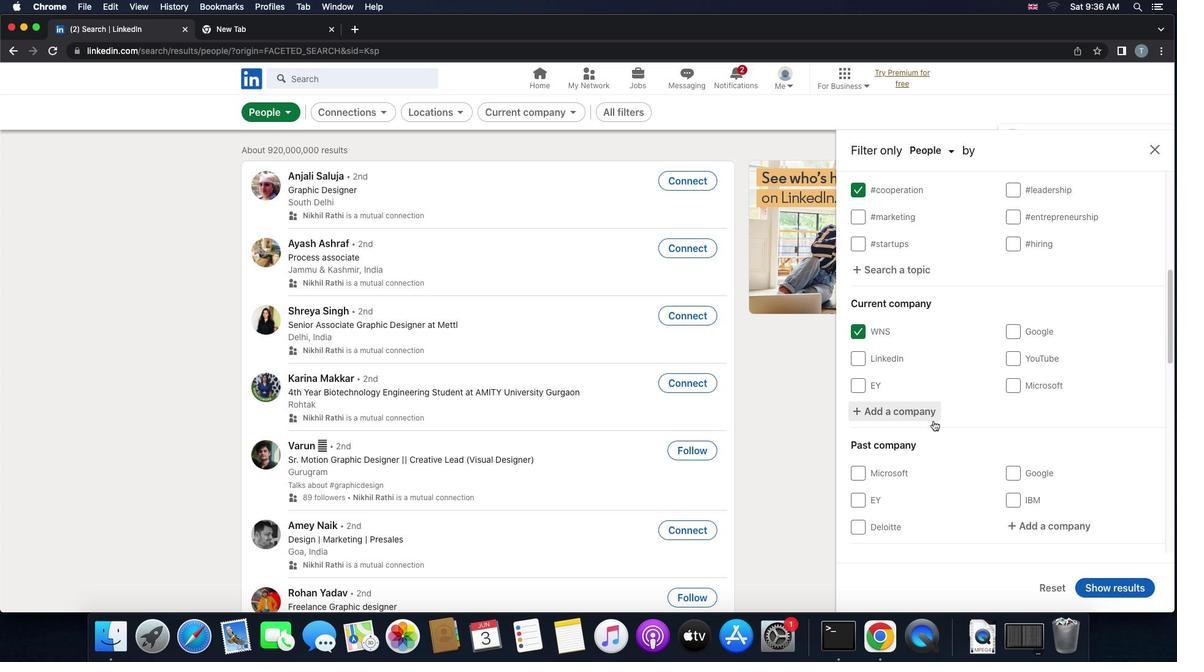 
Action: Mouse scrolled (933, 420) with delta (0, 0)
Screenshot: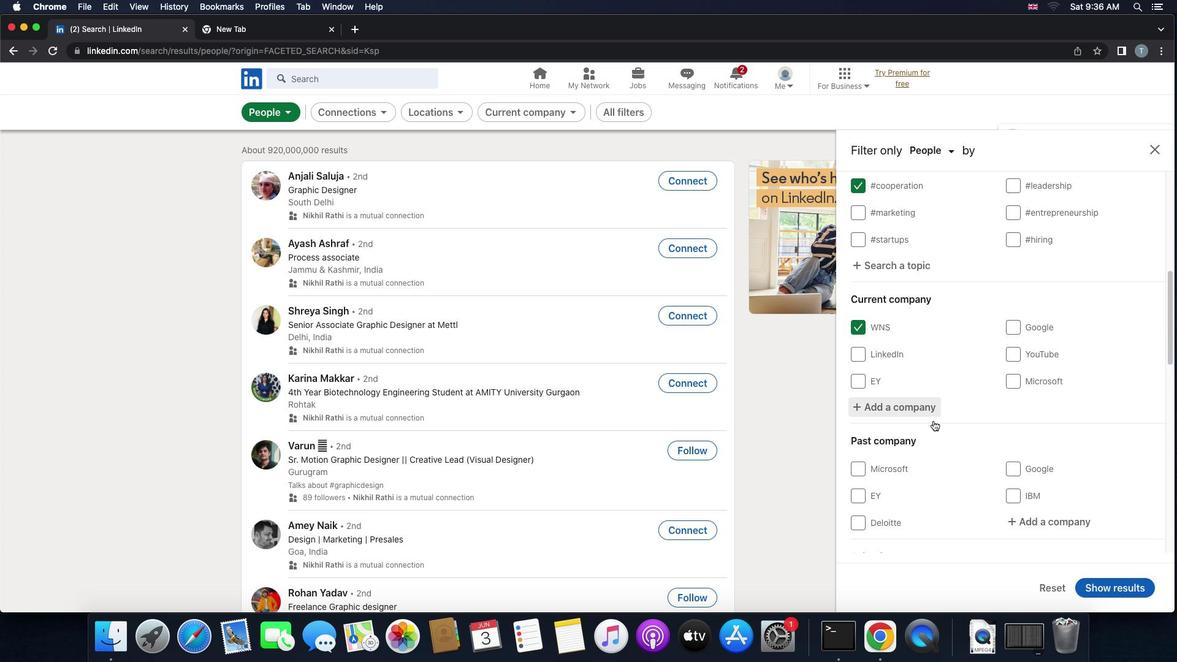 
Action: Mouse scrolled (933, 420) with delta (0, 0)
Screenshot: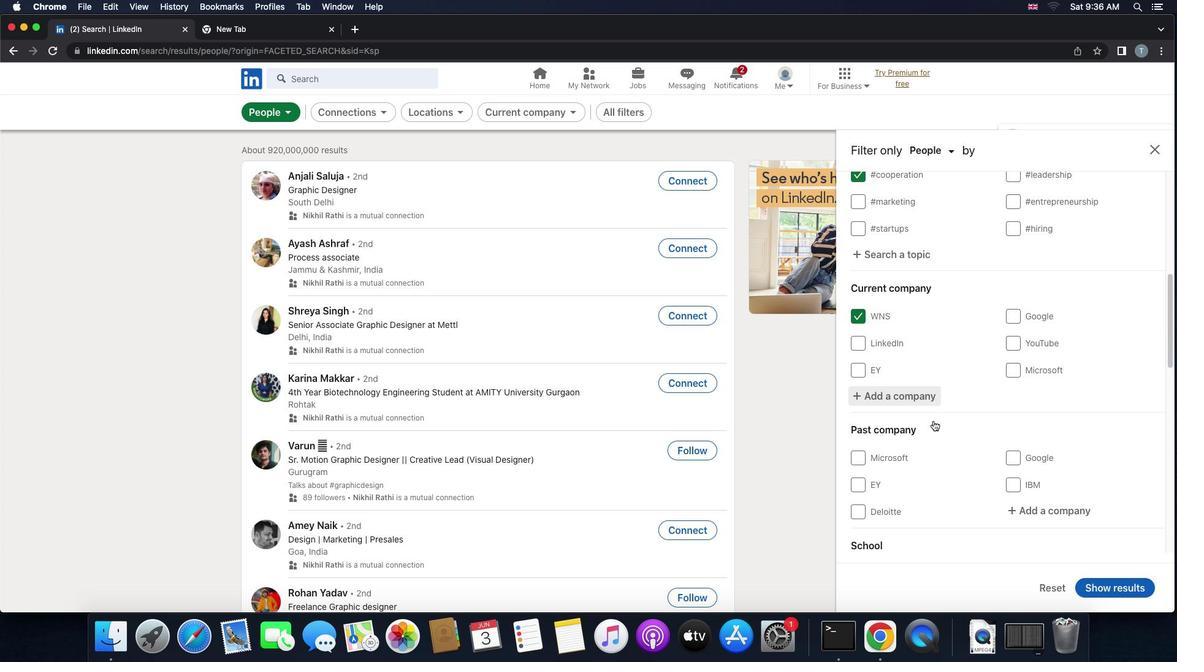 
Action: Mouse scrolled (933, 420) with delta (0, 0)
Screenshot: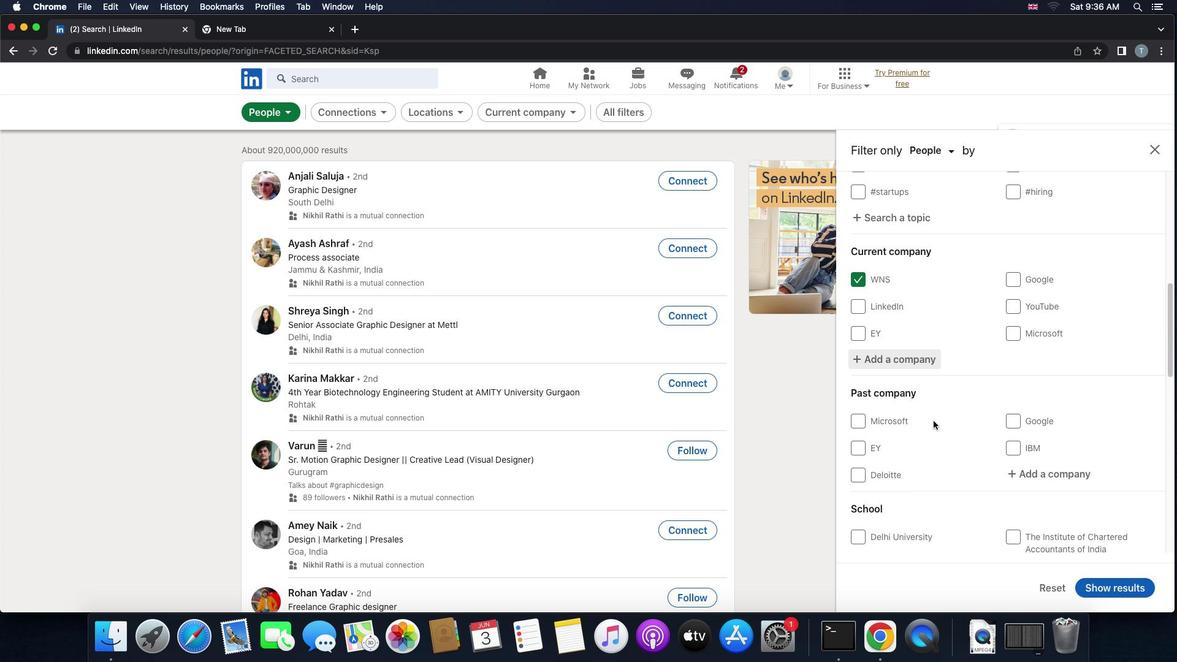 
Action: Mouse scrolled (933, 420) with delta (0, 0)
Screenshot: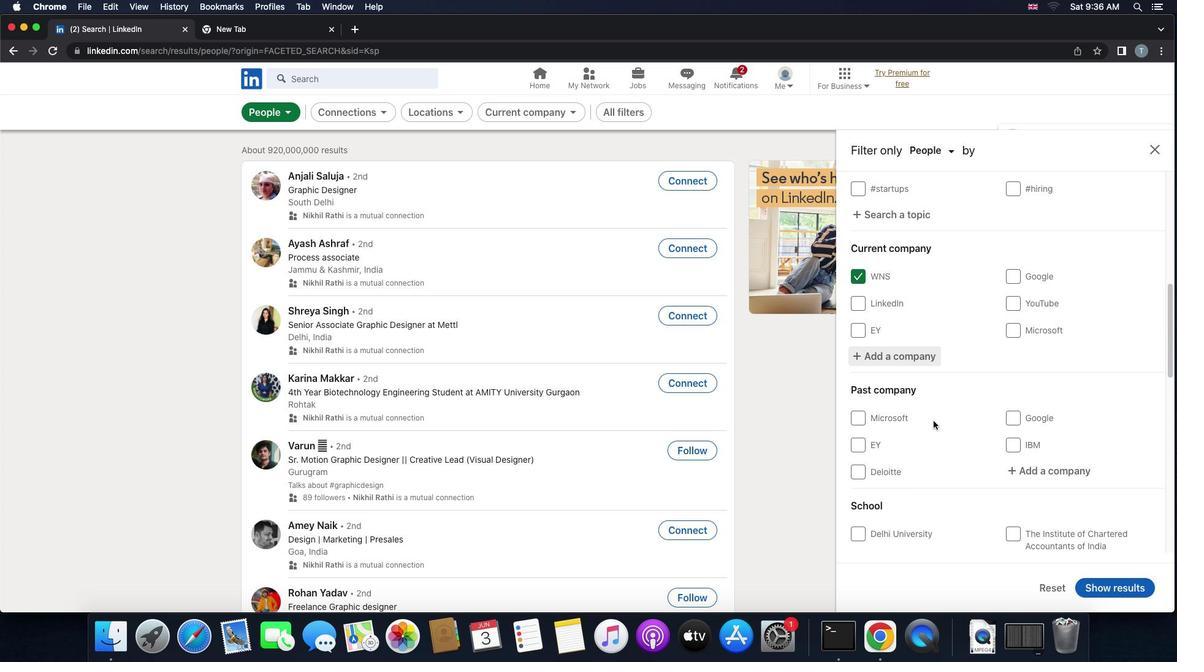 
Action: Mouse scrolled (933, 420) with delta (0, 0)
Screenshot: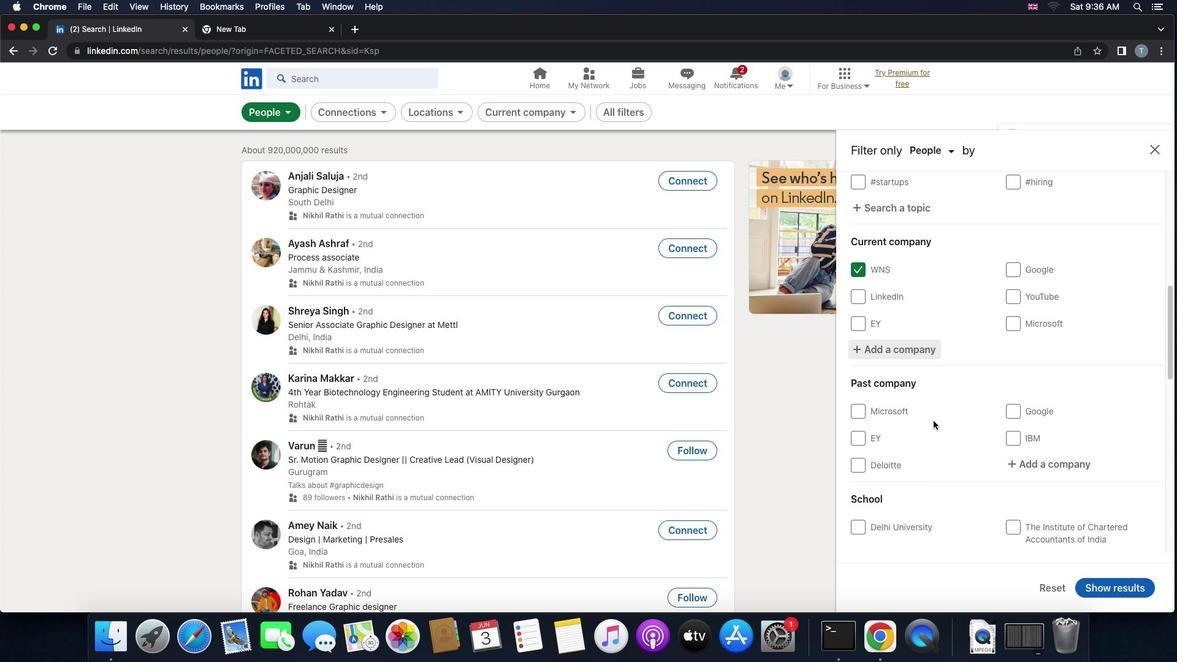 
Action: Mouse scrolled (933, 420) with delta (0, 0)
Screenshot: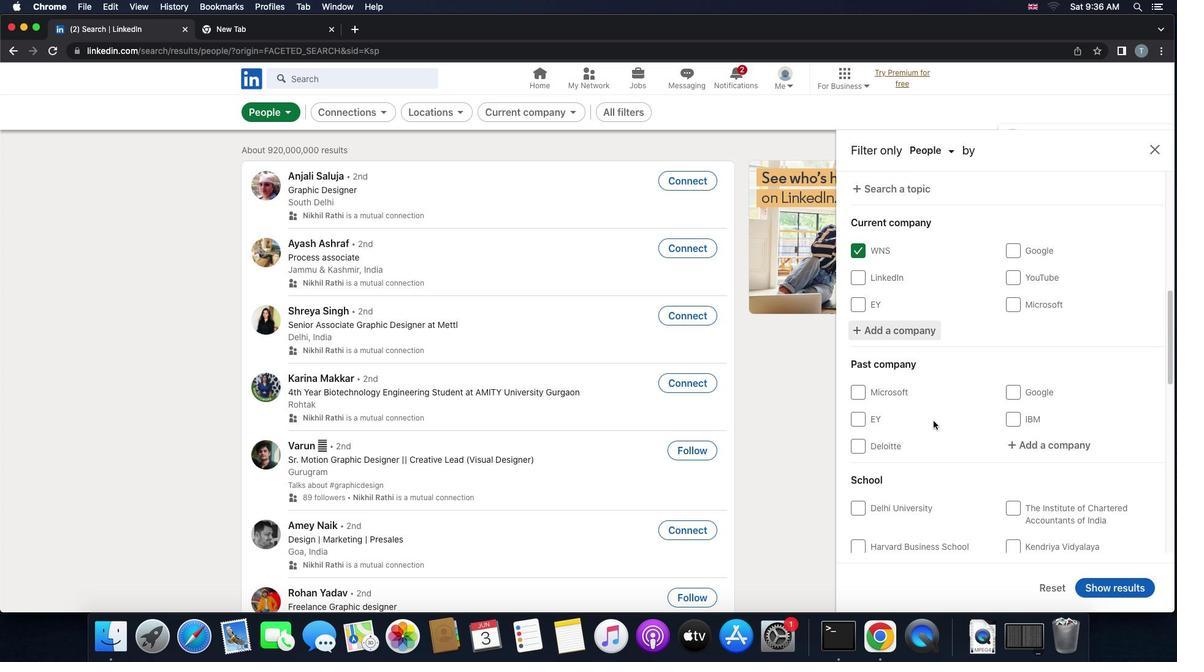 
Action: Mouse scrolled (933, 420) with delta (0, 0)
Screenshot: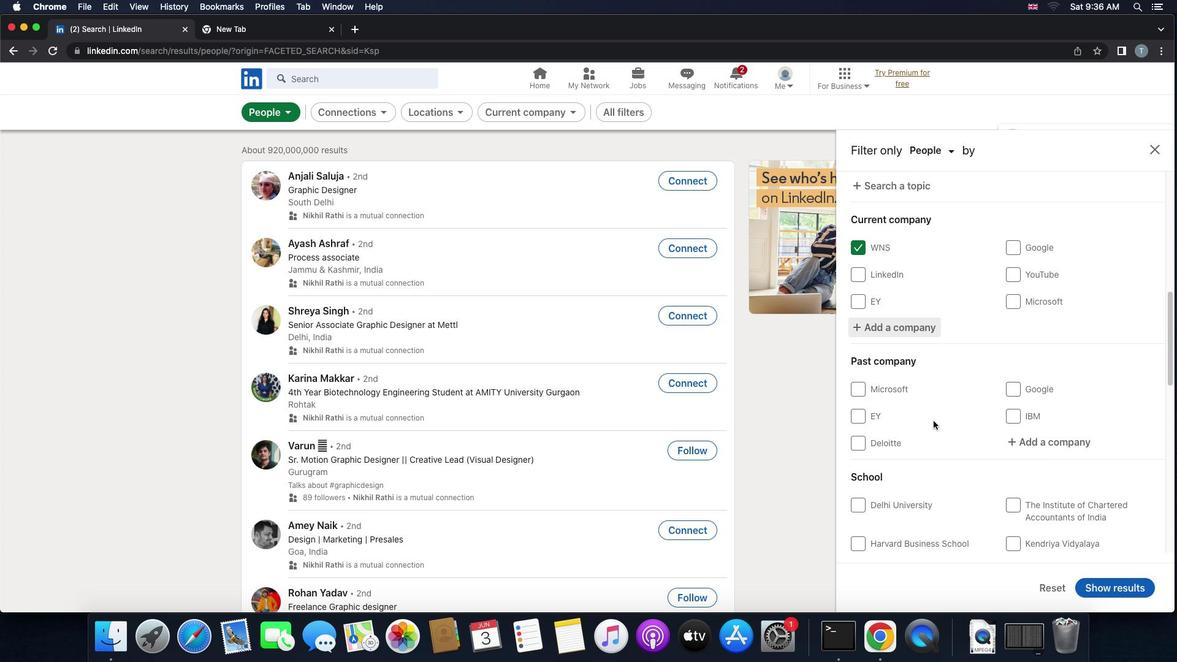 
Action: Mouse scrolled (933, 420) with delta (0, 0)
Screenshot: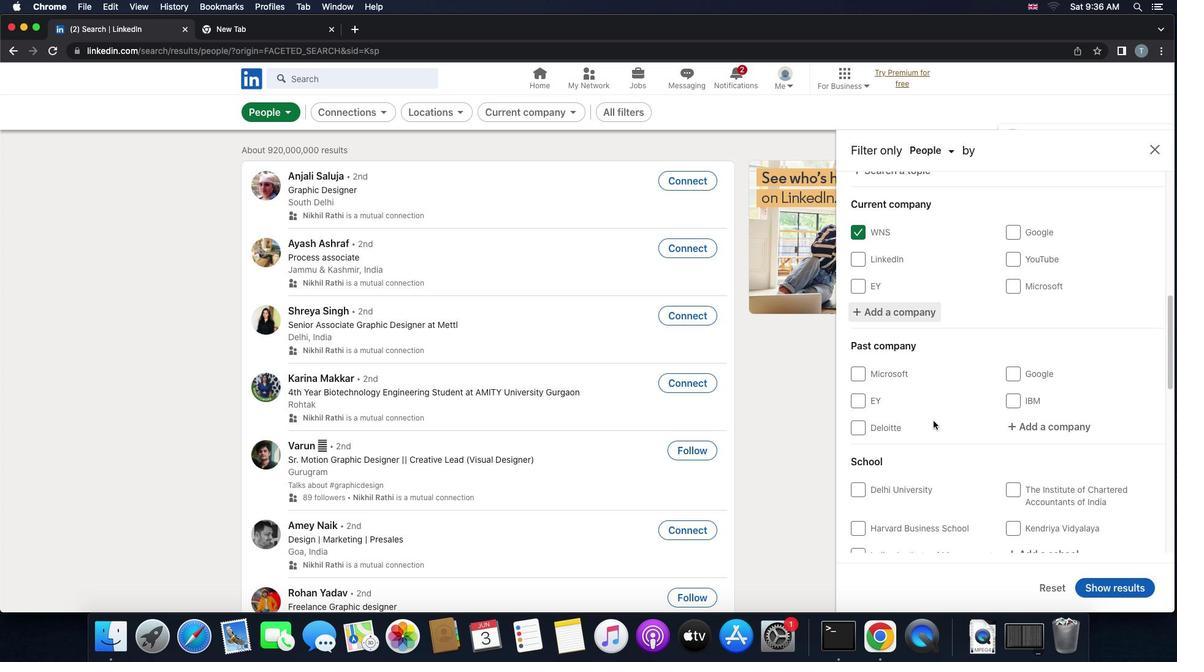 
Action: Mouse scrolled (933, 420) with delta (0, 0)
Screenshot: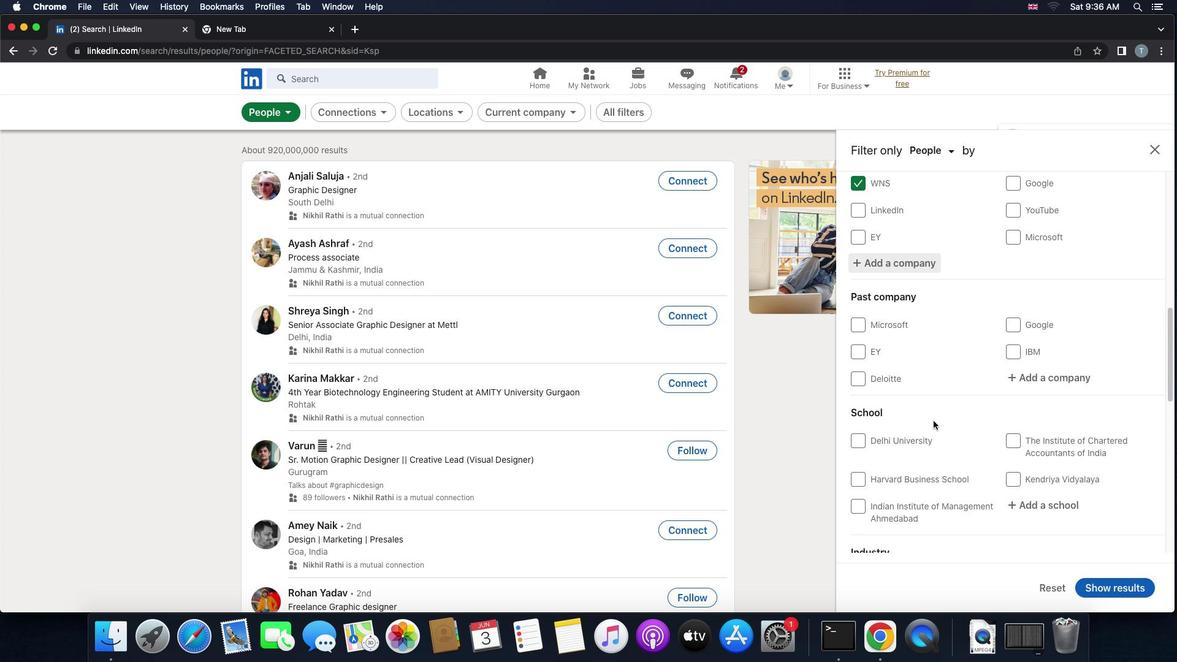 
Action: Mouse scrolled (933, 420) with delta (0, 0)
Screenshot: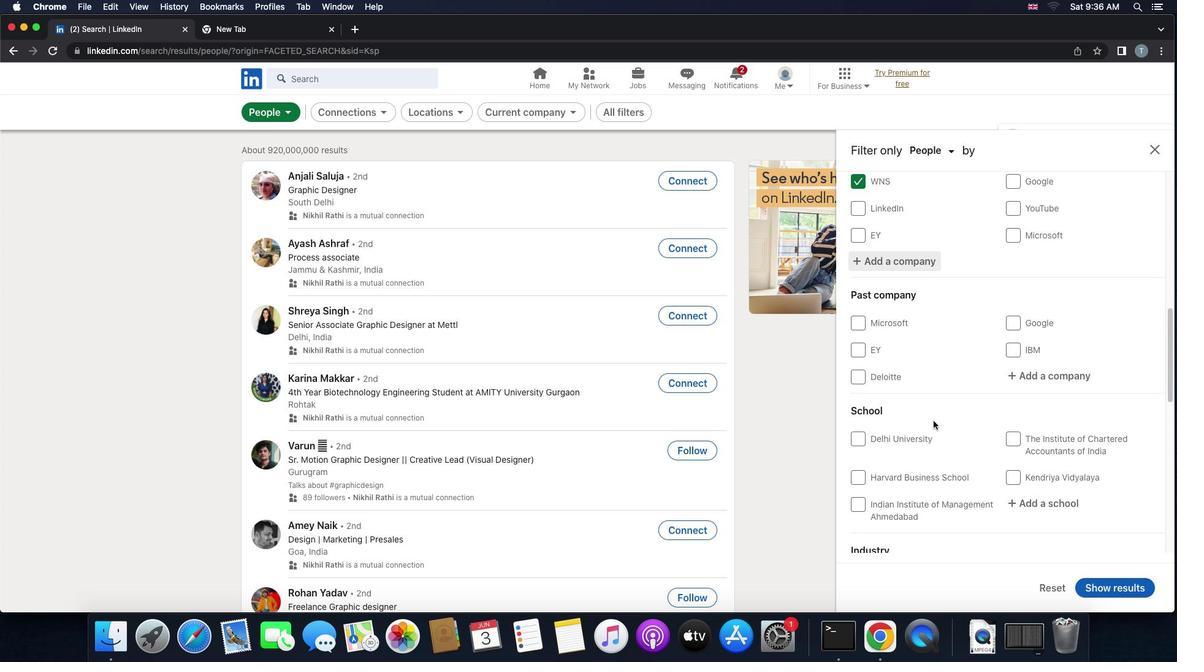 
Action: Mouse moved to (1032, 486)
Screenshot: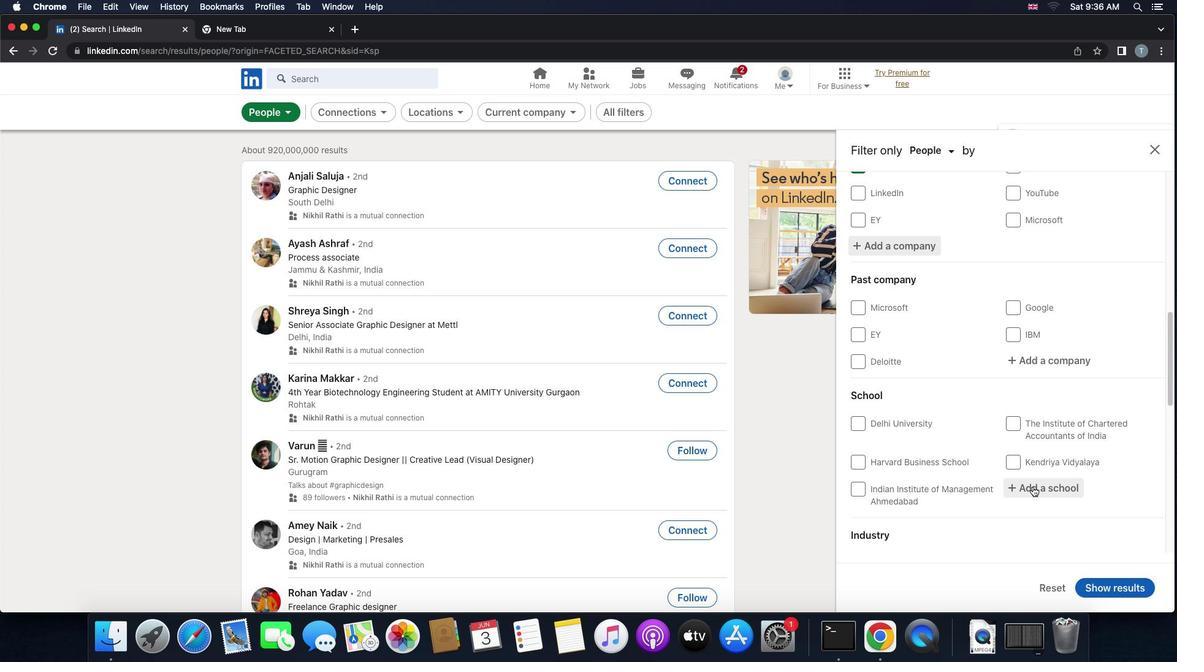 
Action: Mouse pressed left at (1032, 486)
Screenshot: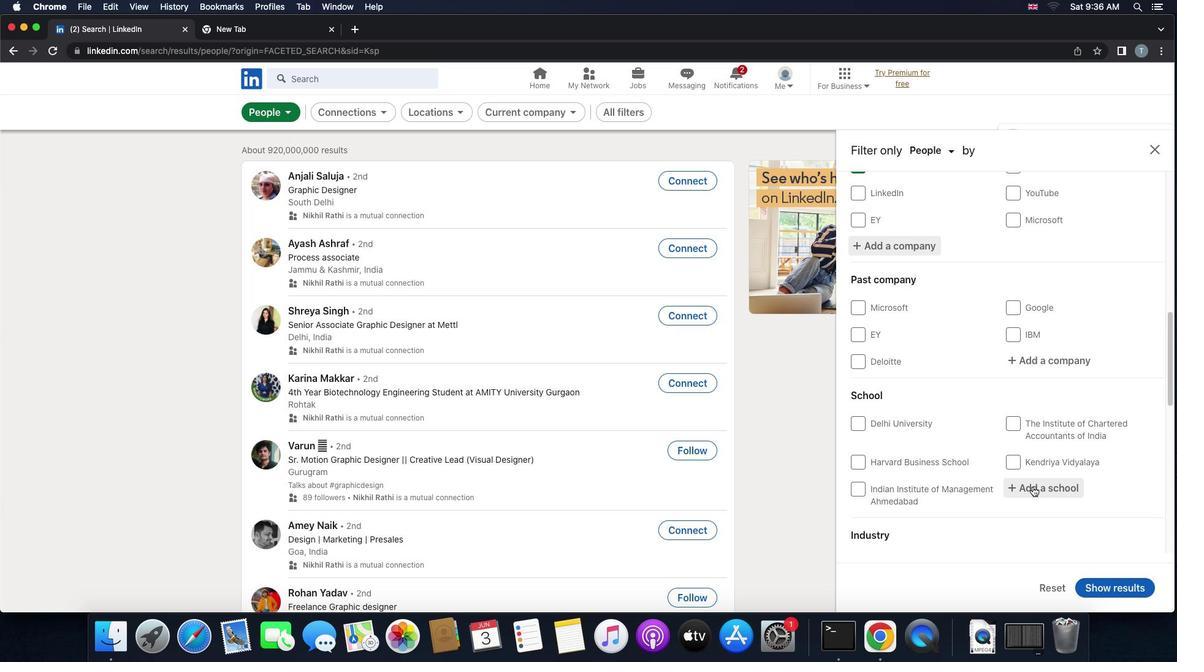 
Action: Mouse moved to (1040, 488)
Screenshot: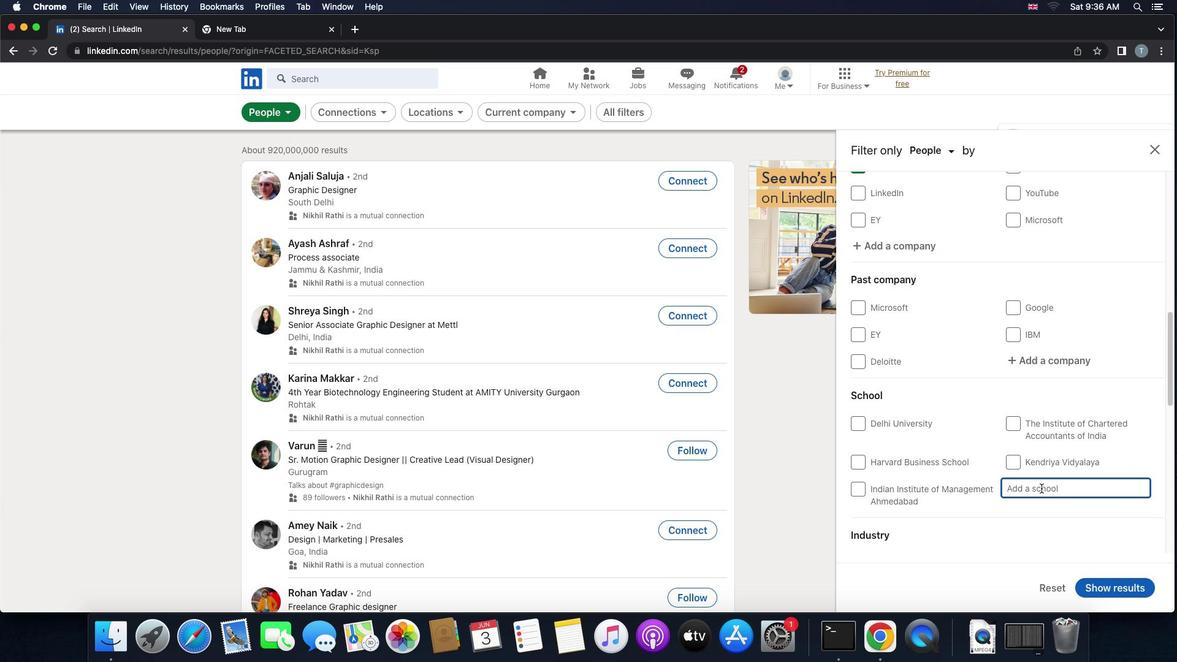
Action: Key pressed Key.shift'V''i''g''n''a''n''a'
Screenshot: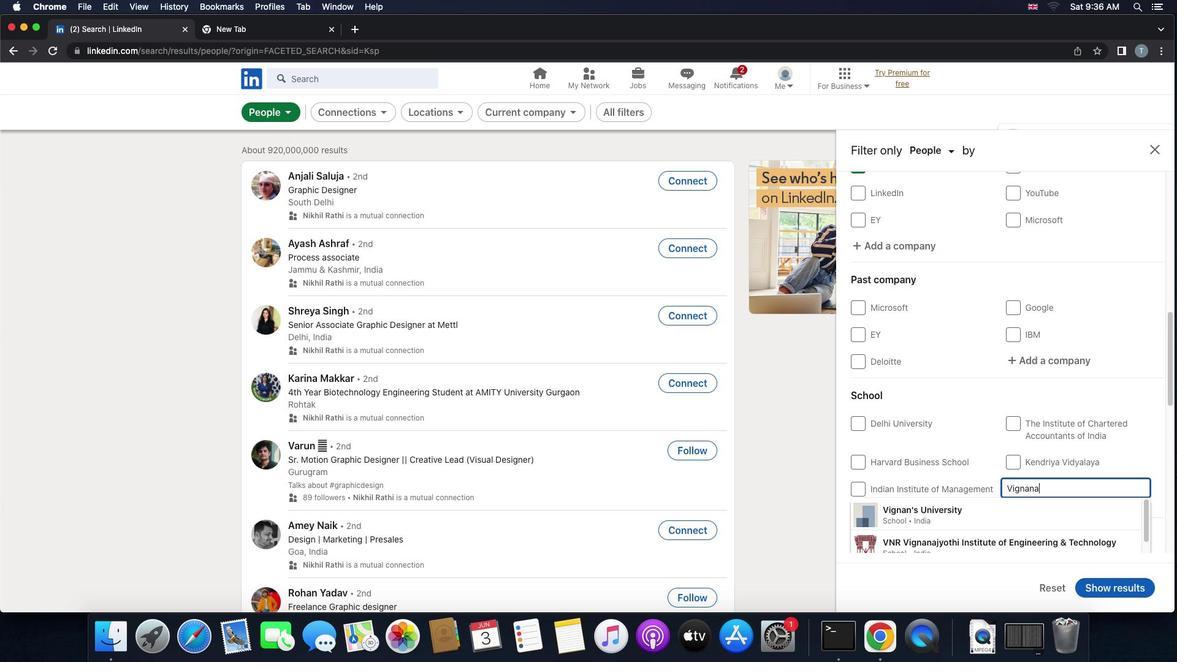
Action: Mouse moved to (1028, 503)
Screenshot: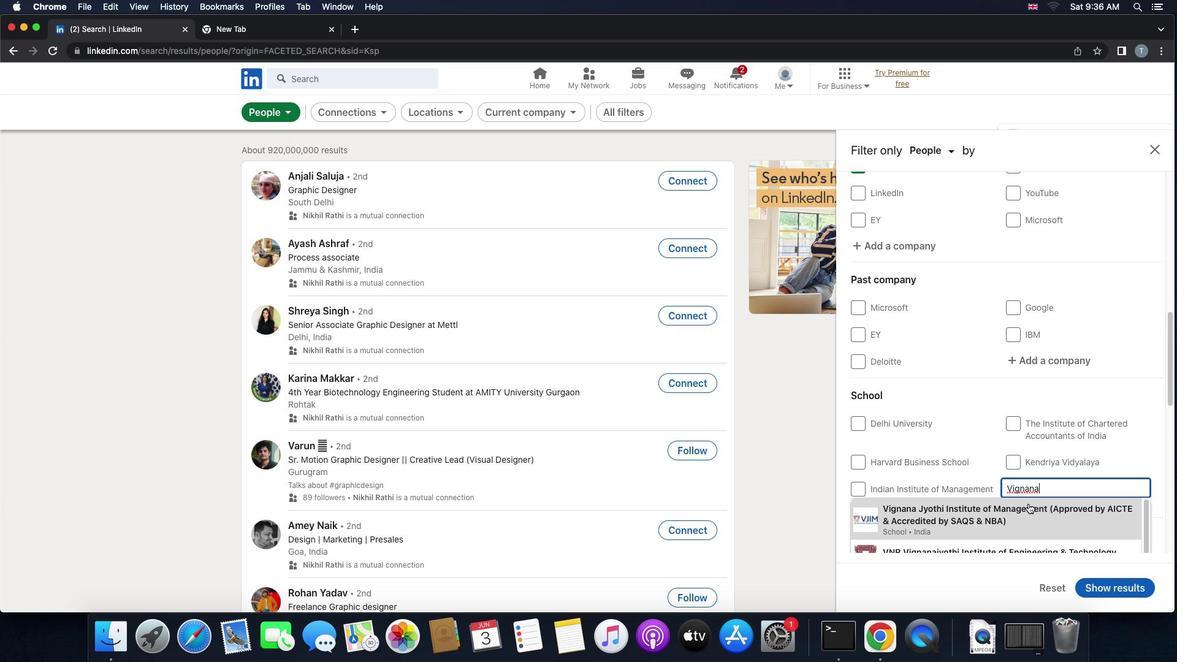 
Action: Mouse scrolled (1028, 503) with delta (0, 0)
Screenshot: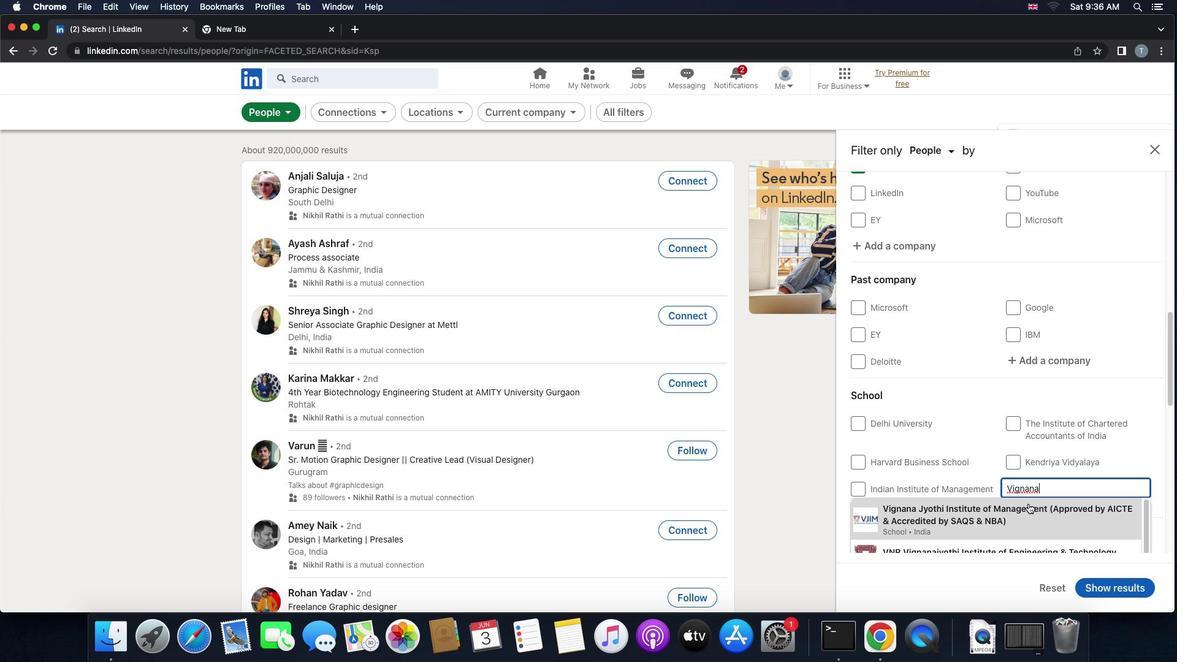 
Action: Mouse scrolled (1028, 503) with delta (0, 0)
Screenshot: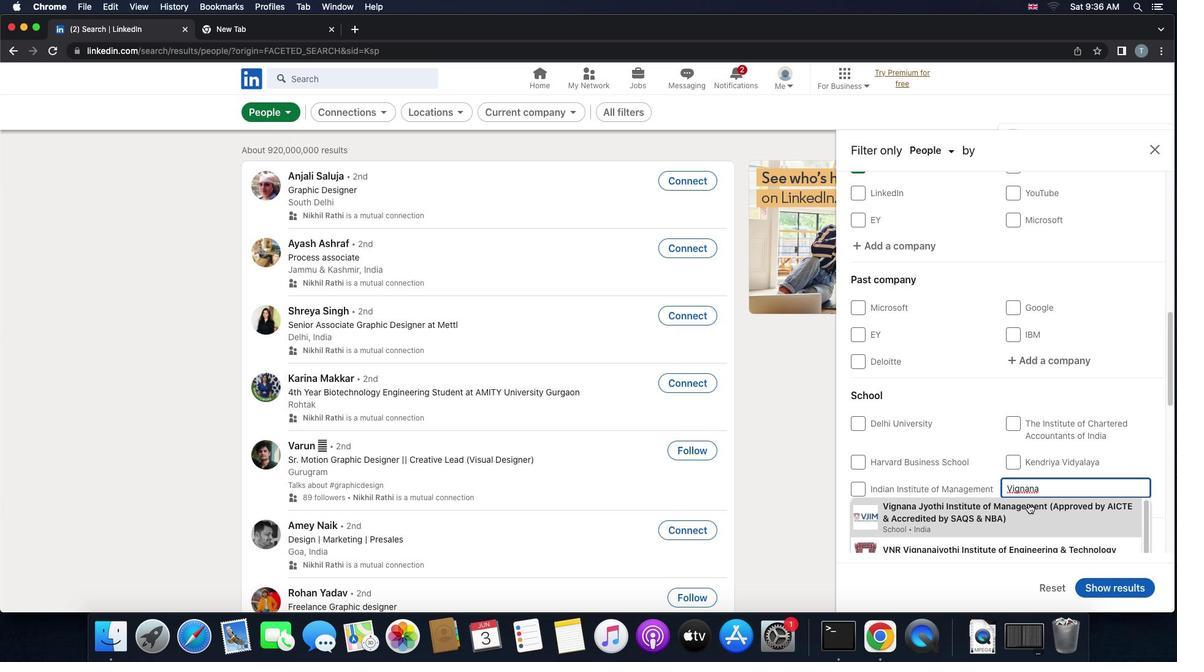 
Action: Mouse scrolled (1028, 503) with delta (0, 0)
Screenshot: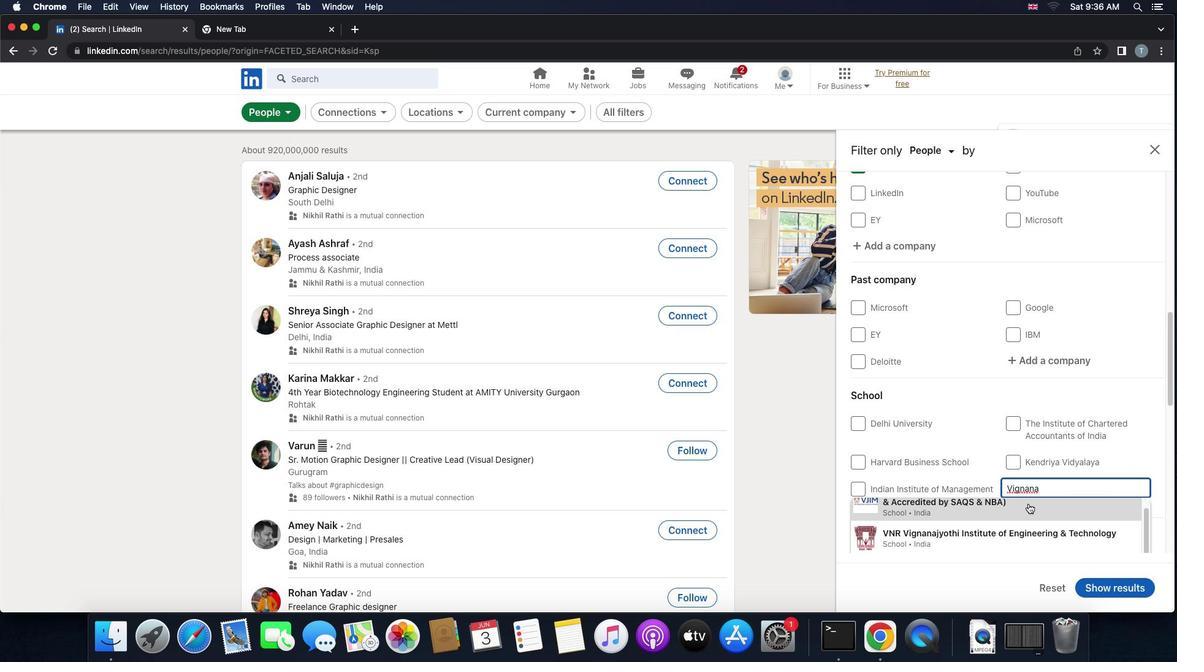
Action: Mouse moved to (1047, 483)
Screenshot: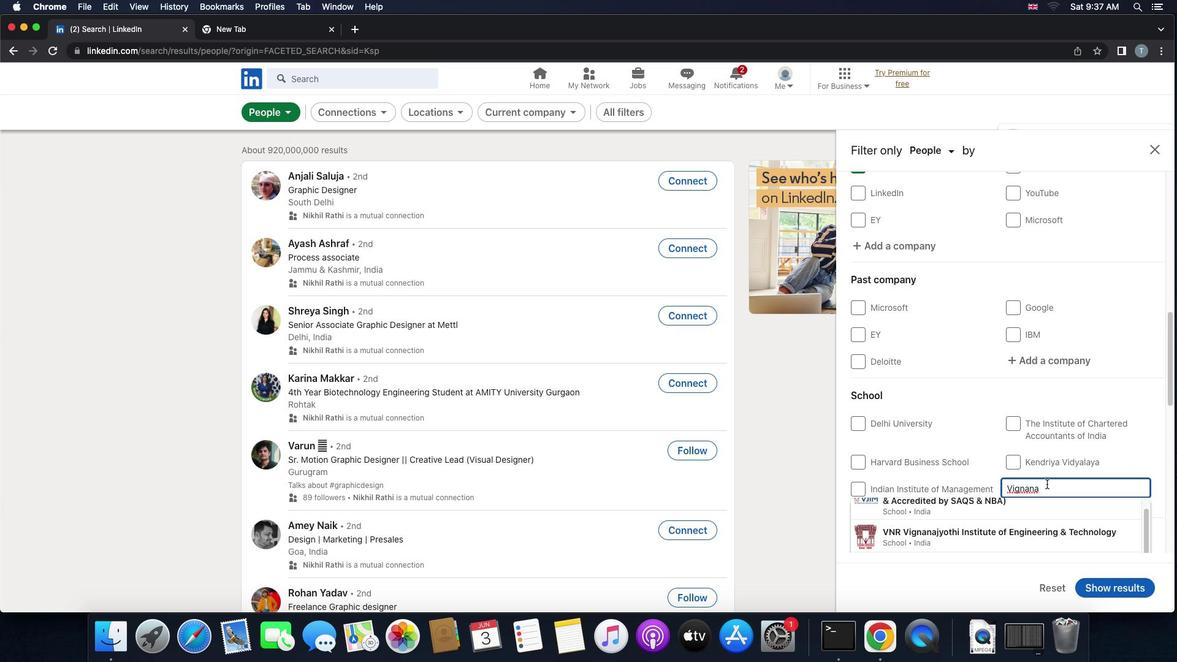 
Action: Mouse pressed left at (1047, 483)
Screenshot: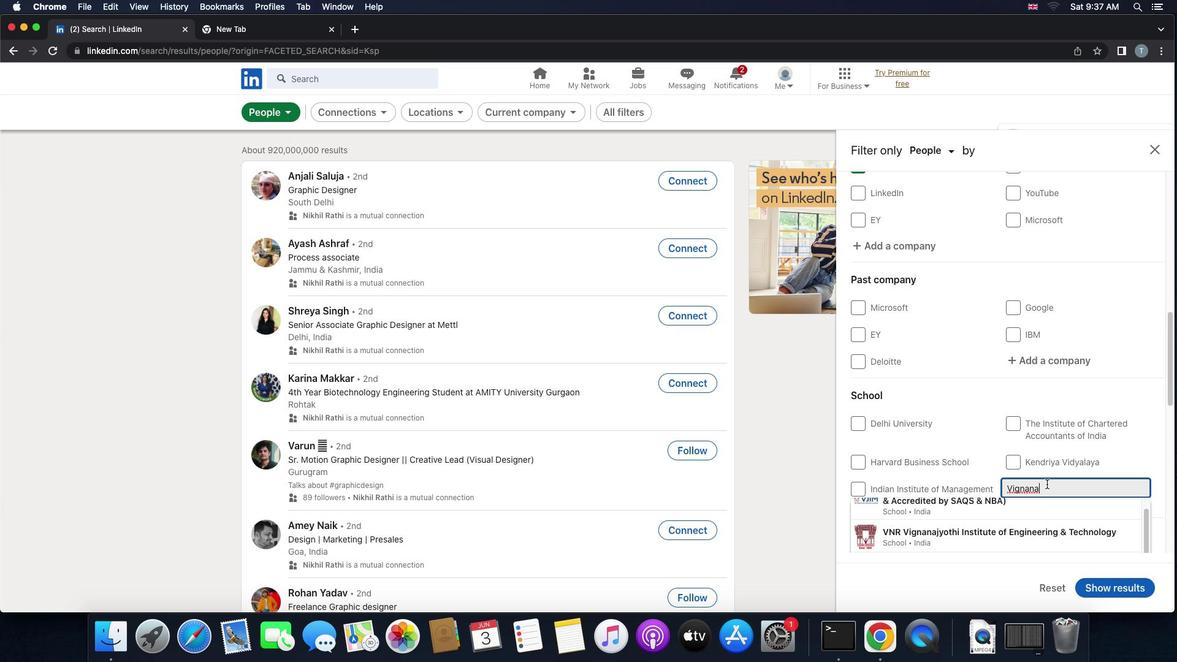 
Action: Key pressed Key.space'j''y''o''t'
Screenshot: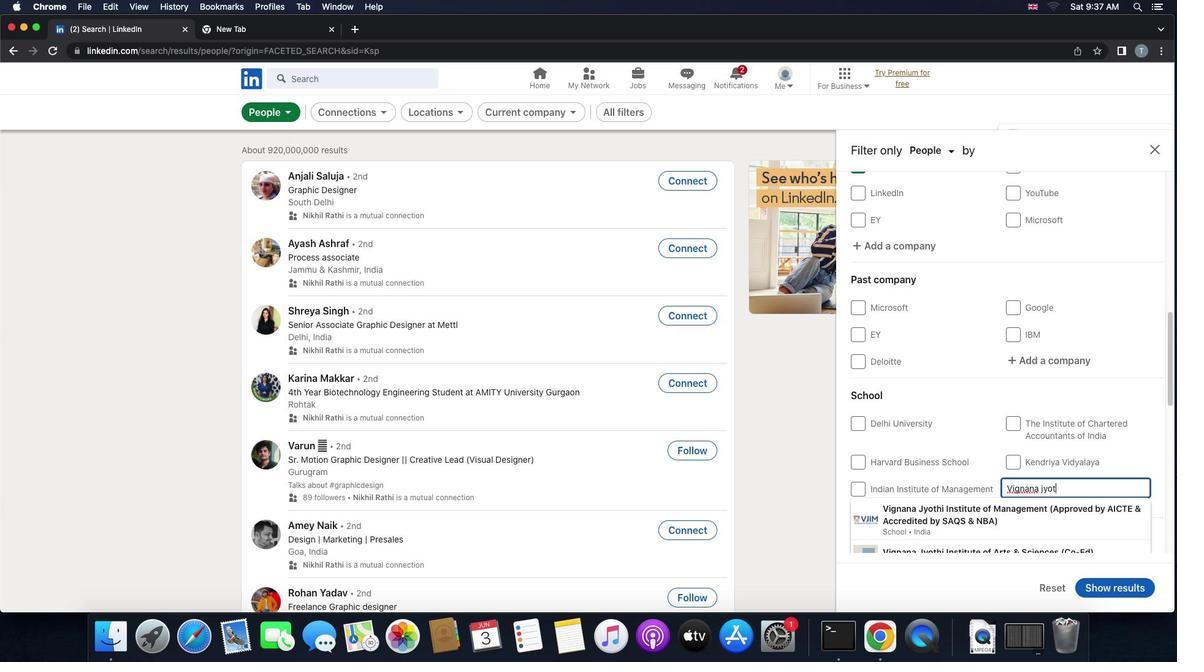 
Action: Mouse moved to (1026, 513)
Screenshot: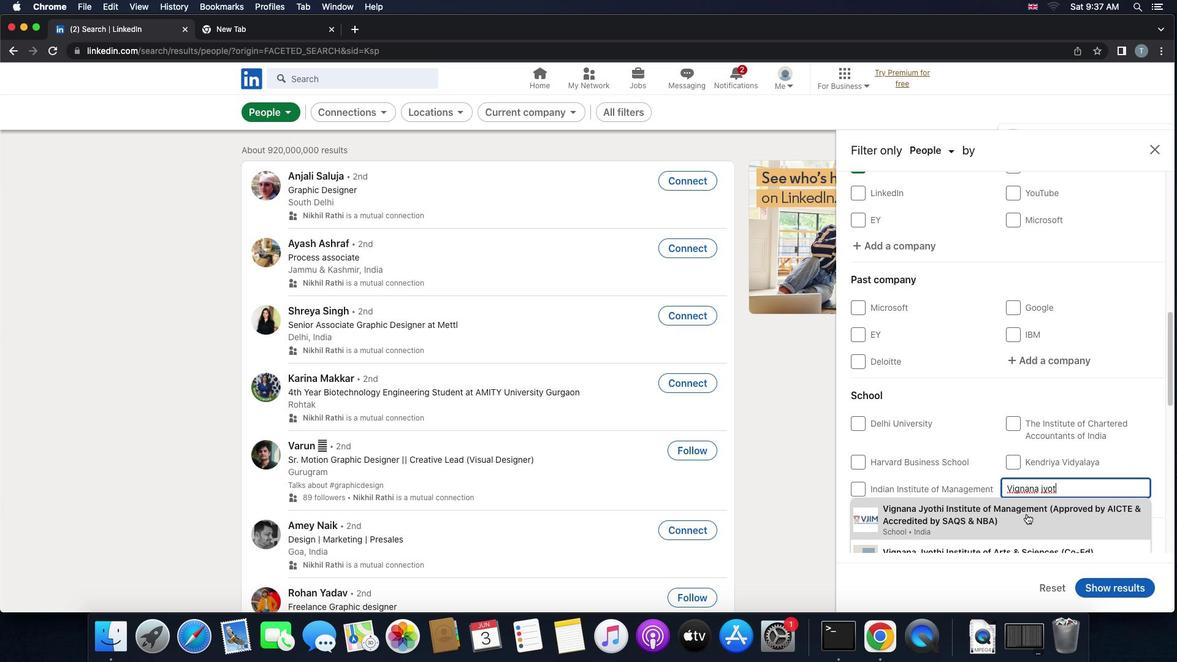 
Action: Mouse pressed left at (1026, 513)
Screenshot: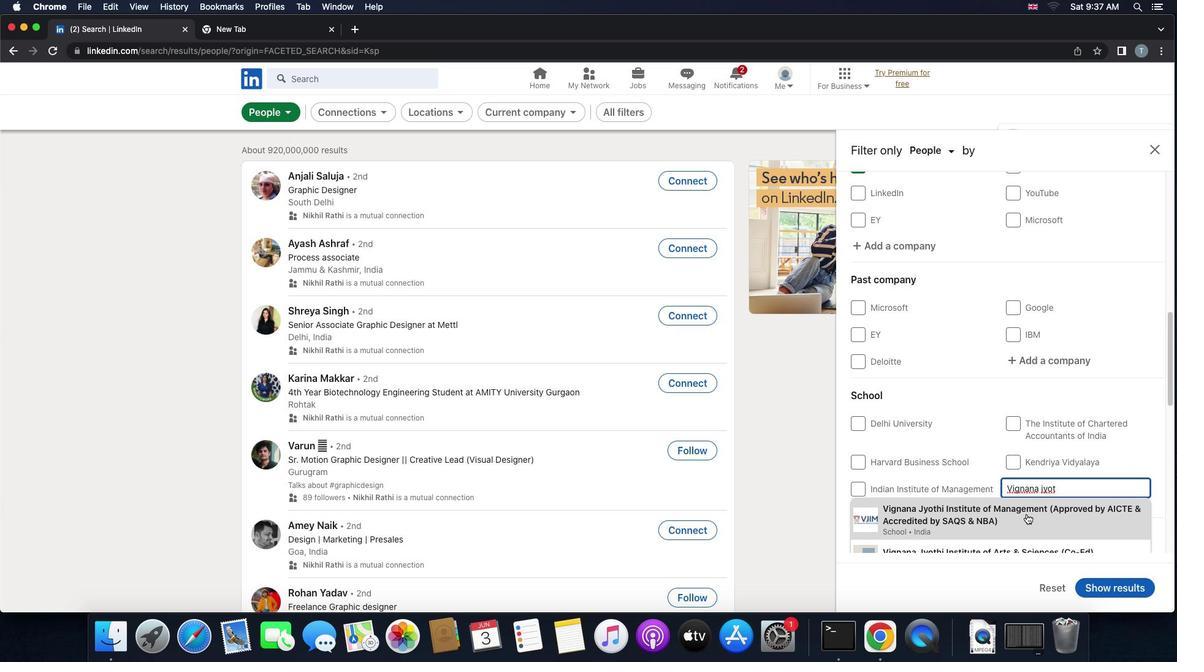 
Action: Mouse moved to (1024, 514)
Screenshot: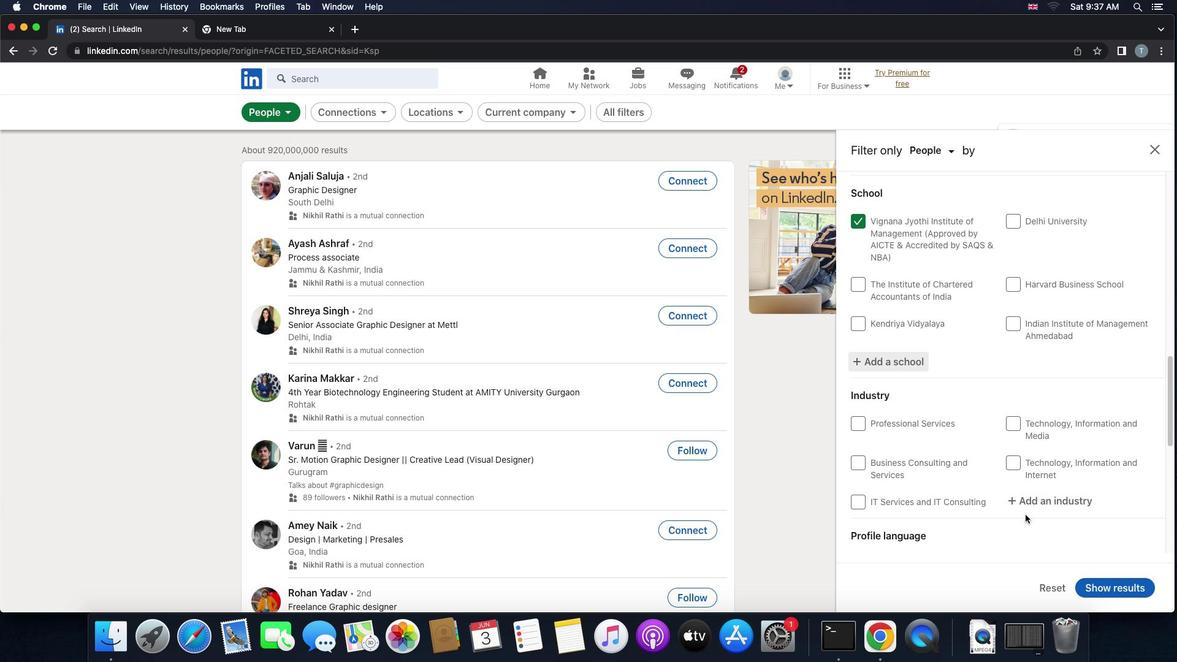 
Action: Mouse scrolled (1024, 514) with delta (0, 0)
Screenshot: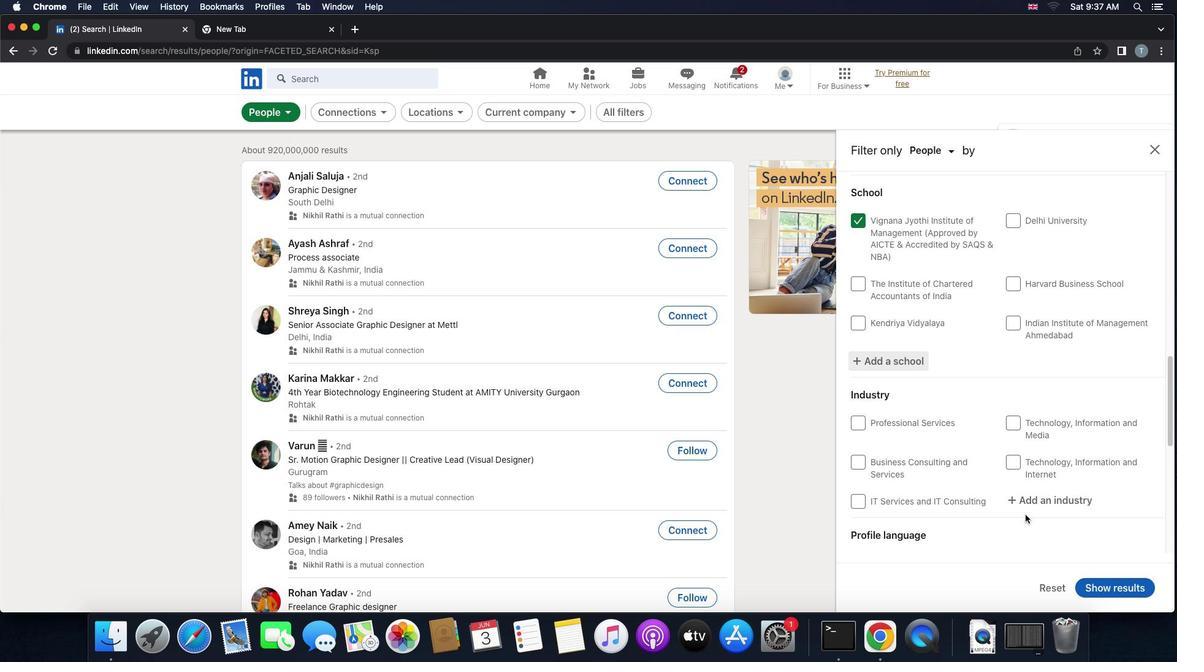 
Action: Mouse scrolled (1024, 514) with delta (0, 0)
Screenshot: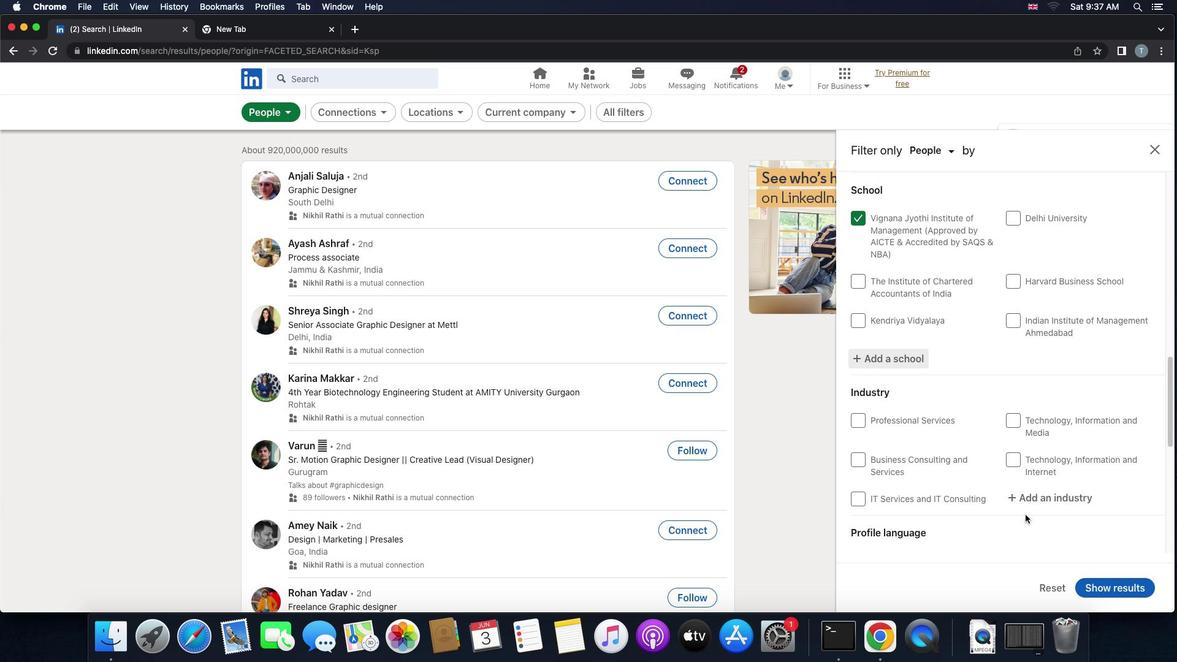 
Action: Mouse scrolled (1024, 514) with delta (0, 0)
Screenshot: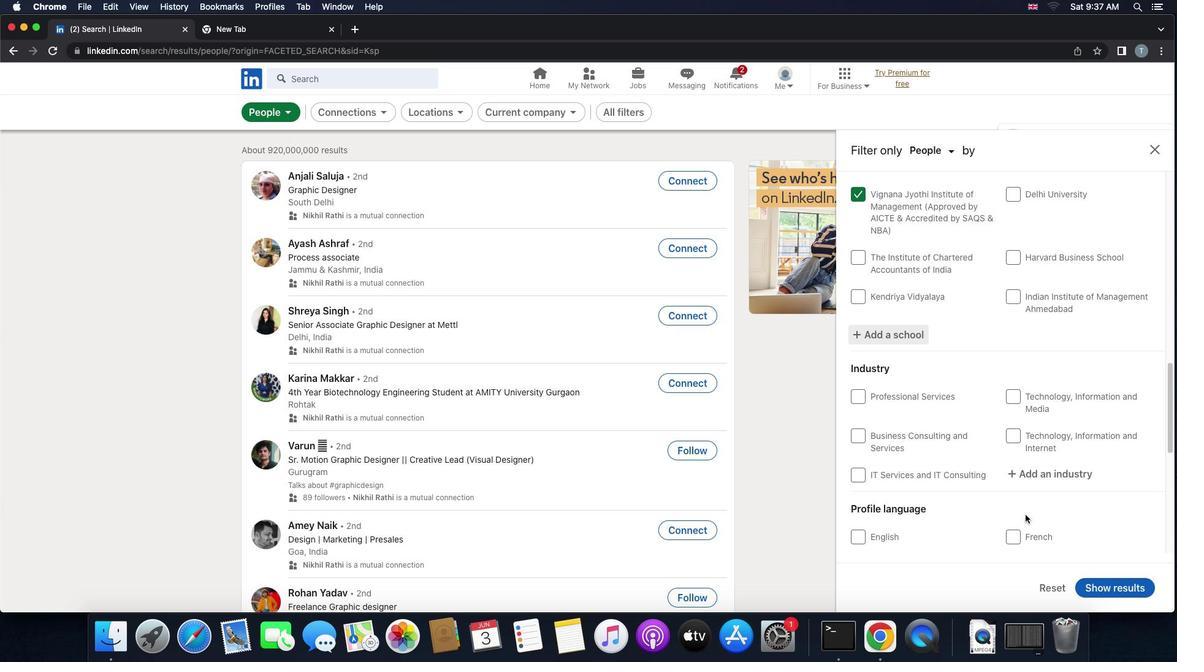 
Action: Mouse scrolled (1024, 514) with delta (0, 0)
Screenshot: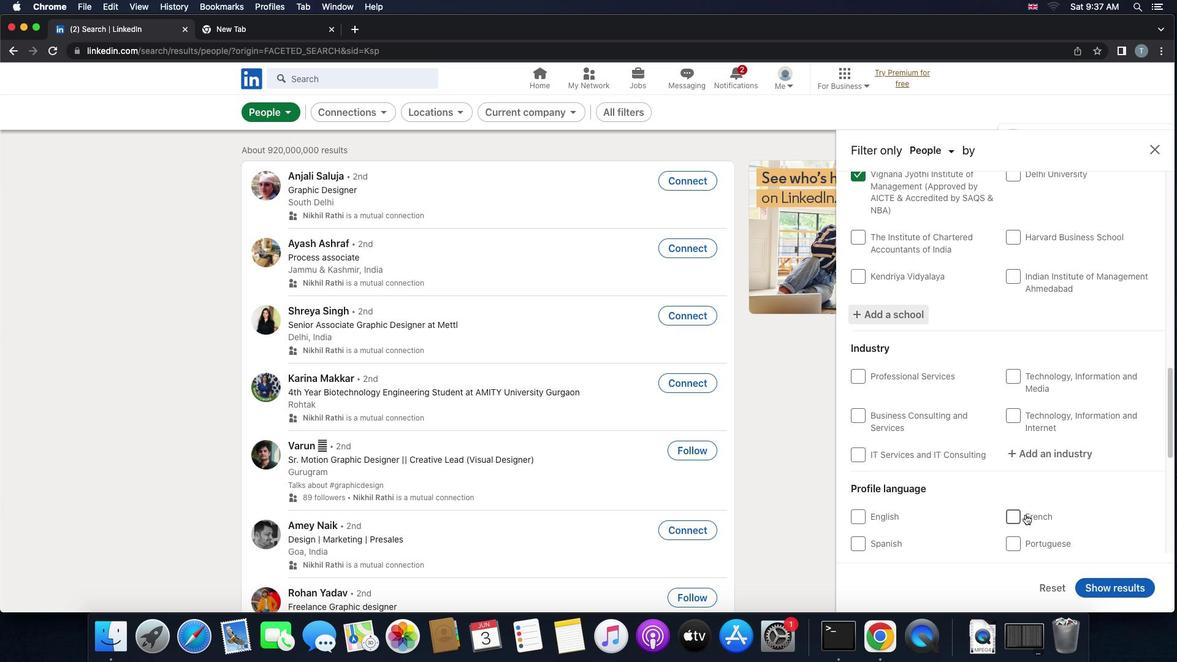 
Action: Mouse scrolled (1024, 514) with delta (0, 0)
Screenshot: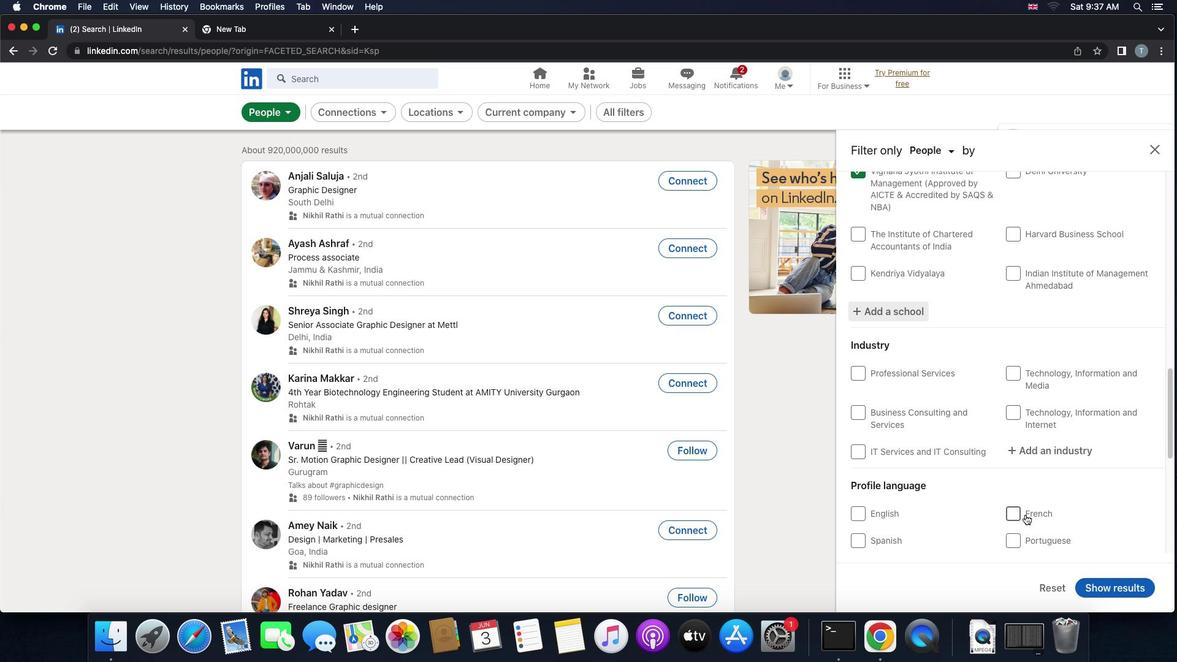 
Action: Mouse scrolled (1024, 514) with delta (0, 0)
Screenshot: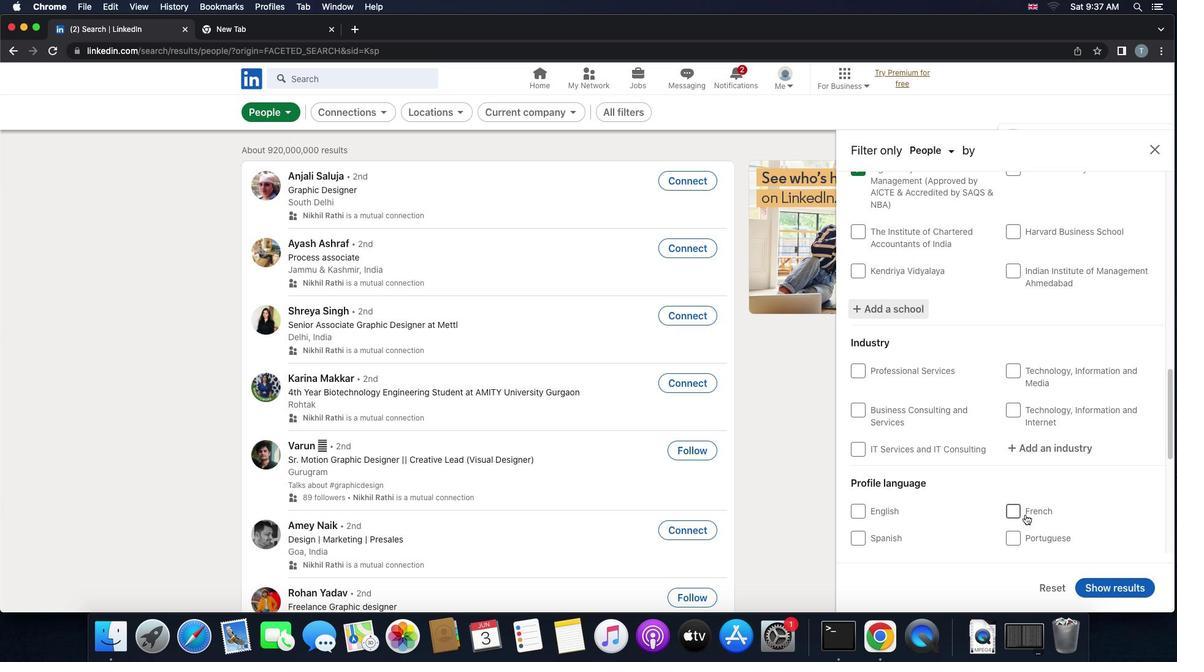 
Action: Mouse moved to (1057, 446)
Screenshot: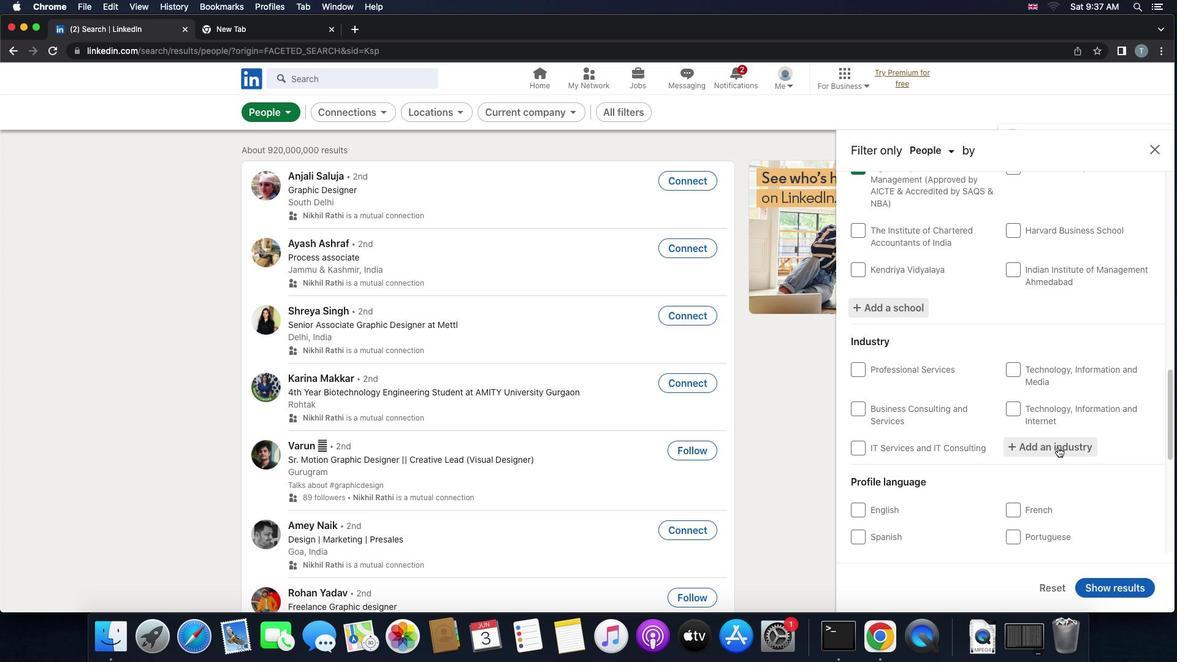 
Action: Mouse pressed left at (1057, 446)
Screenshot: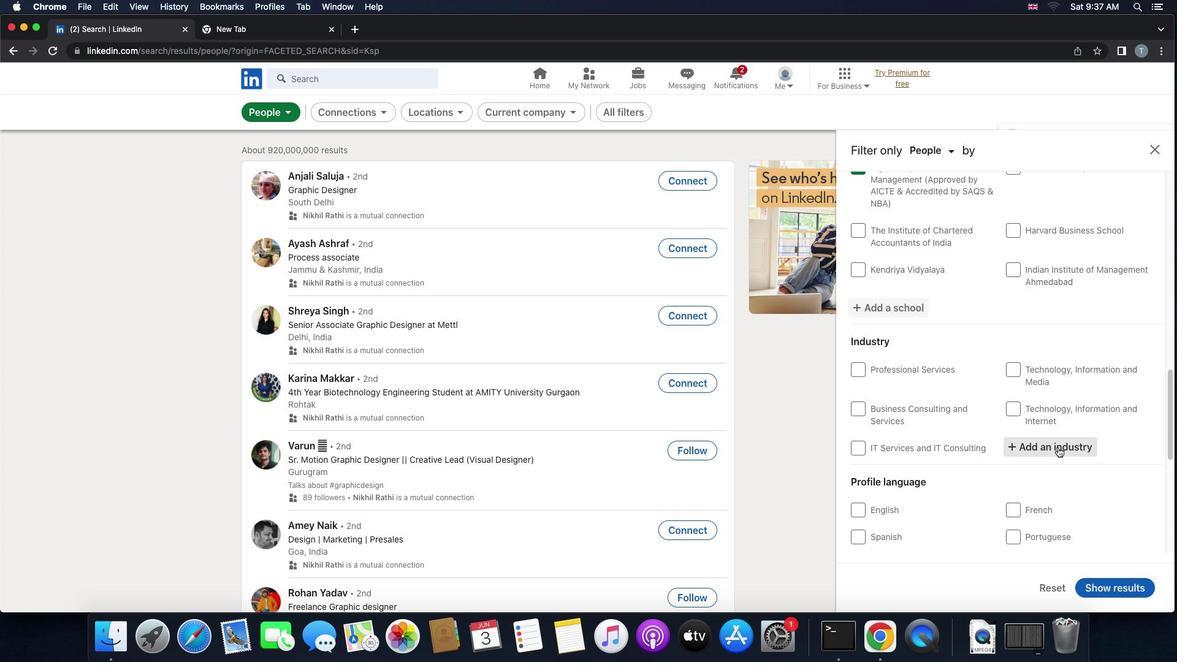 
Action: Mouse moved to (990, 452)
Screenshot: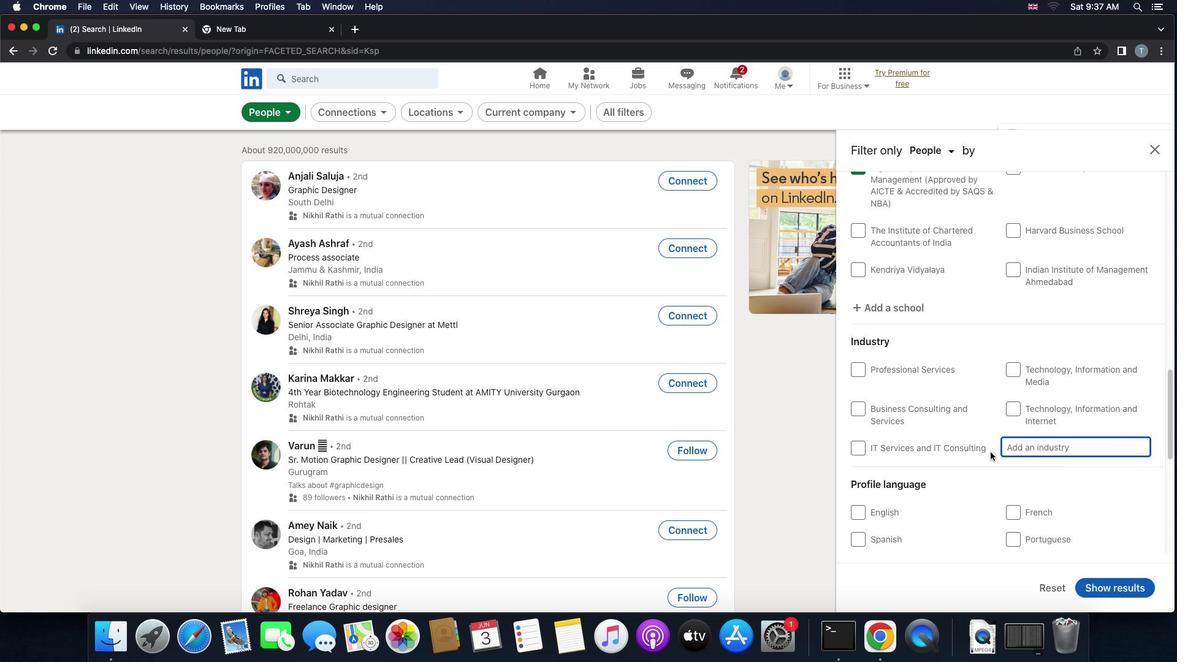 
Action: Key pressed 'c''o''n''s''u''m''e''r'Key.space's''e''r''v''i''c''e'
Screenshot: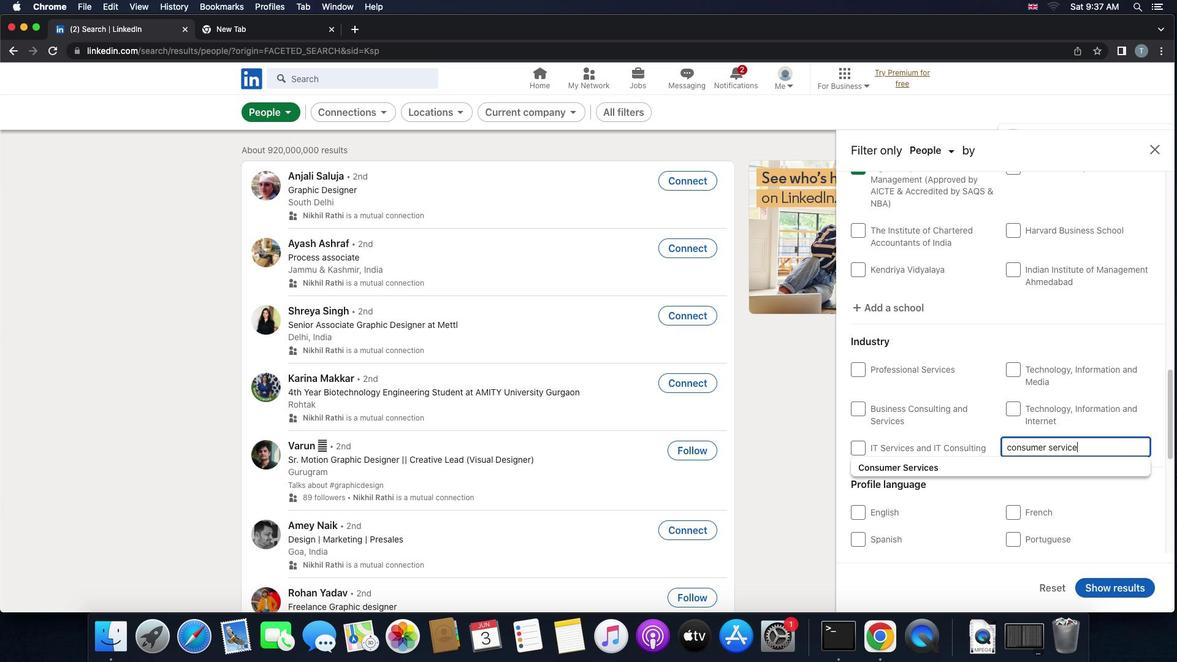 
Action: Mouse moved to (931, 463)
Screenshot: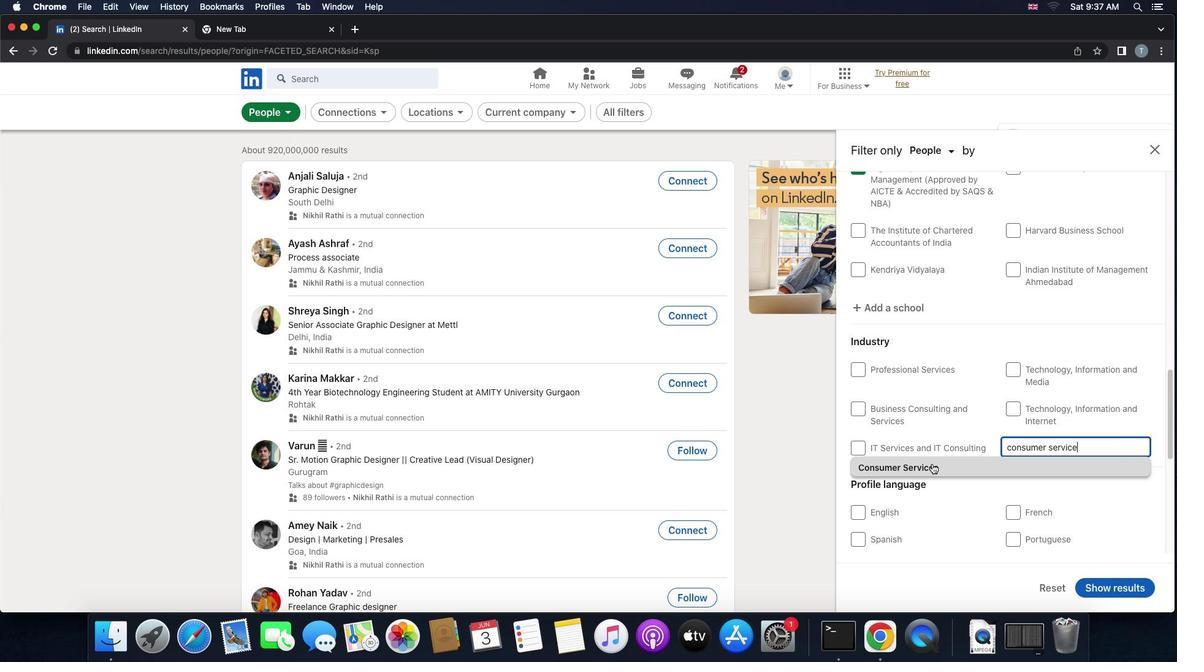
Action: Mouse pressed left at (931, 463)
Screenshot: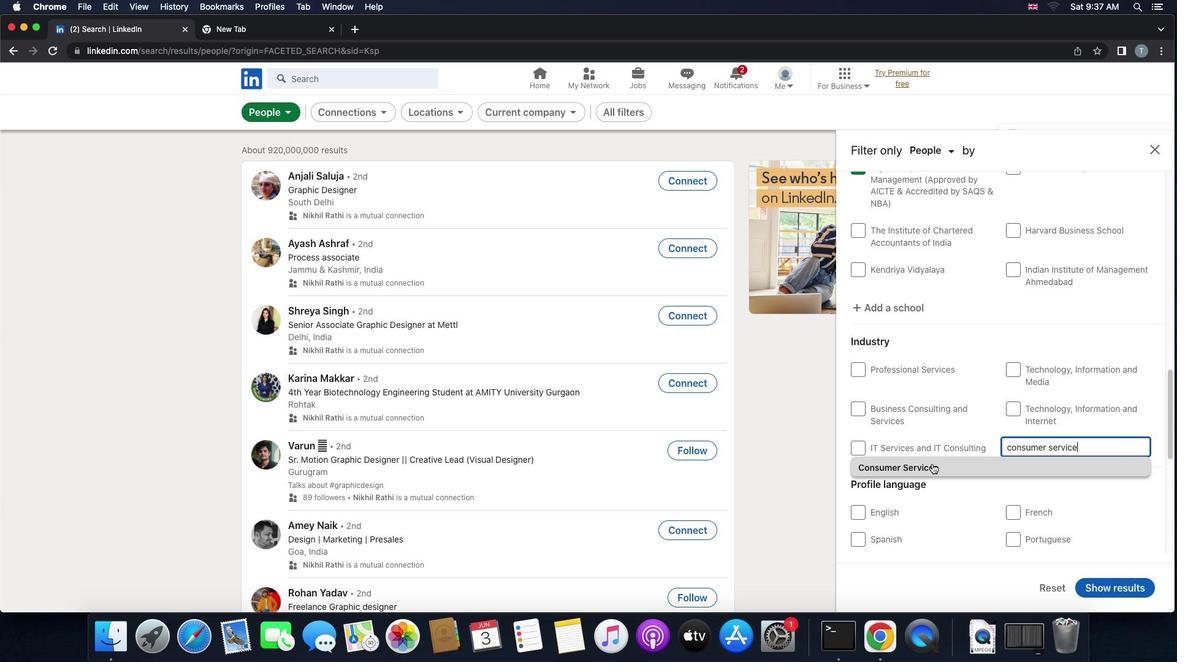 
Action: Mouse scrolled (931, 463) with delta (0, 0)
Screenshot: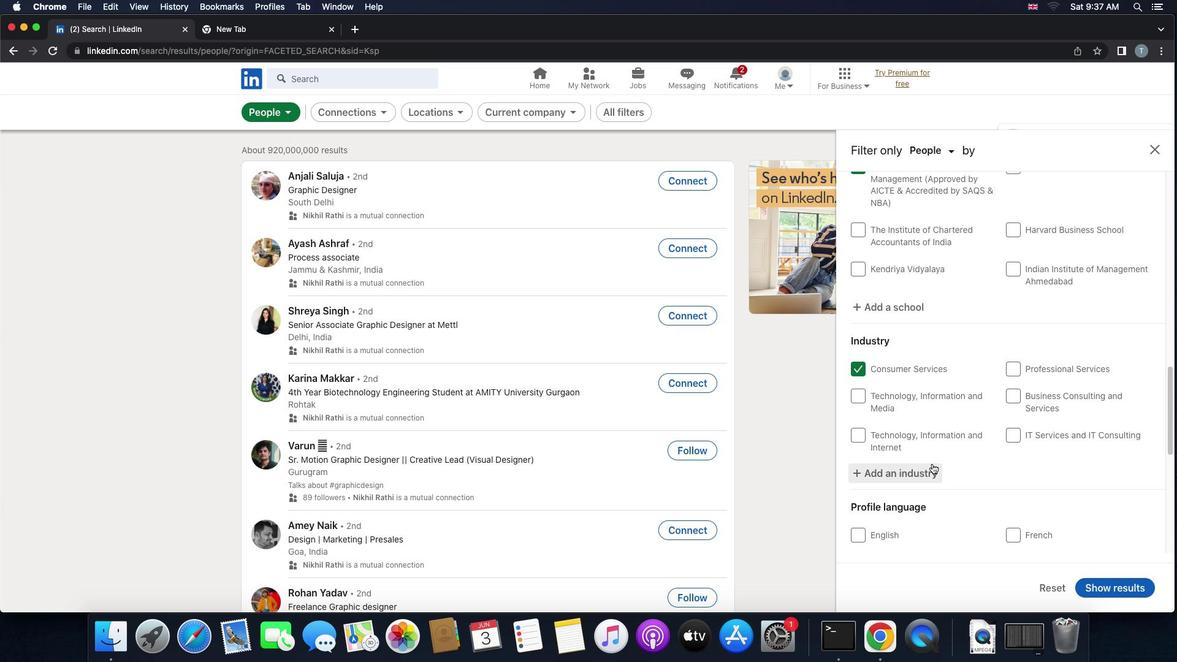 
Action: Mouse scrolled (931, 463) with delta (0, 0)
Screenshot: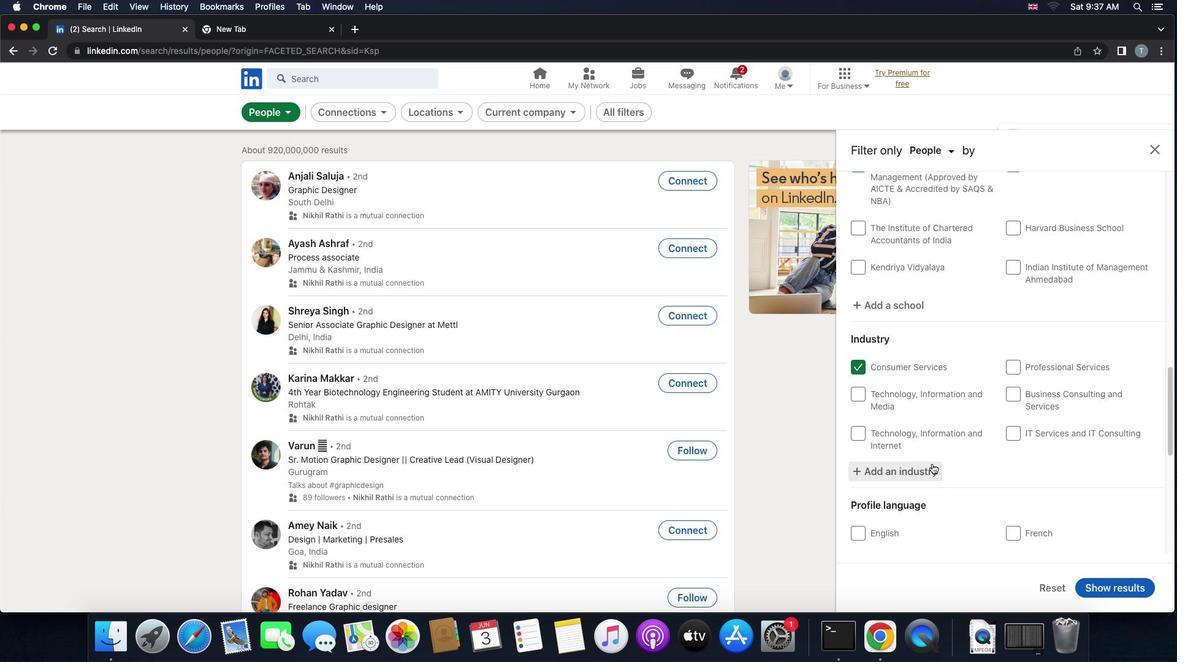 
Action: Mouse scrolled (931, 463) with delta (0, 0)
Screenshot: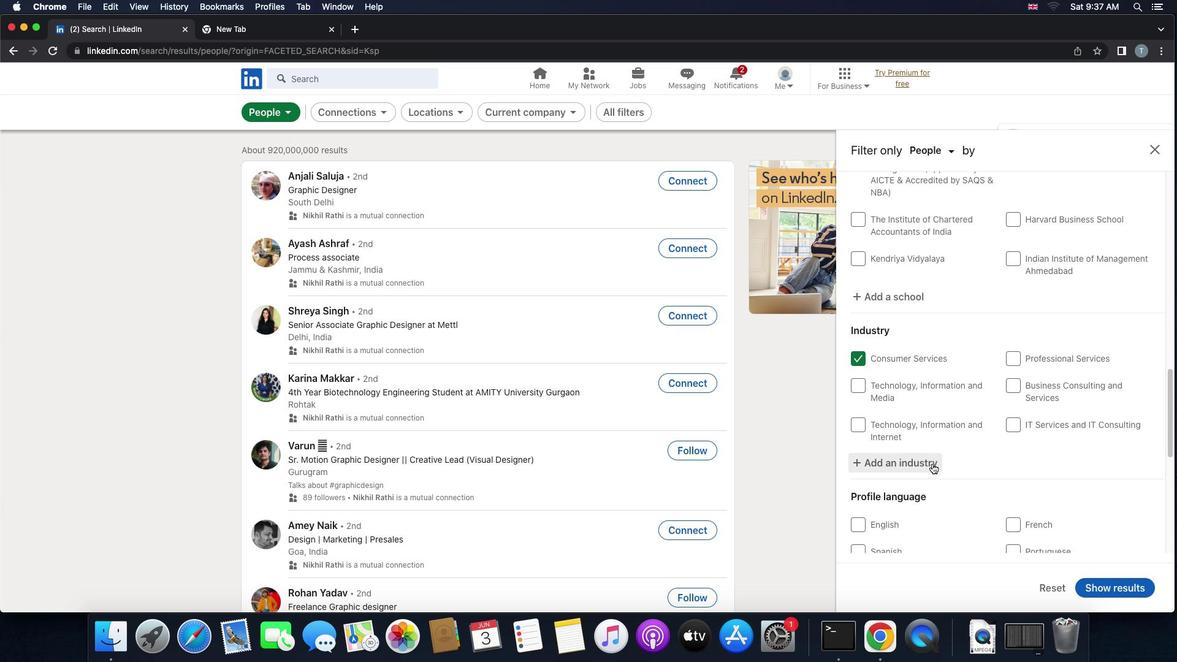 
Action: Mouse scrolled (931, 463) with delta (0, 0)
Screenshot: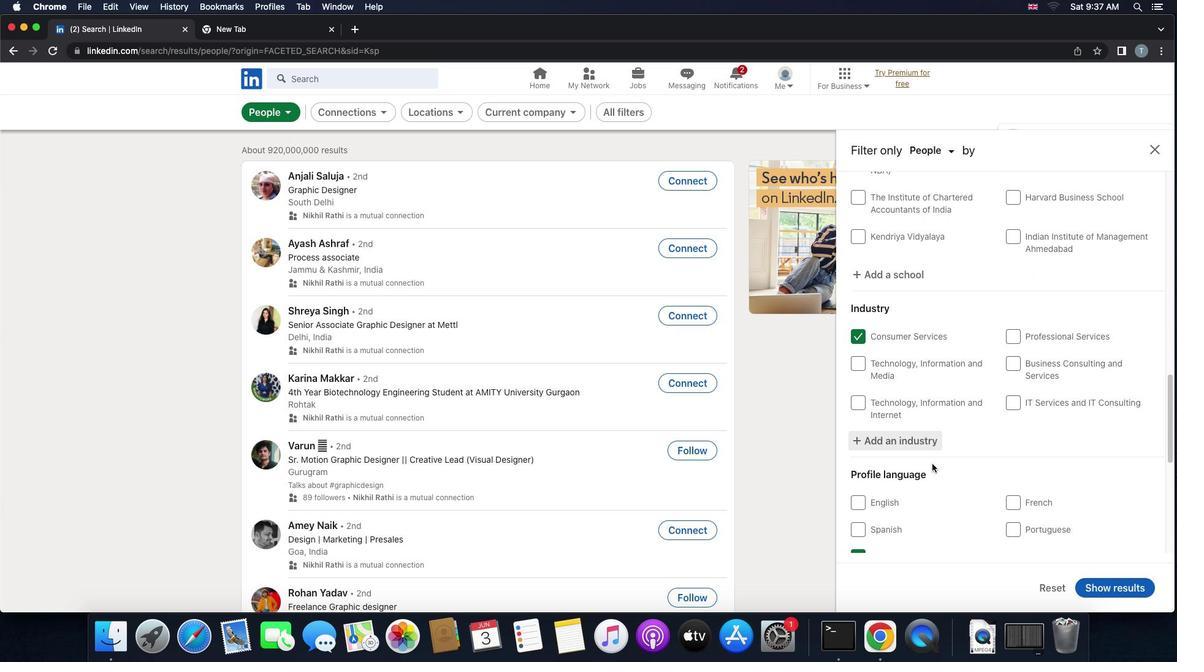 
Action: Mouse scrolled (931, 463) with delta (0, 0)
Screenshot: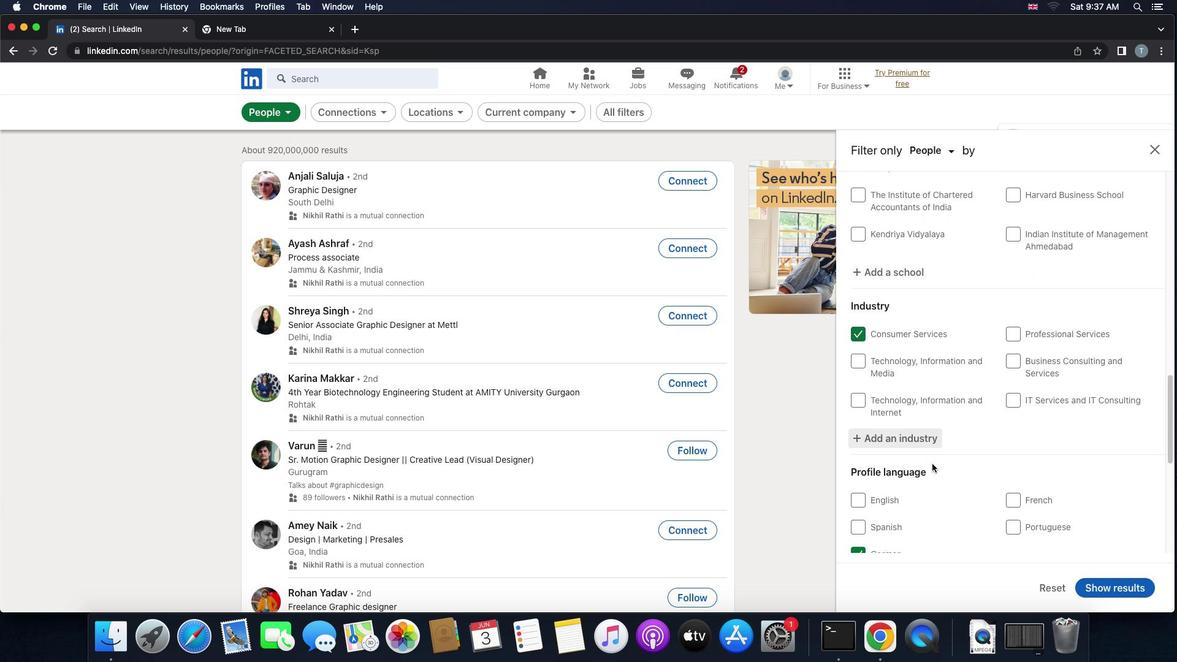 
Action: Mouse scrolled (931, 463) with delta (0, 0)
Screenshot: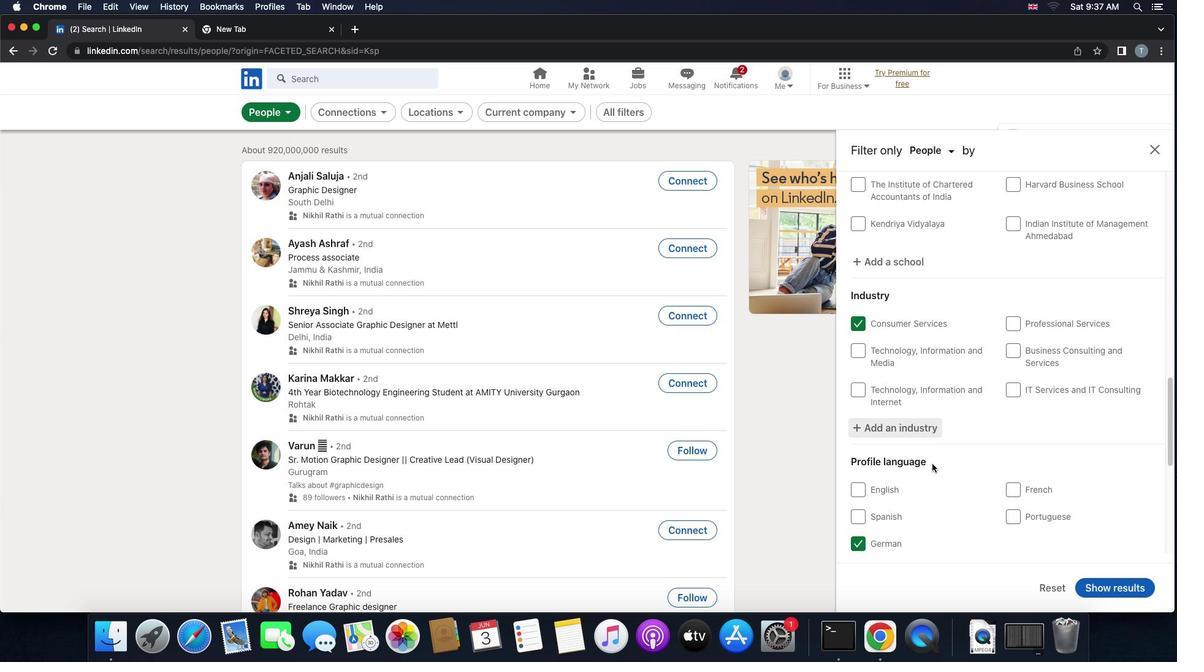 
Action: Mouse scrolled (931, 463) with delta (0, 0)
Screenshot: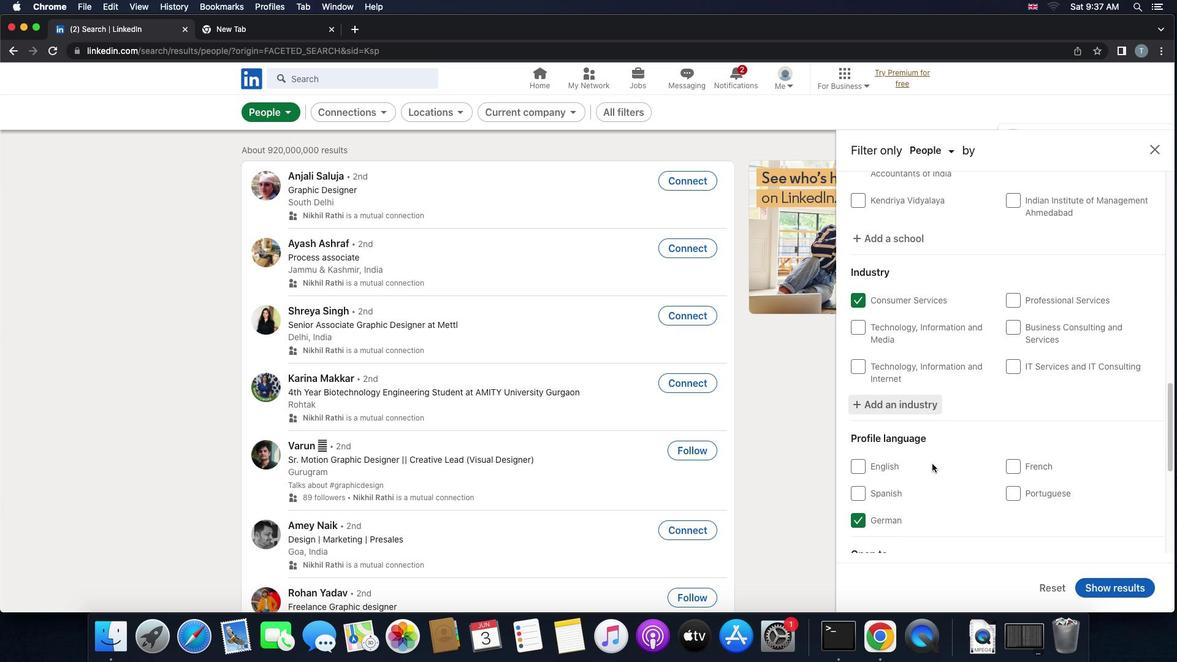 
Action: Mouse scrolled (931, 463) with delta (0, 0)
Screenshot: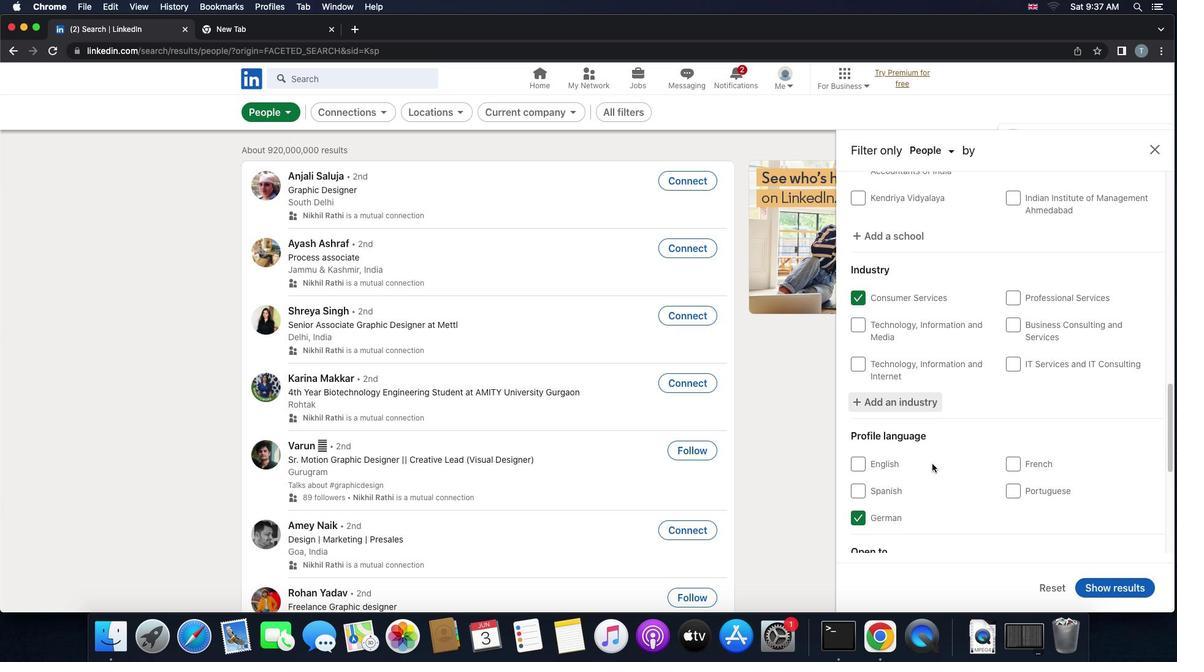 
Action: Mouse scrolled (931, 463) with delta (0, 0)
Screenshot: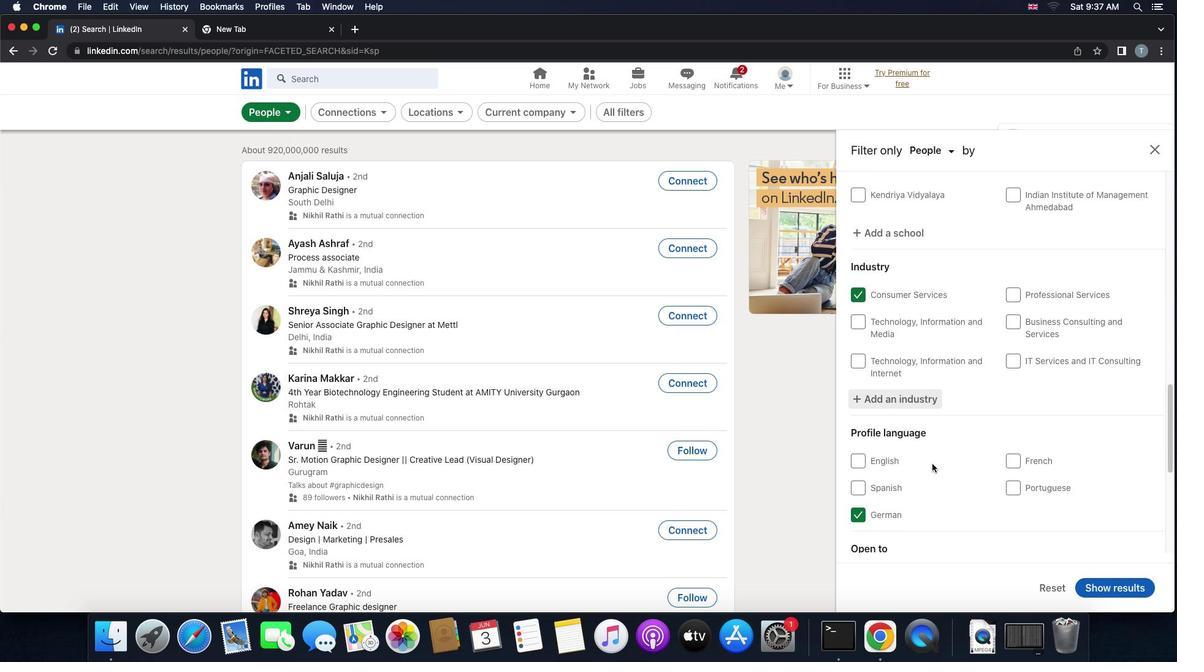 
Action: Mouse scrolled (931, 463) with delta (0, 0)
Screenshot: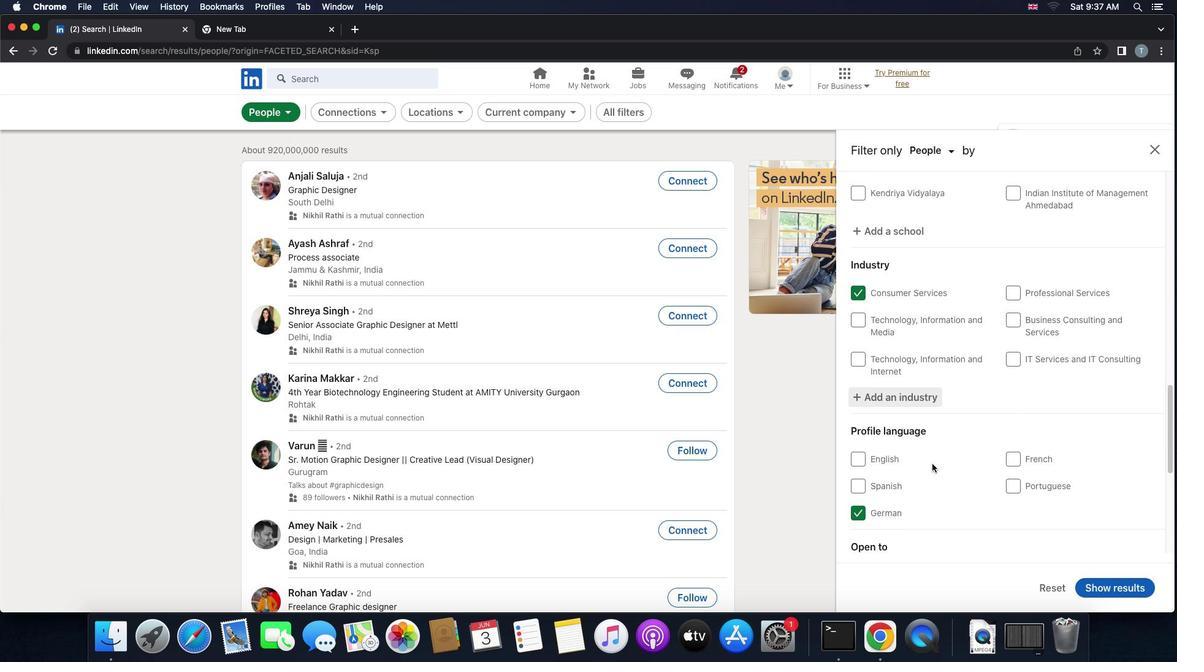 
Action: Mouse scrolled (931, 463) with delta (0, 0)
Screenshot: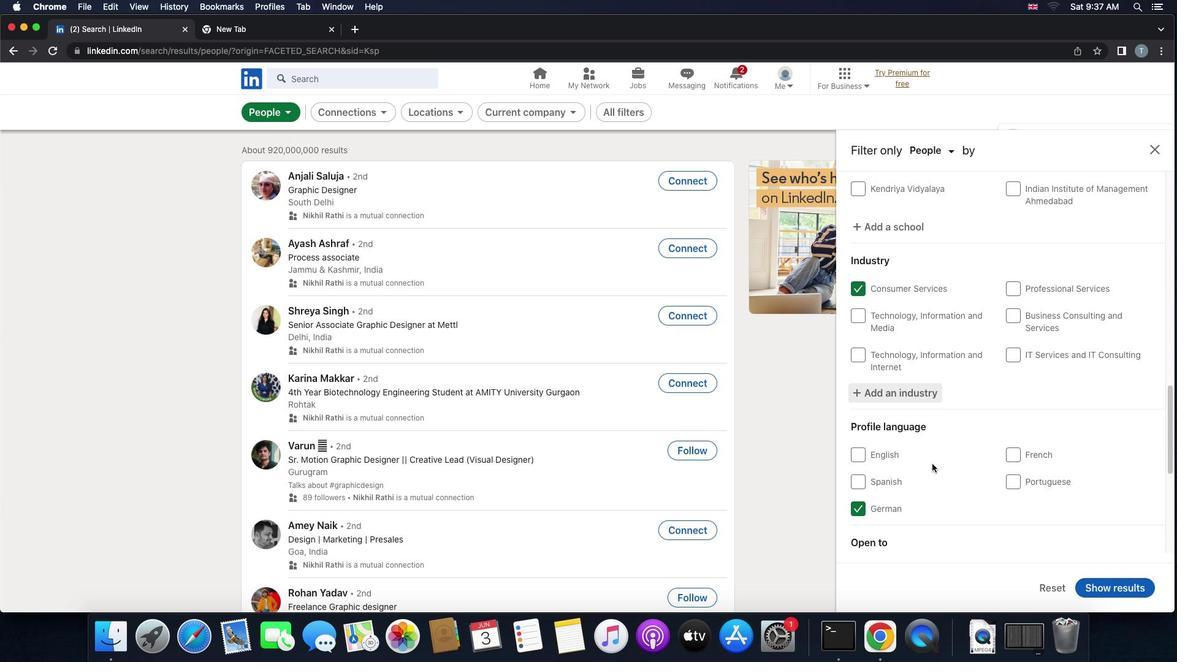 
Action: Mouse scrolled (931, 463) with delta (0, 0)
Screenshot: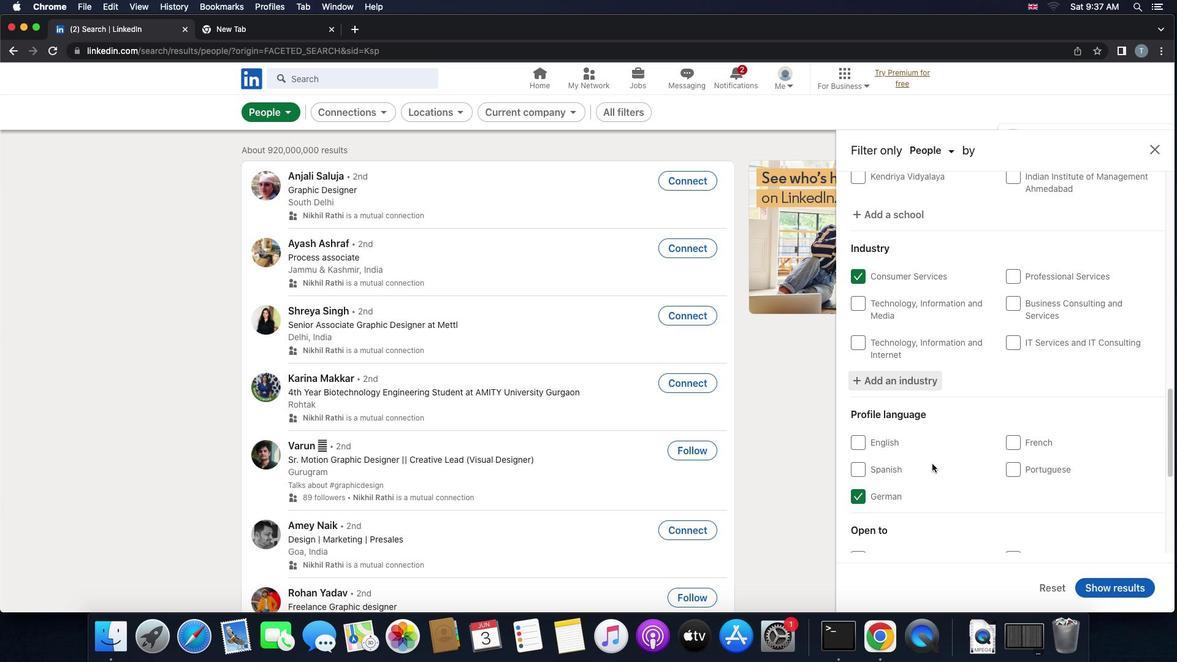 
Action: Mouse scrolled (931, 463) with delta (0, 0)
Screenshot: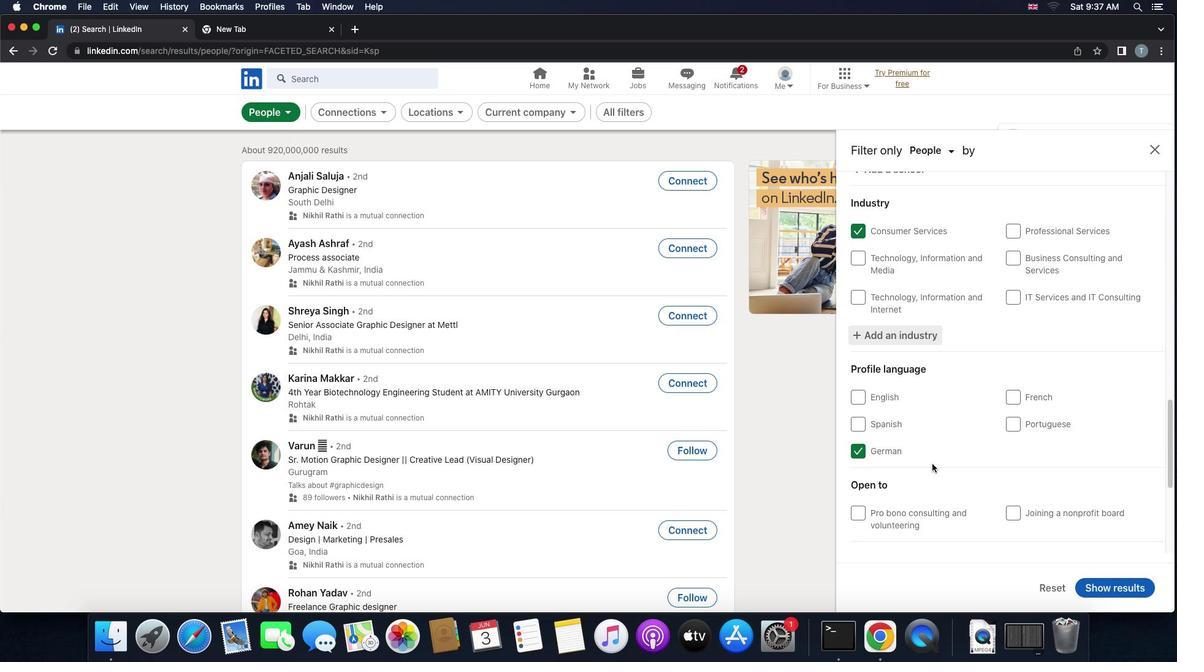 
Action: Mouse scrolled (931, 463) with delta (0, 0)
Screenshot: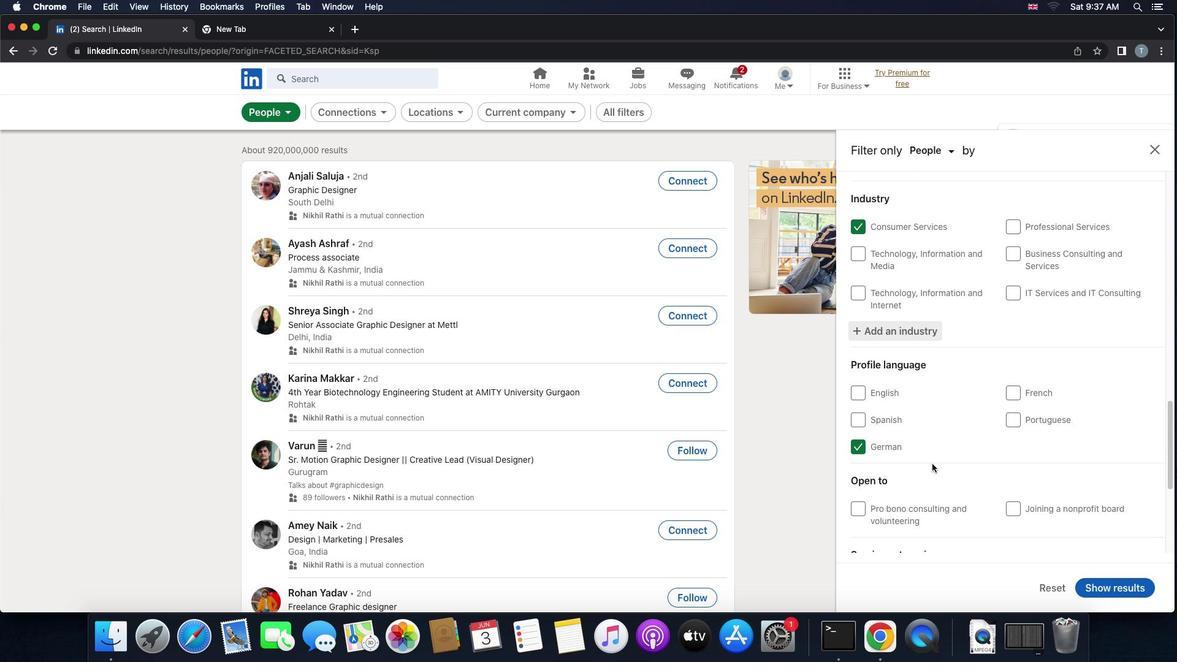
Action: Mouse scrolled (931, 463) with delta (0, -1)
Screenshot: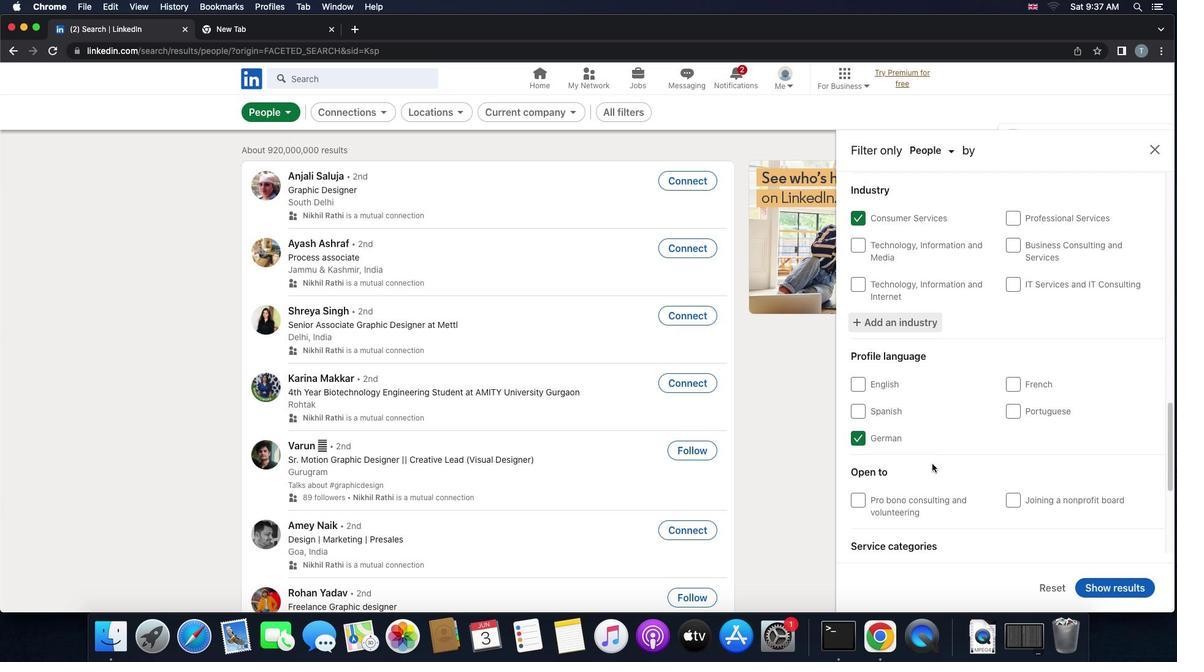 
Action: Mouse scrolled (931, 463) with delta (0, 0)
Screenshot: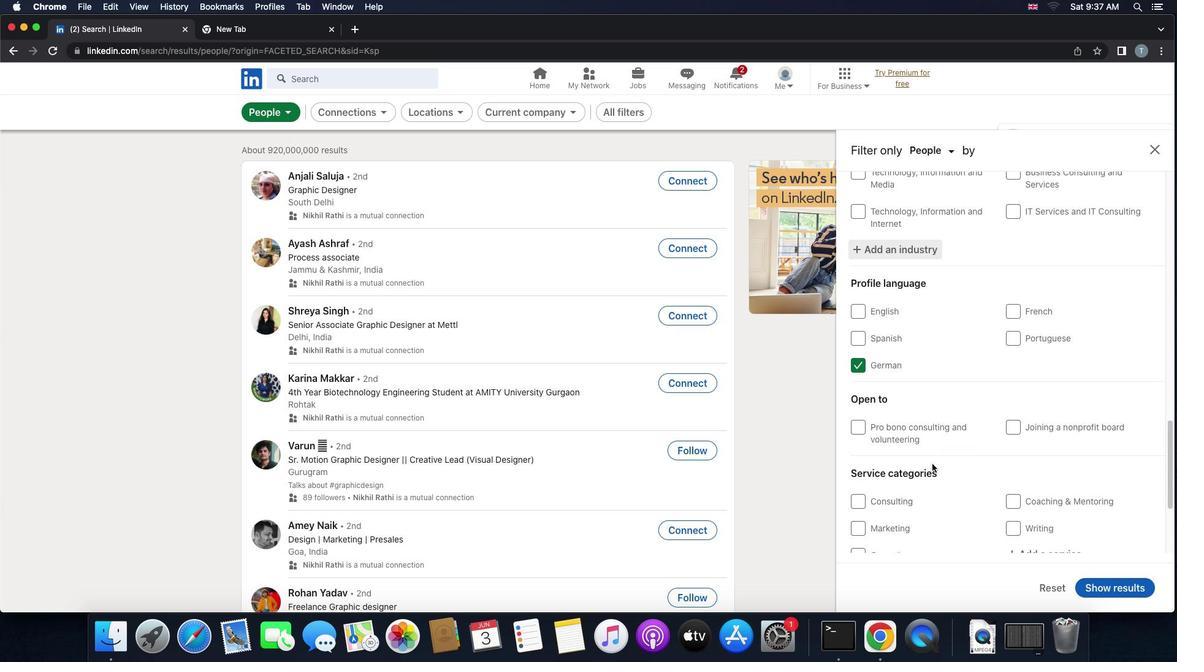 
Action: Mouse scrolled (931, 463) with delta (0, 0)
Screenshot: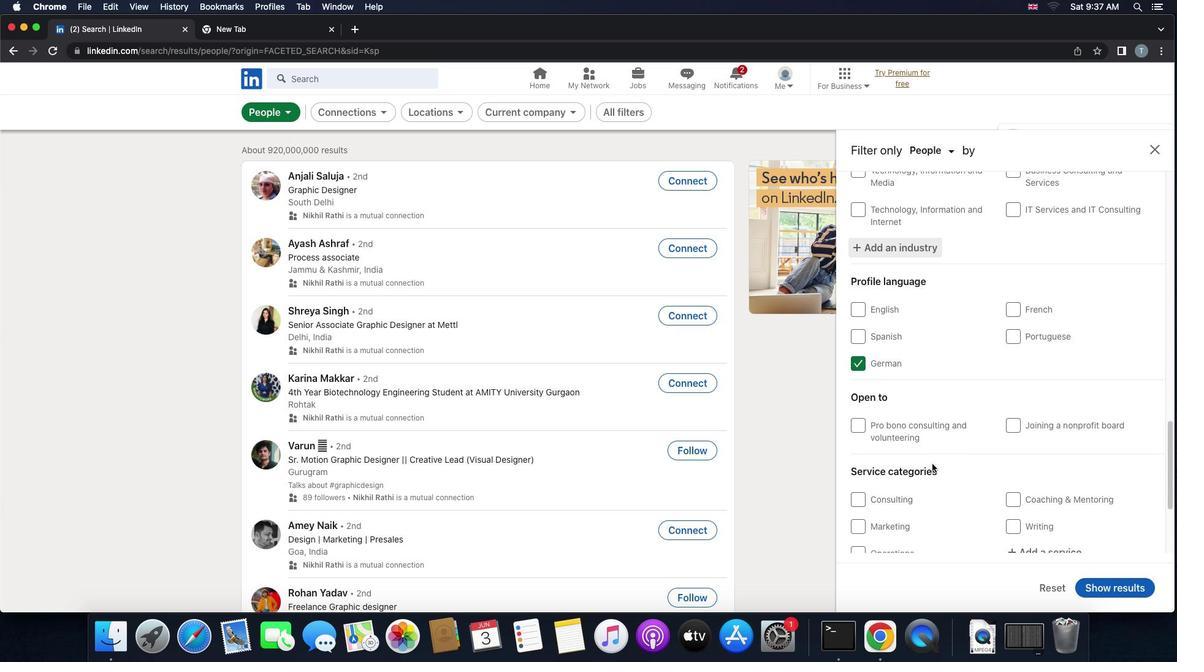 
Action: Mouse scrolled (931, 463) with delta (0, -1)
Screenshot: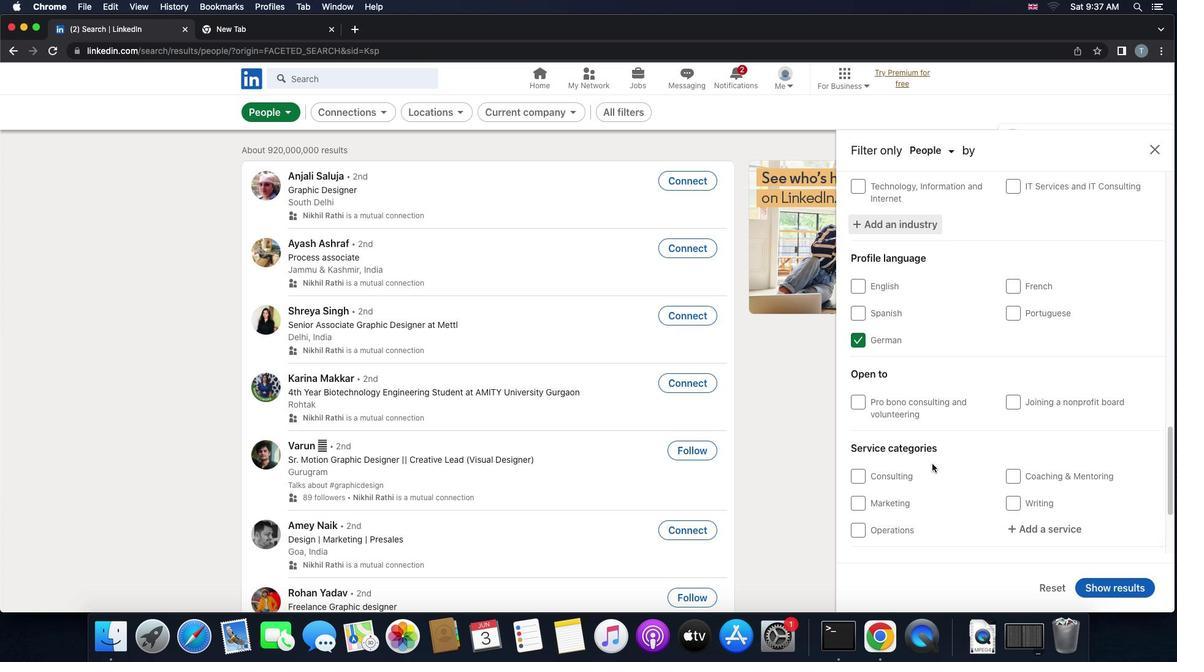 
Action: Mouse moved to (1021, 485)
Screenshot: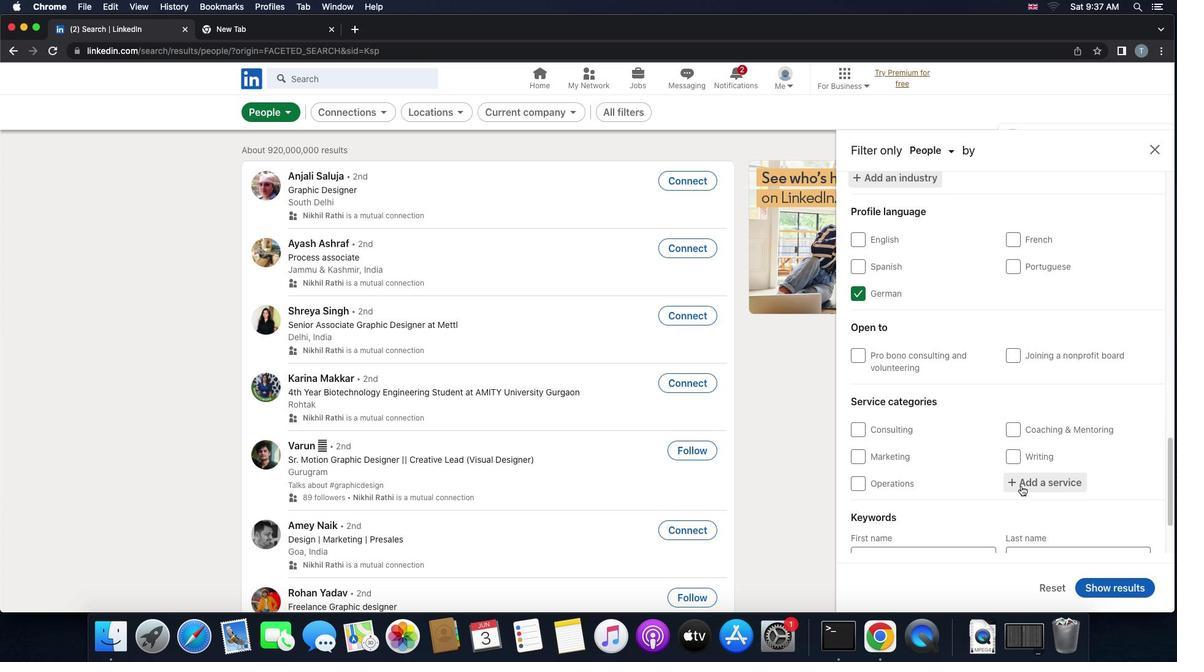 
Action: Mouse pressed left at (1021, 485)
Screenshot: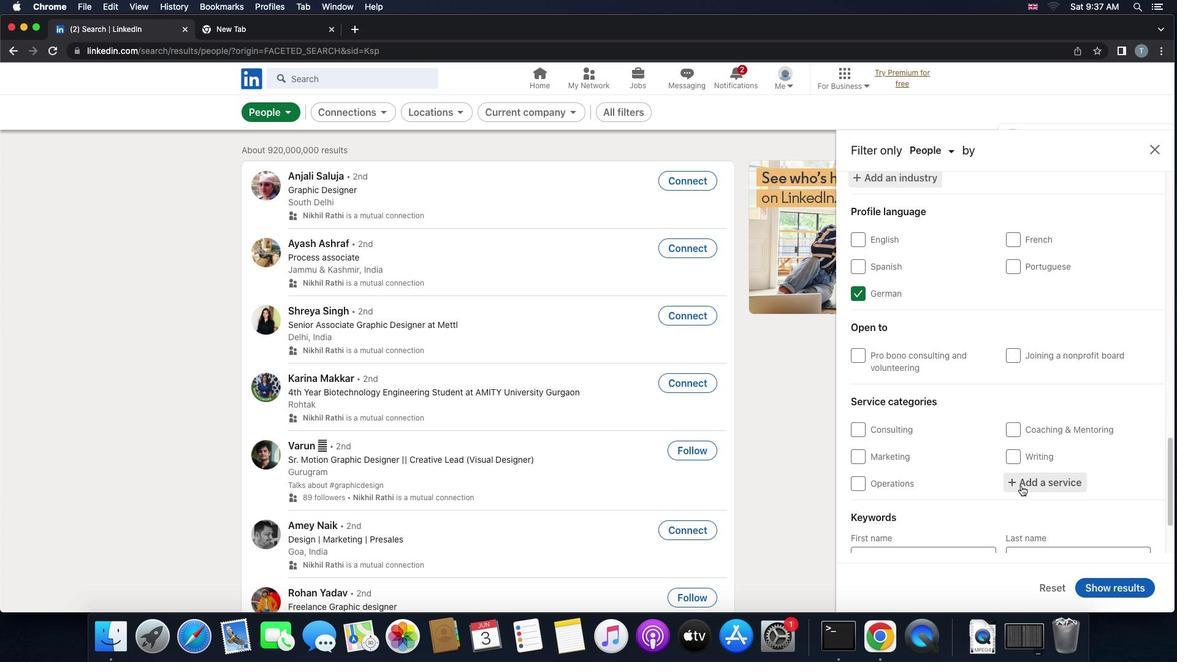 
Action: Mouse moved to (1000, 474)
Screenshot: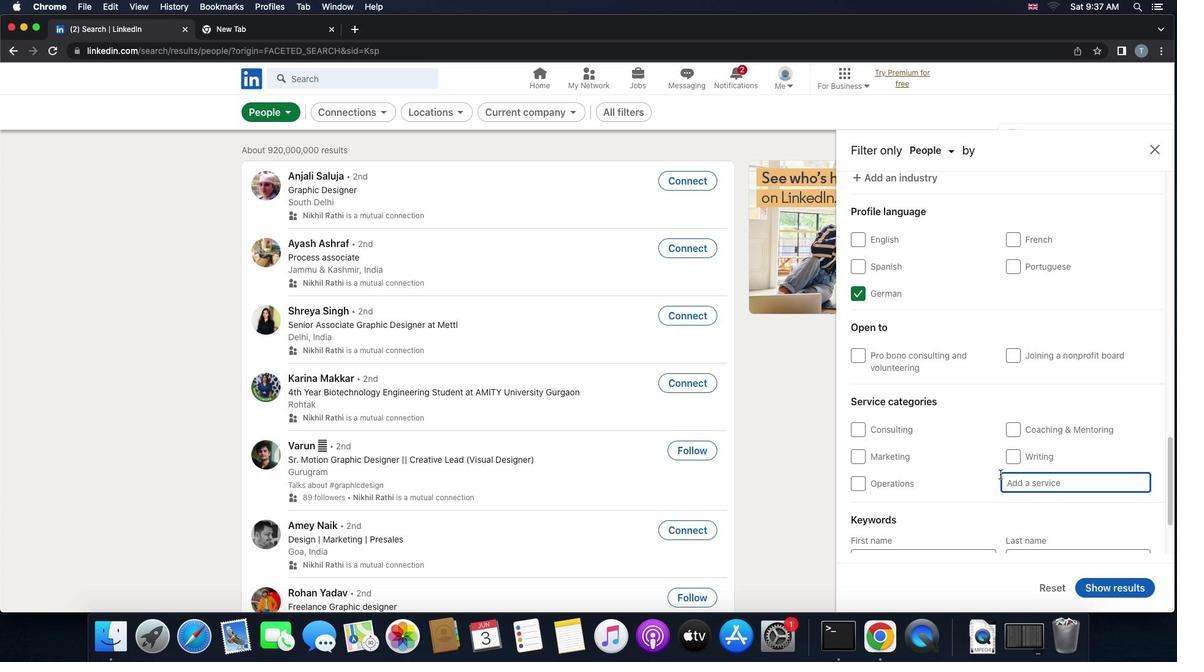 
Action: Key pressed 'r''e''a''l'Key.space
Screenshot: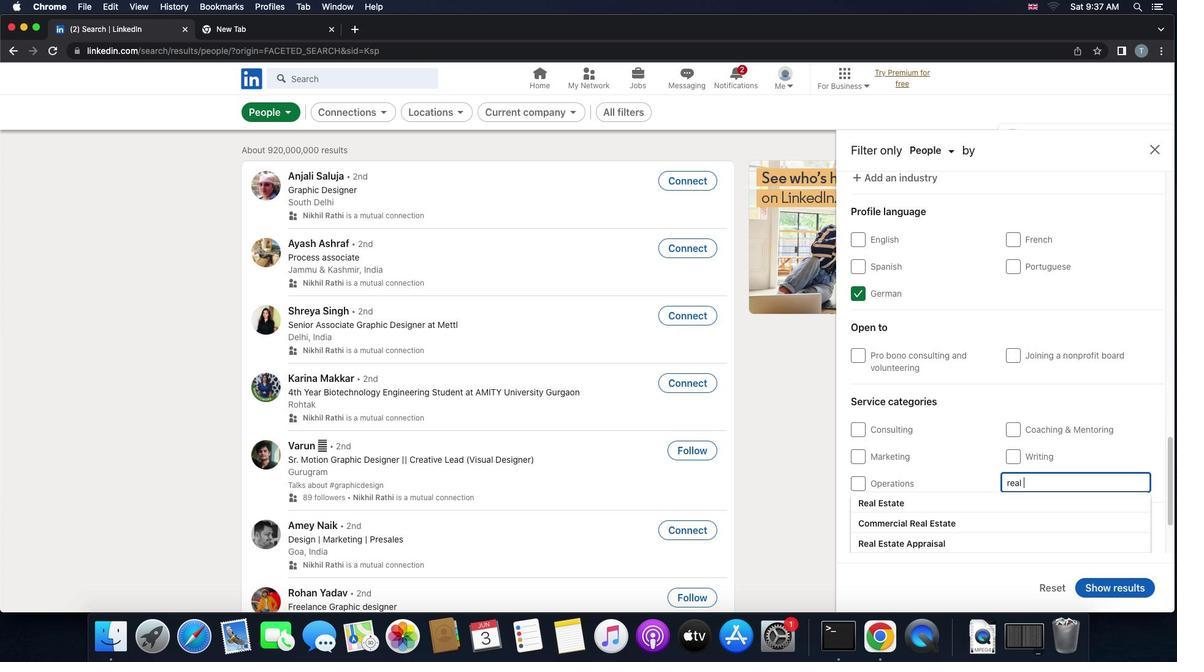 
Action: Mouse moved to (951, 498)
Screenshot: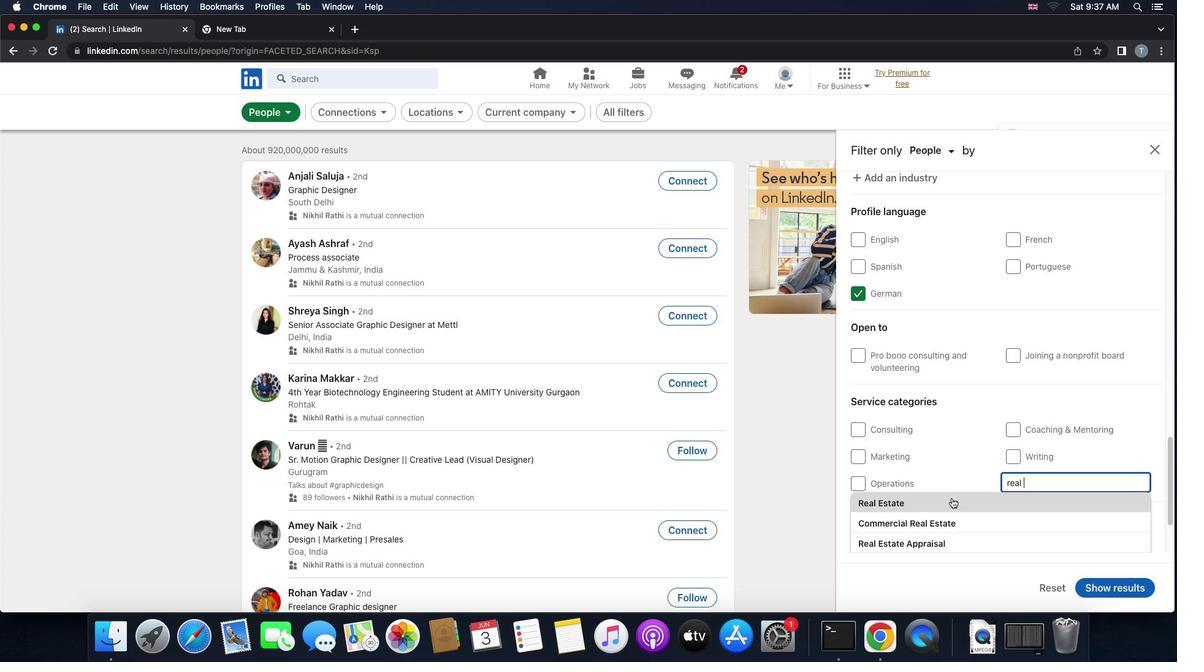 
Action: Mouse pressed left at (951, 498)
Screenshot: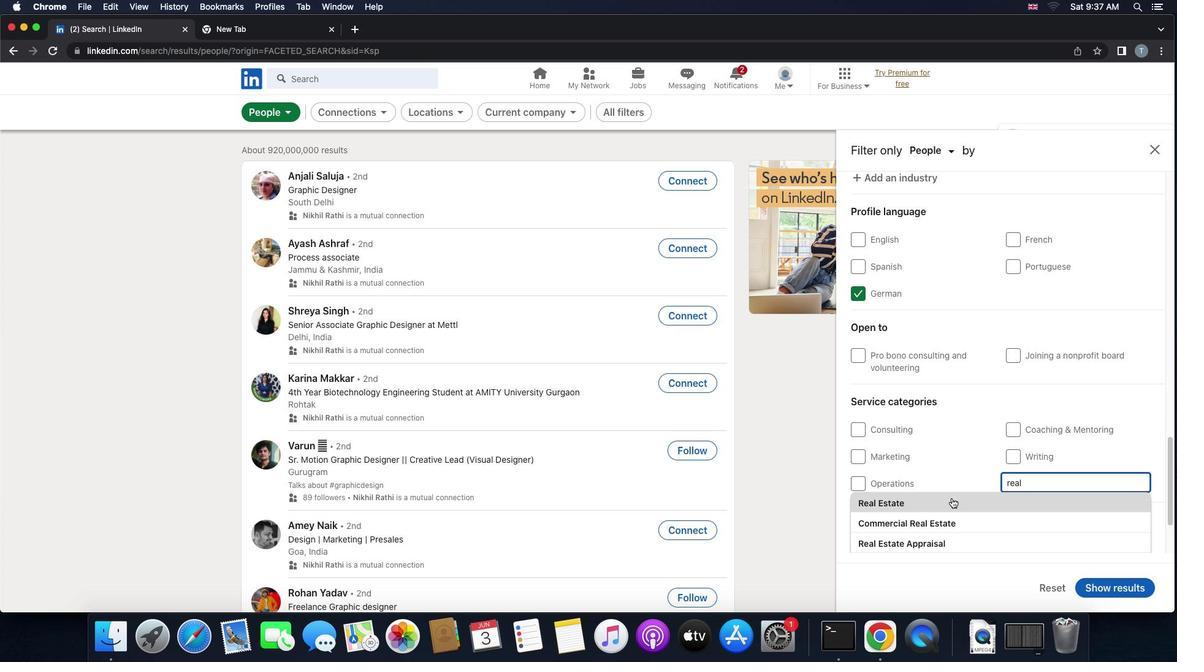 
Action: Mouse moved to (953, 494)
Screenshot: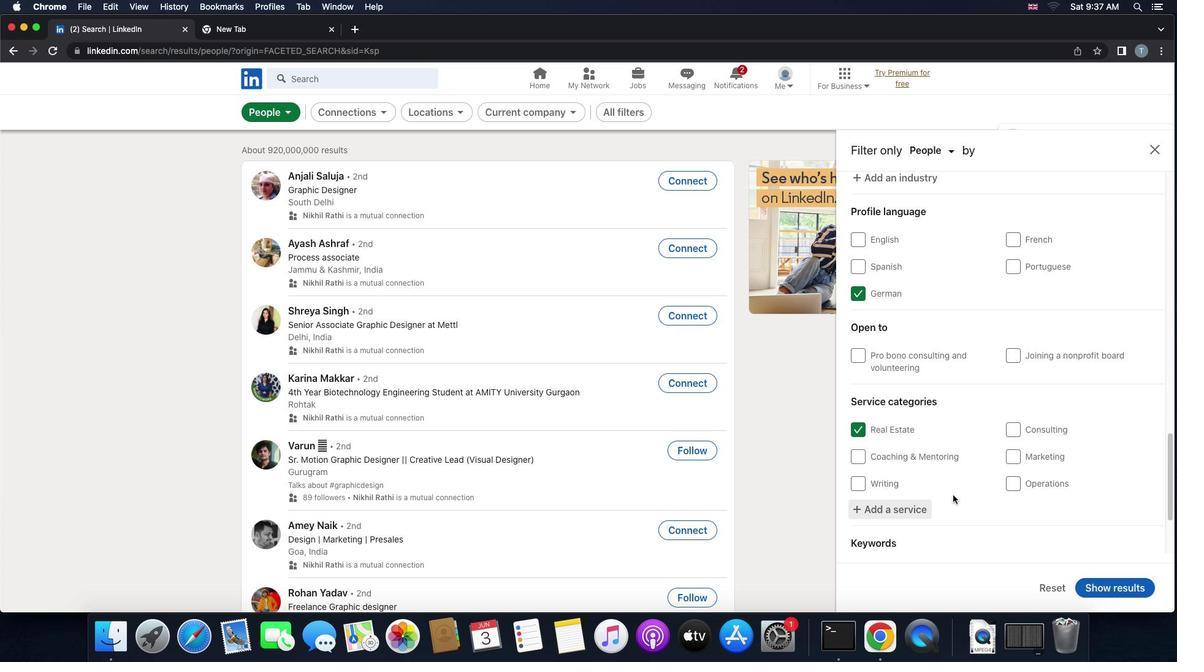 
Action: Mouse scrolled (953, 494) with delta (0, 0)
Screenshot: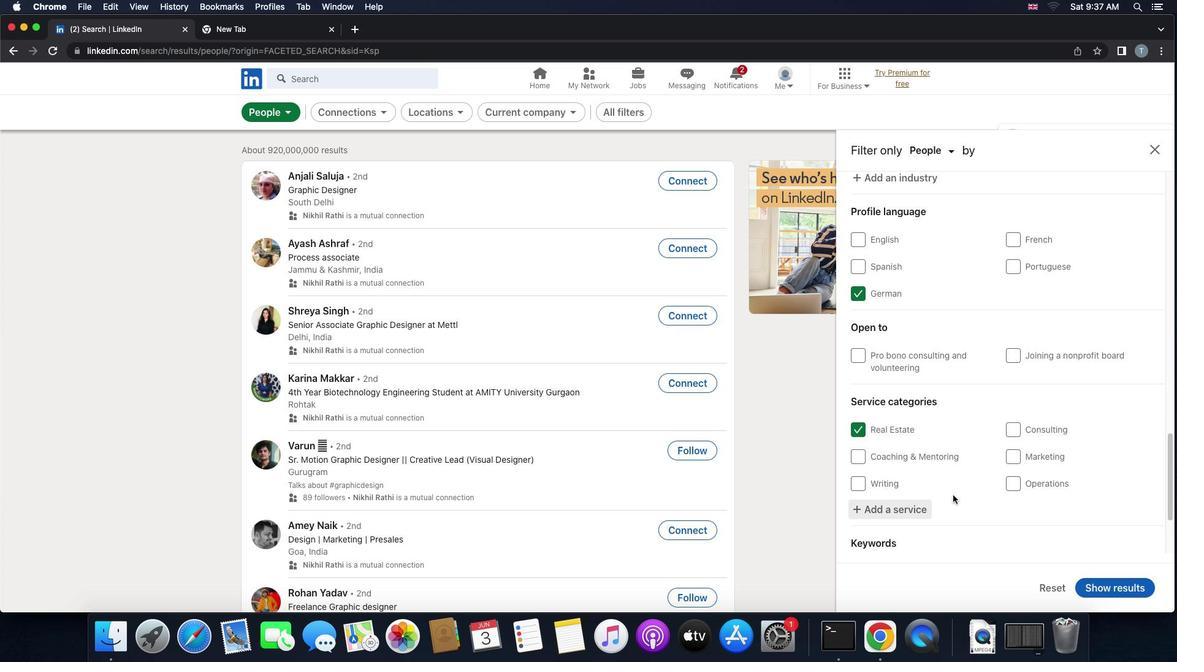 
Action: Mouse scrolled (953, 494) with delta (0, 0)
Screenshot: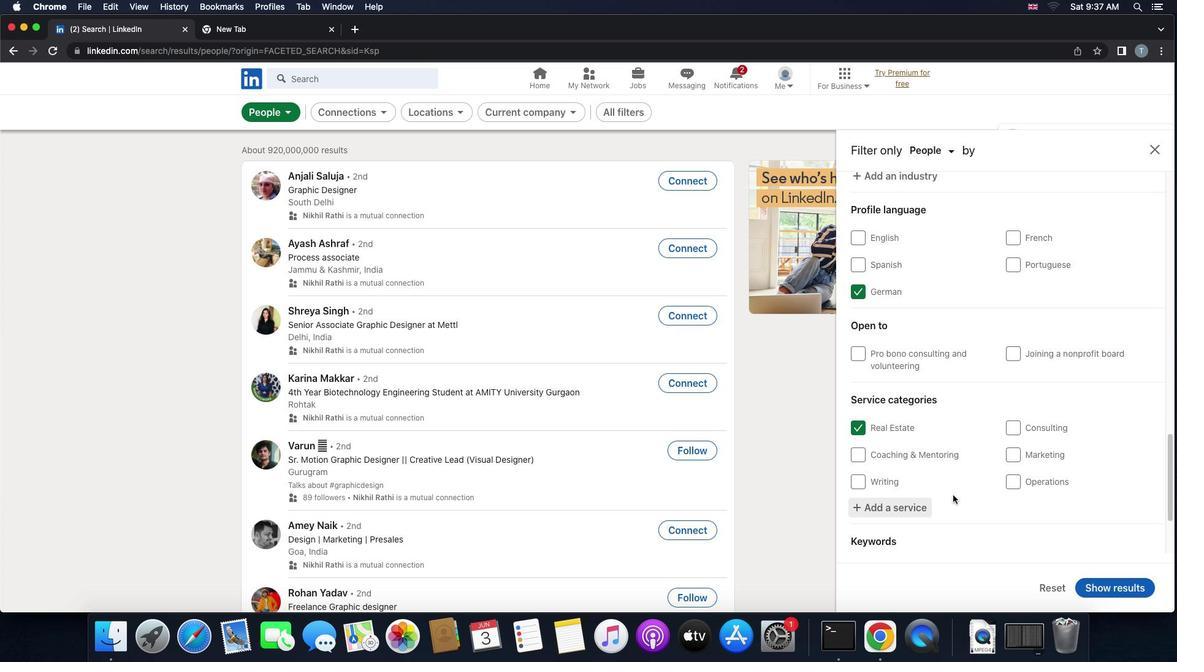 
Action: Mouse scrolled (953, 494) with delta (0, -1)
Screenshot: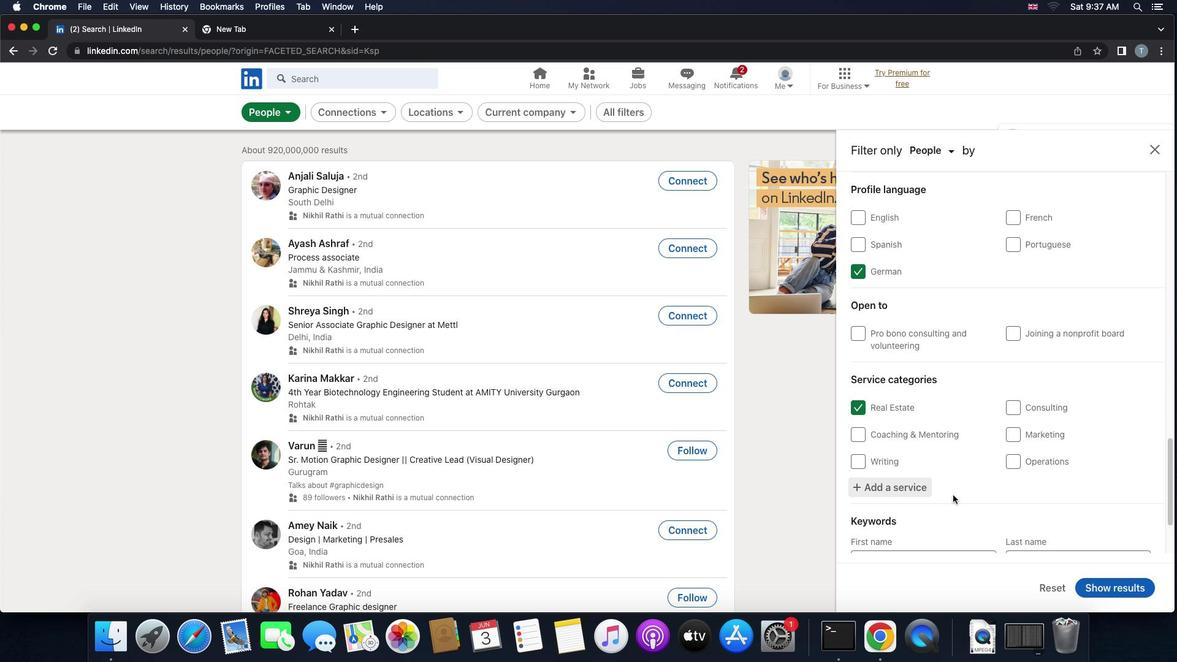 
Action: Mouse scrolled (953, 494) with delta (0, -1)
Screenshot: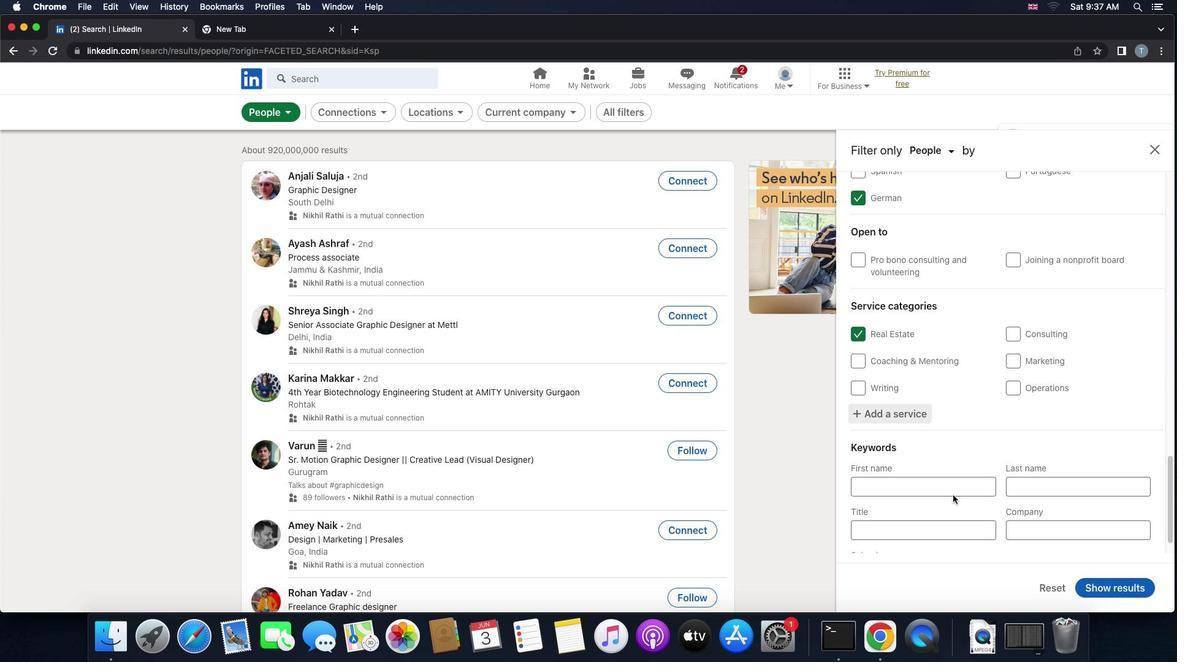 
Action: Mouse moved to (952, 494)
Screenshot: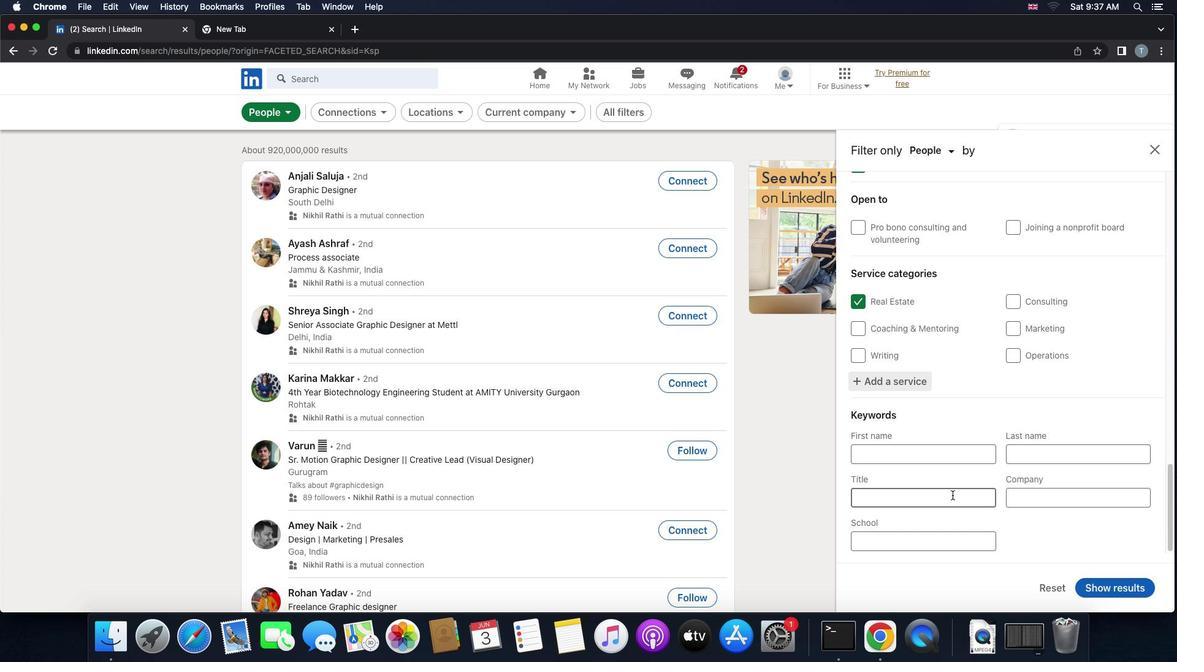 
Action: Mouse pressed left at (952, 494)
Screenshot: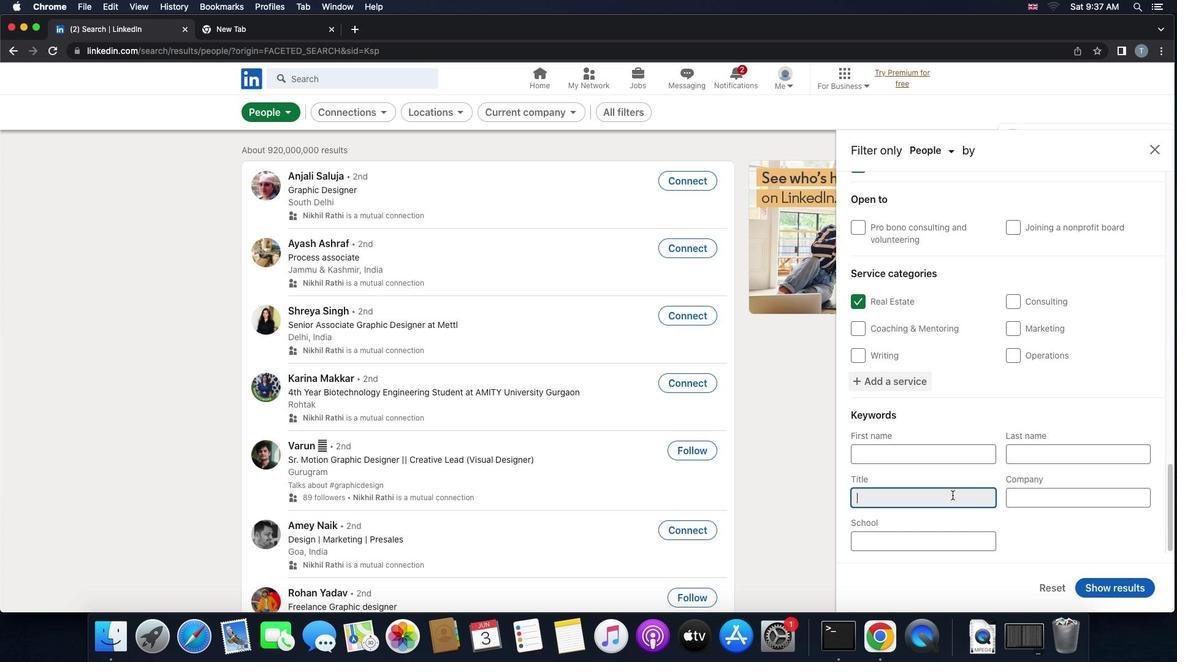 
Action: Key pressed 's''a''l''e''s'Key.space'm''a''n''a''g''e''r'
Screenshot: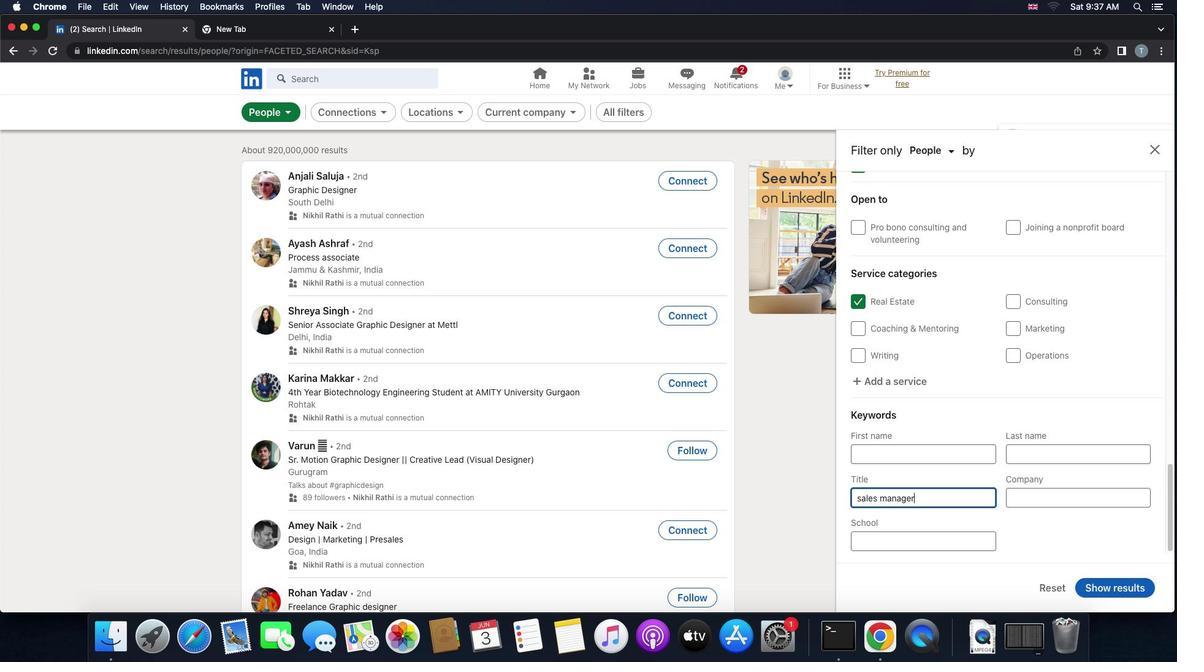 
Action: Mouse moved to (1123, 584)
Screenshot: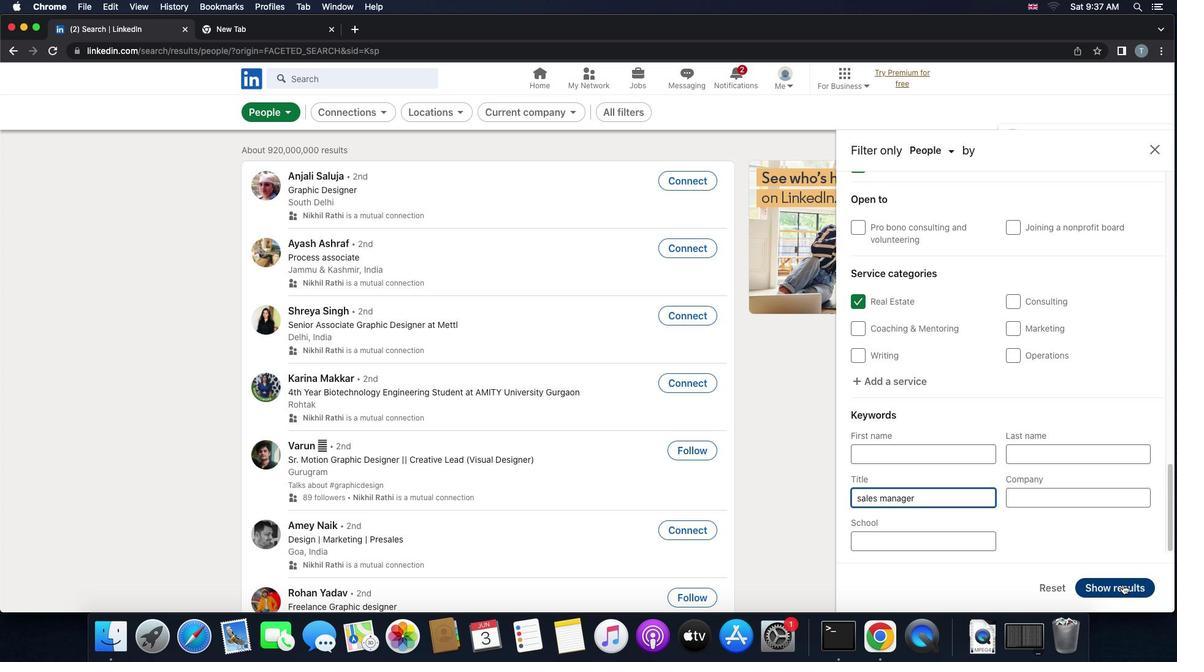 
Action: Mouse pressed left at (1123, 584)
Screenshot: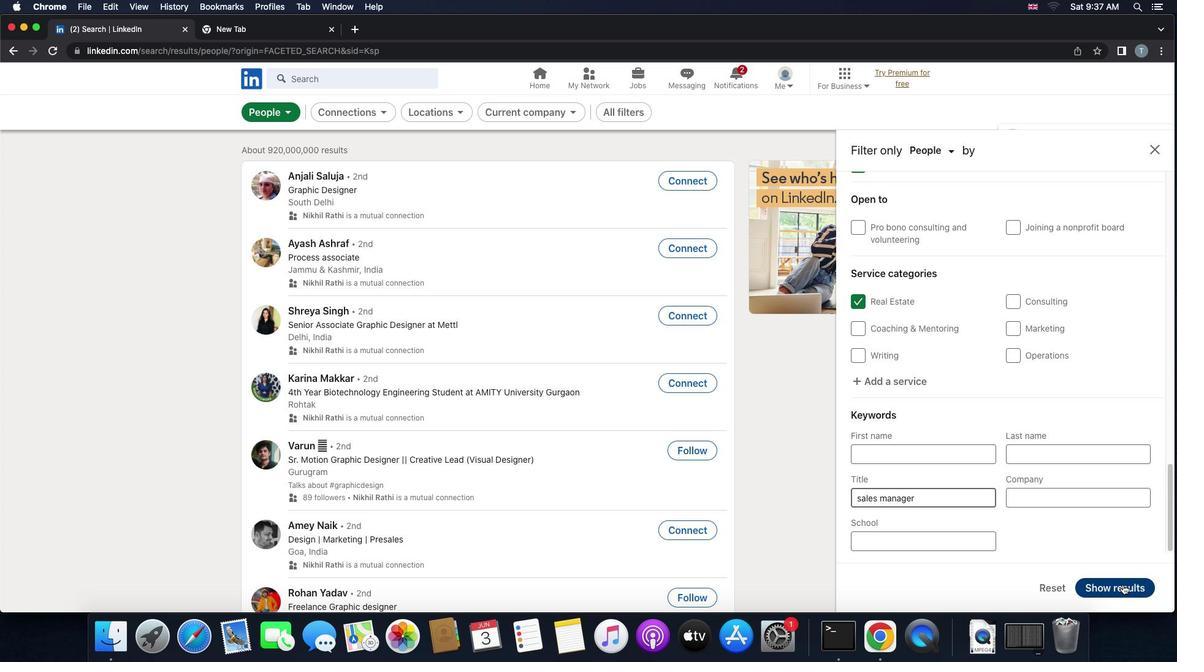 
